Task: Find connections with filter location Dartmouth with filter topic #workingathomewith filter profile language French with filter current company Tata Elxsi with filter school HIRACHAND NEMCHAND COLLEGE OF COMMERCE ASHOK CHOWK SOLAPUR DIST.SOLAPUR with filter industry Operations Consulting with filter service category DJing with filter keywords title Credit Authorizer
Action: Mouse moved to (226, 264)
Screenshot: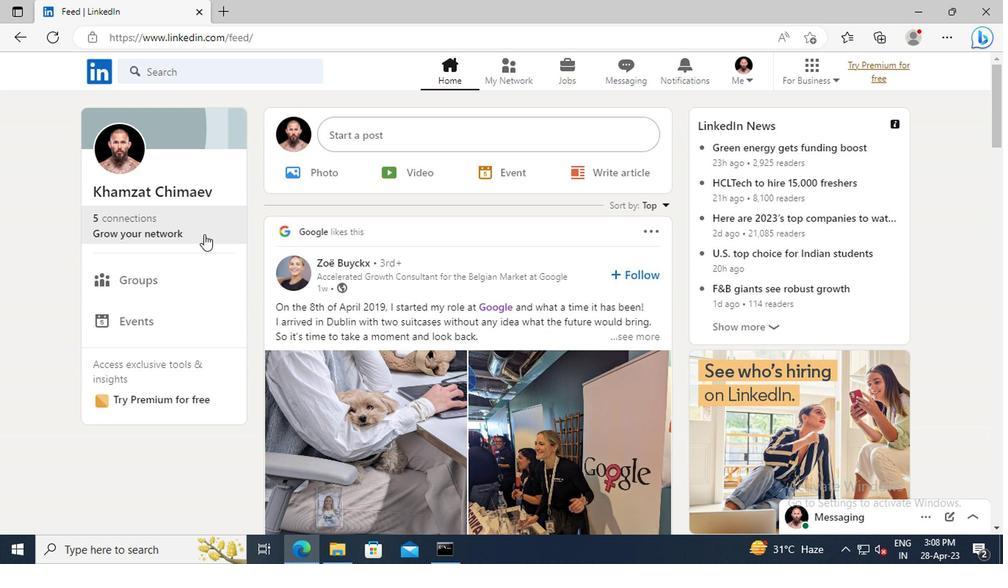 
Action: Mouse pressed left at (226, 264)
Screenshot: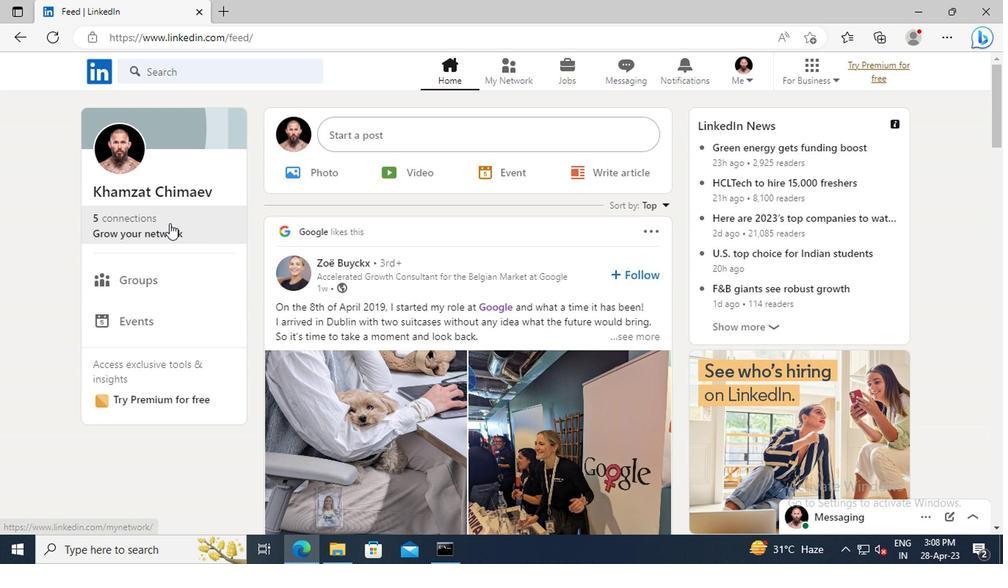 
Action: Mouse moved to (223, 214)
Screenshot: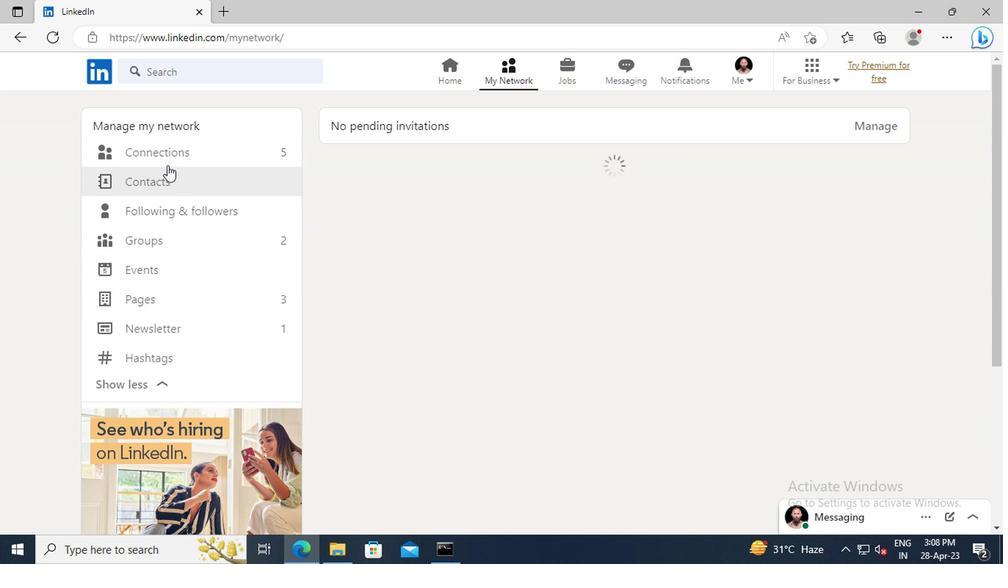 
Action: Mouse pressed left at (223, 214)
Screenshot: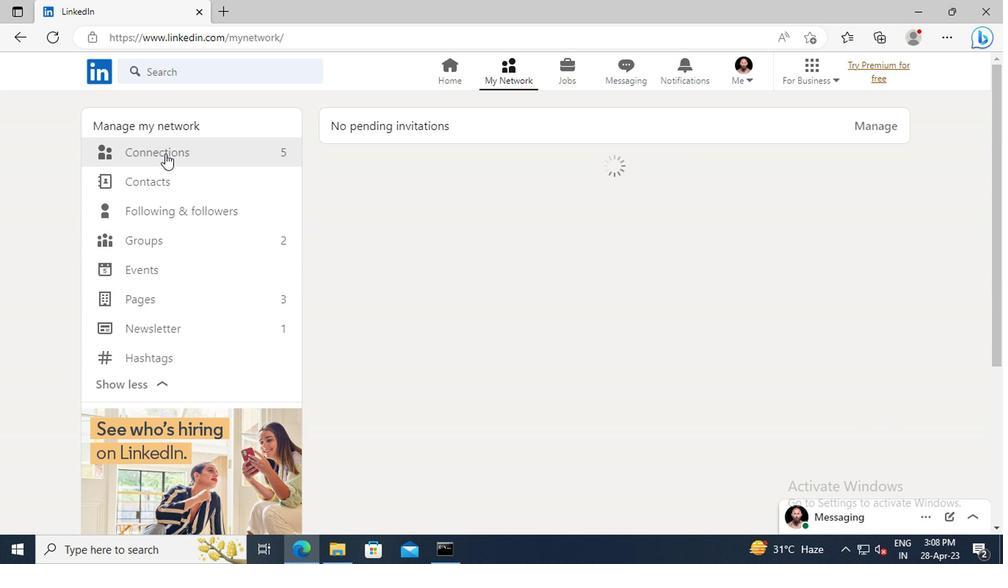 
Action: Mouse moved to (535, 214)
Screenshot: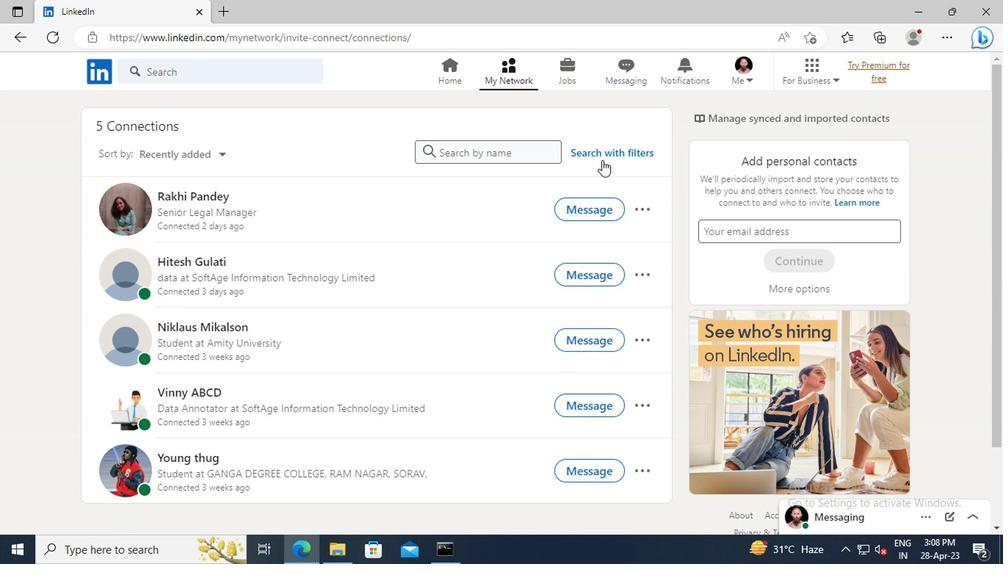 
Action: Mouse pressed left at (535, 214)
Screenshot: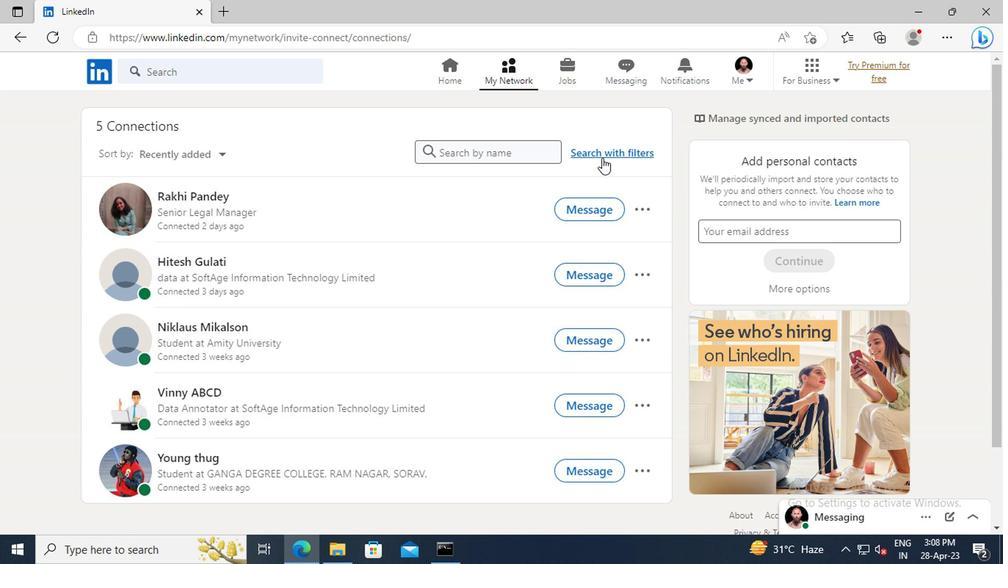 
Action: Mouse moved to (502, 190)
Screenshot: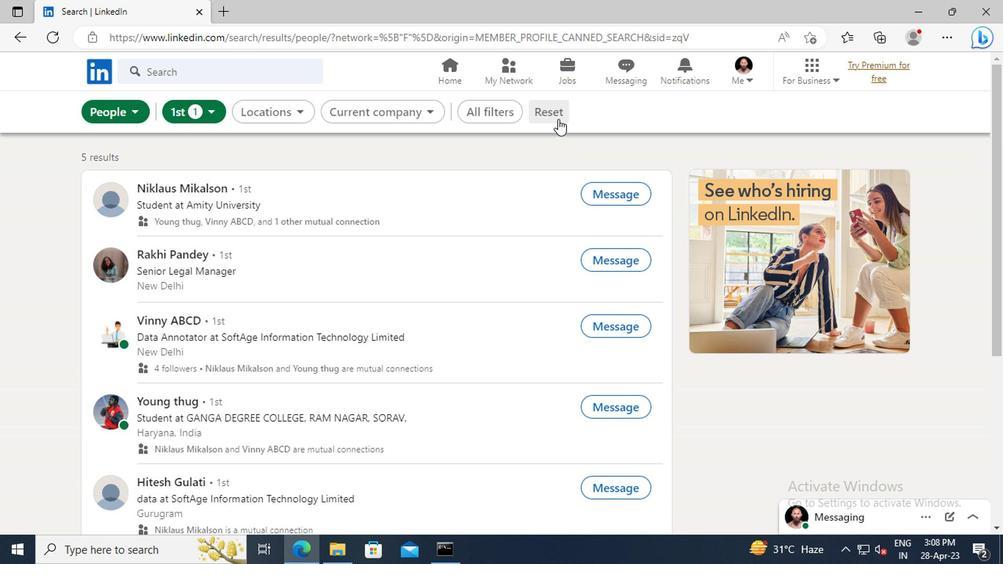 
Action: Mouse pressed left at (502, 190)
Screenshot: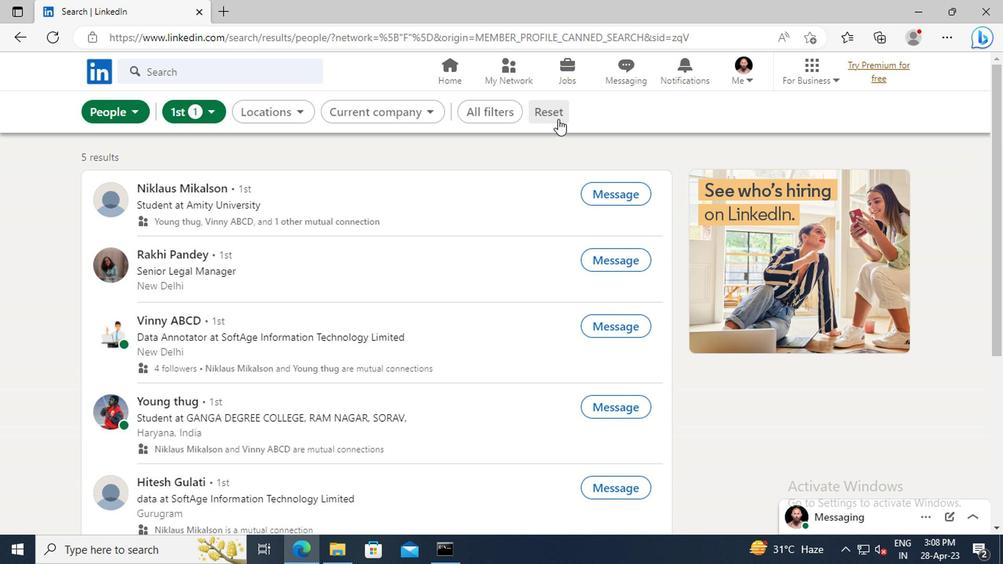 
Action: Mouse moved to (487, 184)
Screenshot: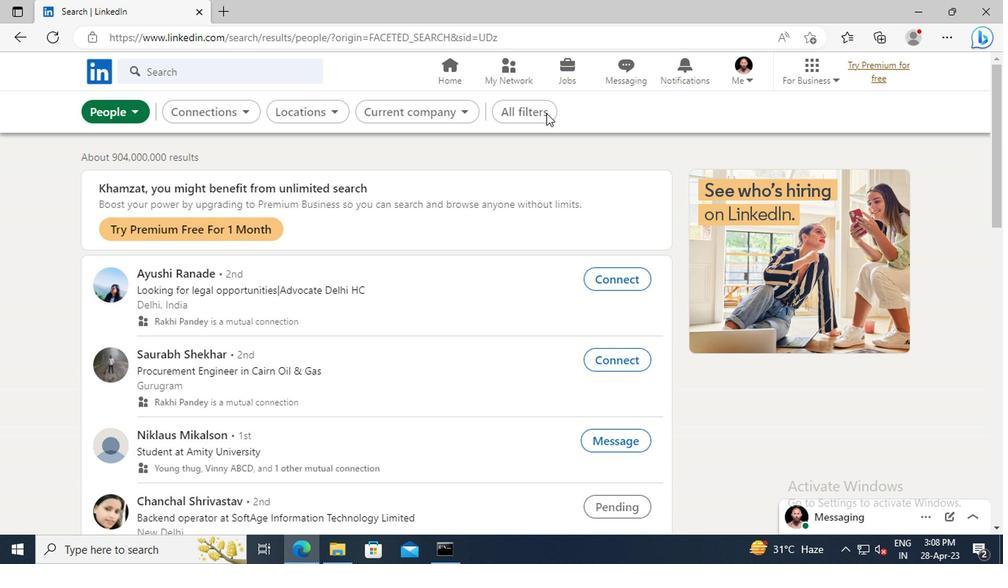 
Action: Mouse pressed left at (487, 184)
Screenshot: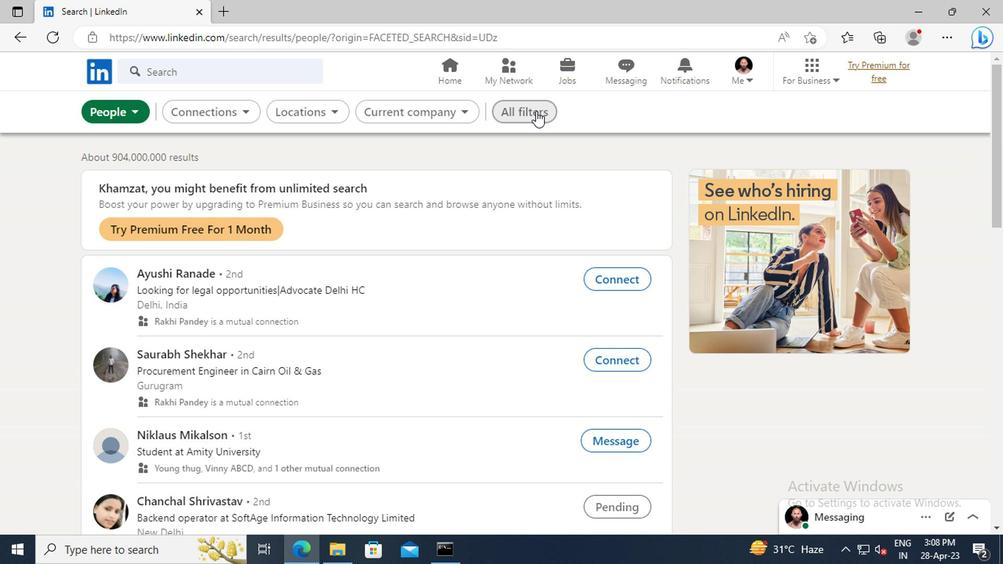
Action: Mouse moved to (690, 286)
Screenshot: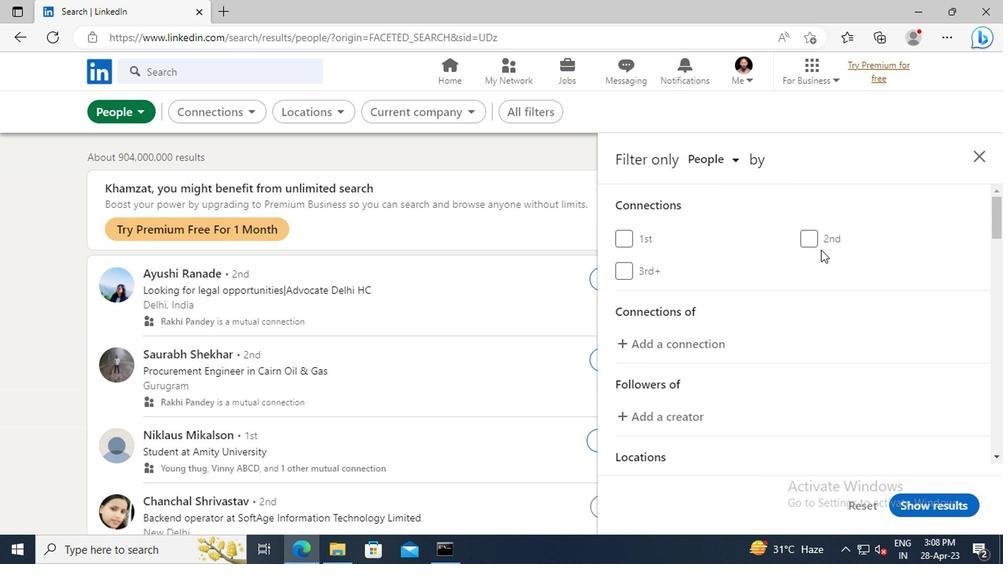 
Action: Mouse scrolled (690, 286) with delta (0, 0)
Screenshot: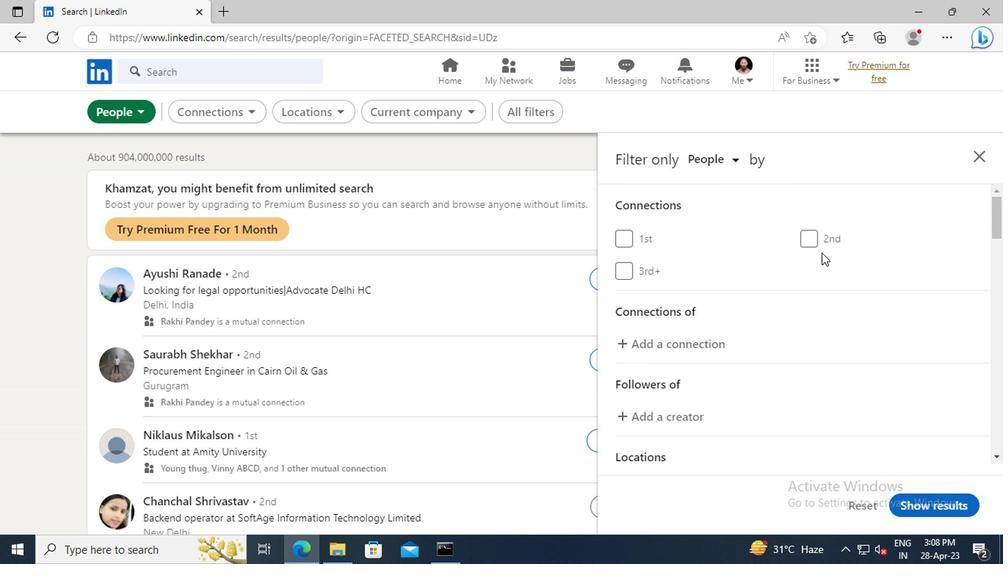 
Action: Mouse scrolled (690, 286) with delta (0, 0)
Screenshot: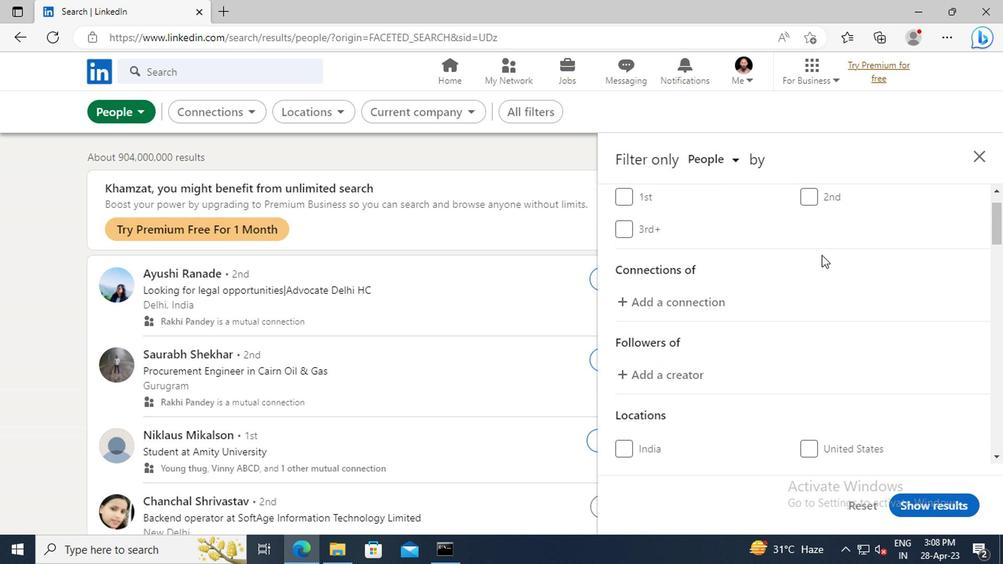 
Action: Mouse moved to (690, 286)
Screenshot: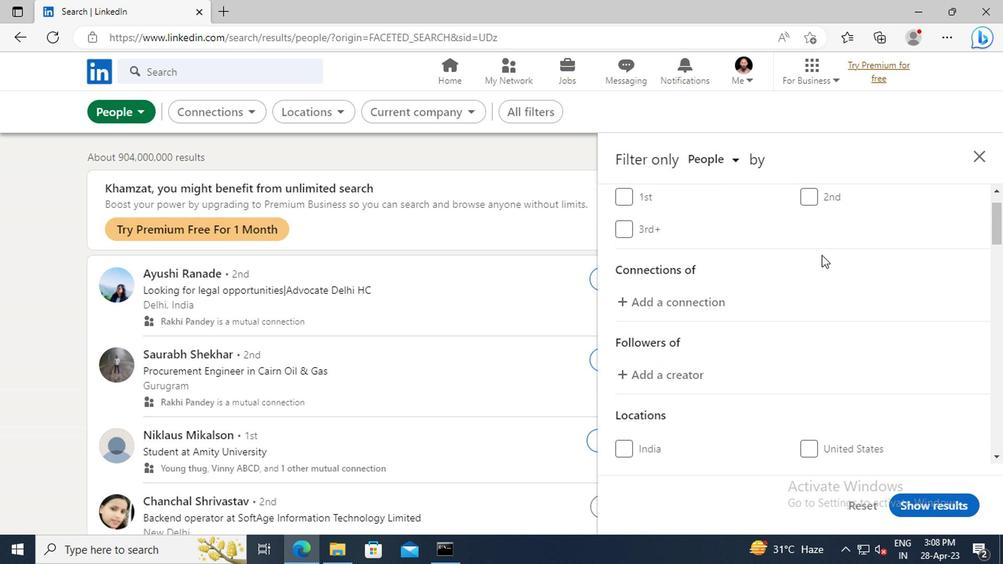 
Action: Mouse scrolled (690, 286) with delta (0, 0)
Screenshot: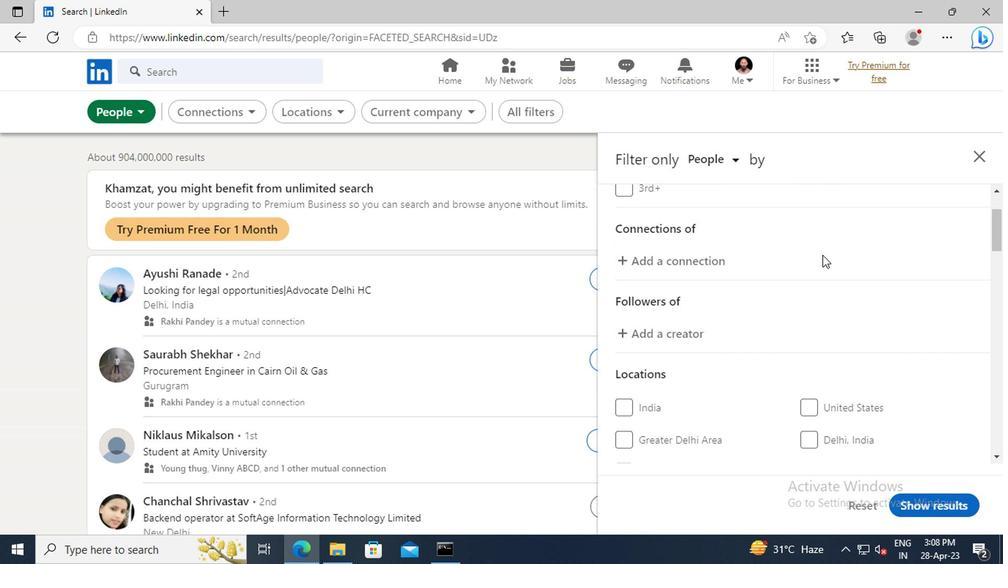 
Action: Mouse scrolled (690, 286) with delta (0, 0)
Screenshot: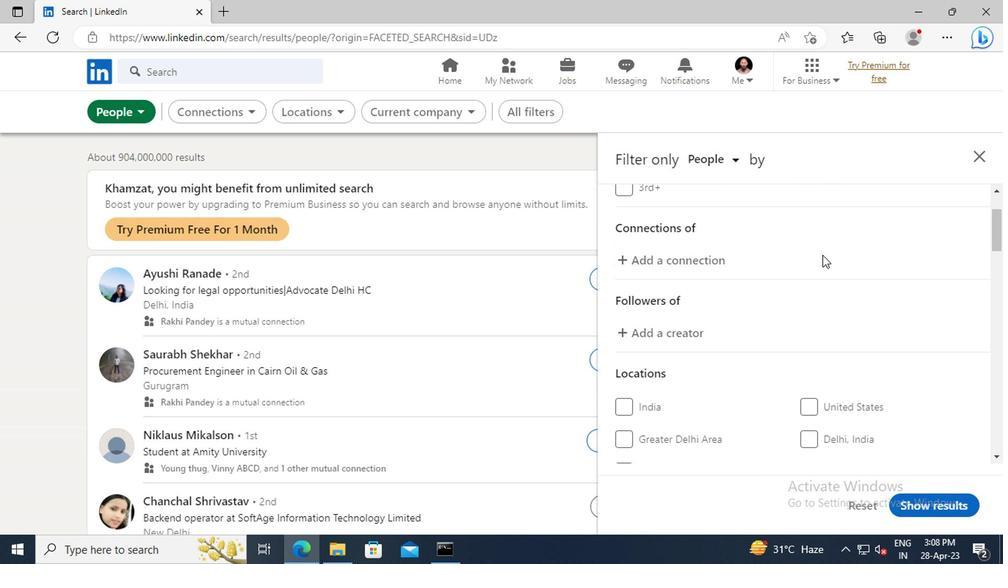 
Action: Mouse scrolled (690, 286) with delta (0, 0)
Screenshot: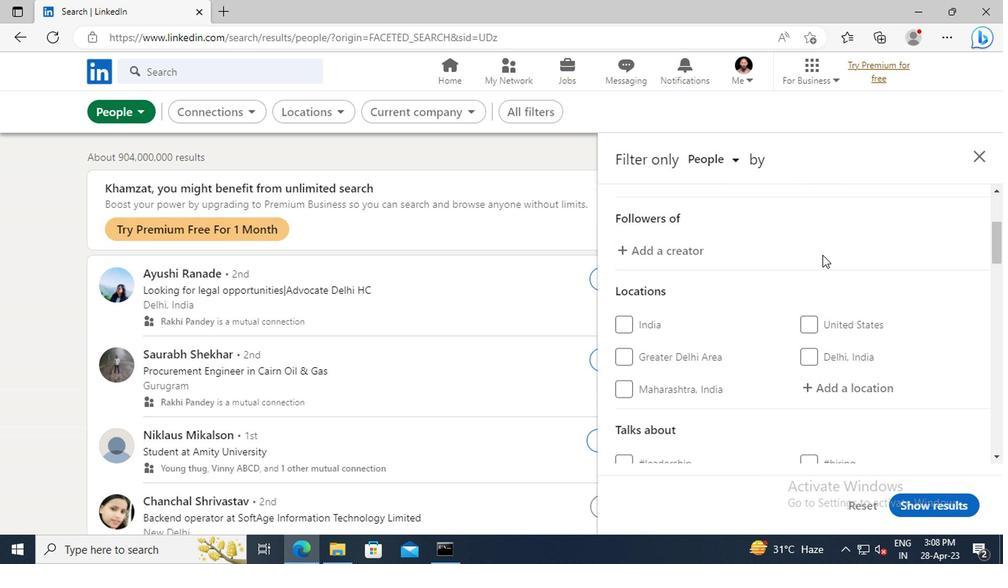 
Action: Mouse scrolled (690, 286) with delta (0, 0)
Screenshot: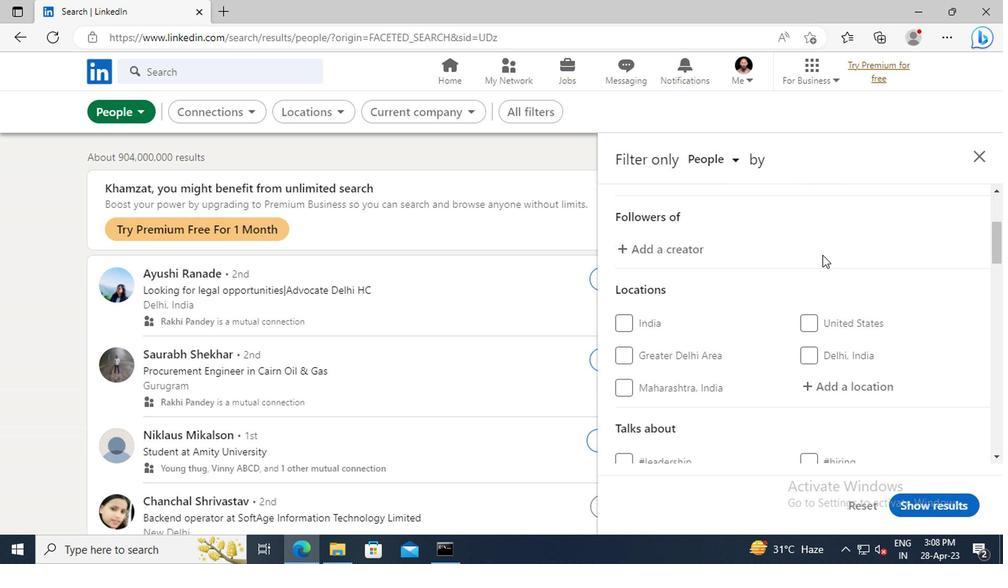 
Action: Mouse moved to (699, 321)
Screenshot: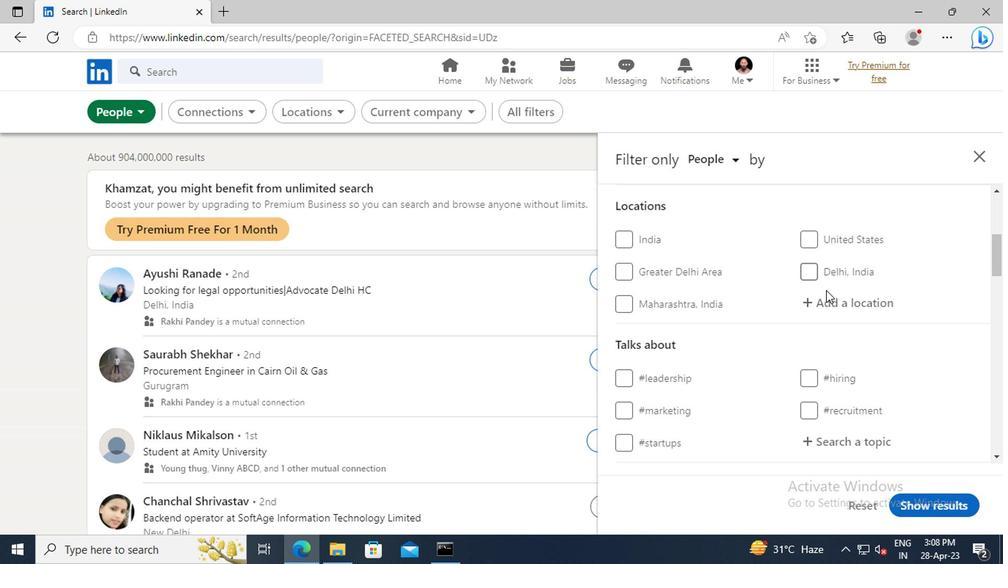 
Action: Mouse pressed left at (699, 321)
Screenshot: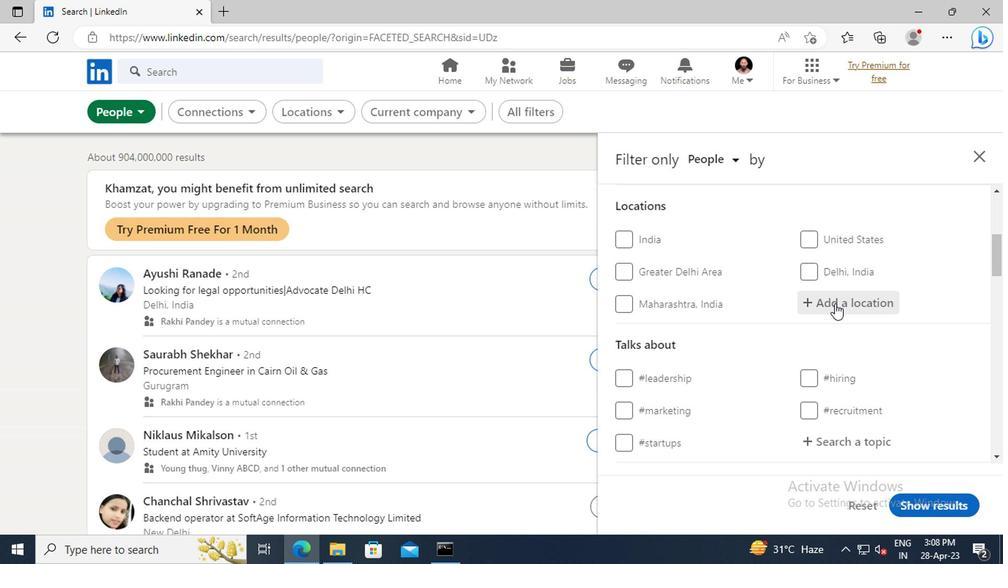 
Action: Mouse moved to (660, 300)
Screenshot: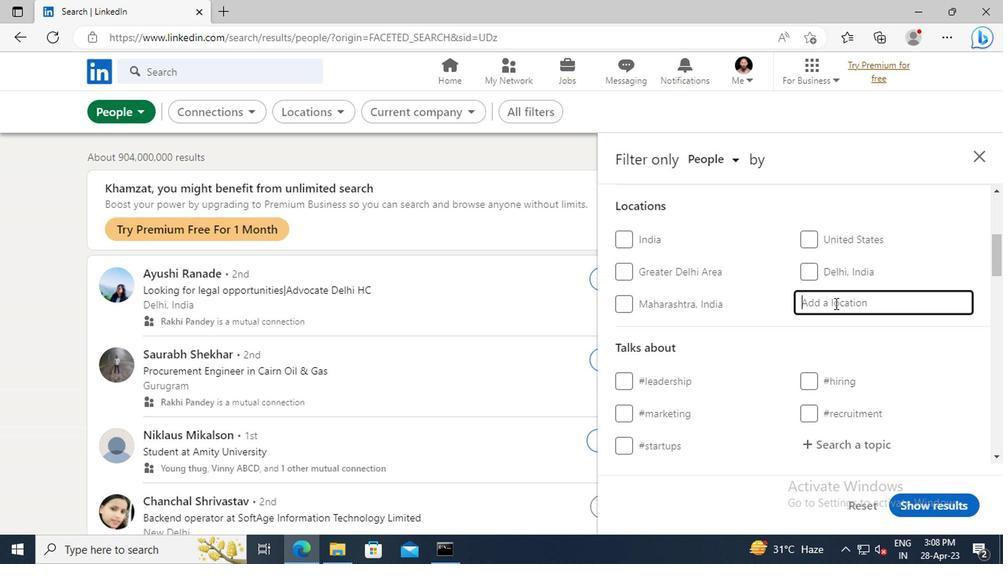 
Action: Key pressed <Key.shift>DARTMOUTH
Screenshot: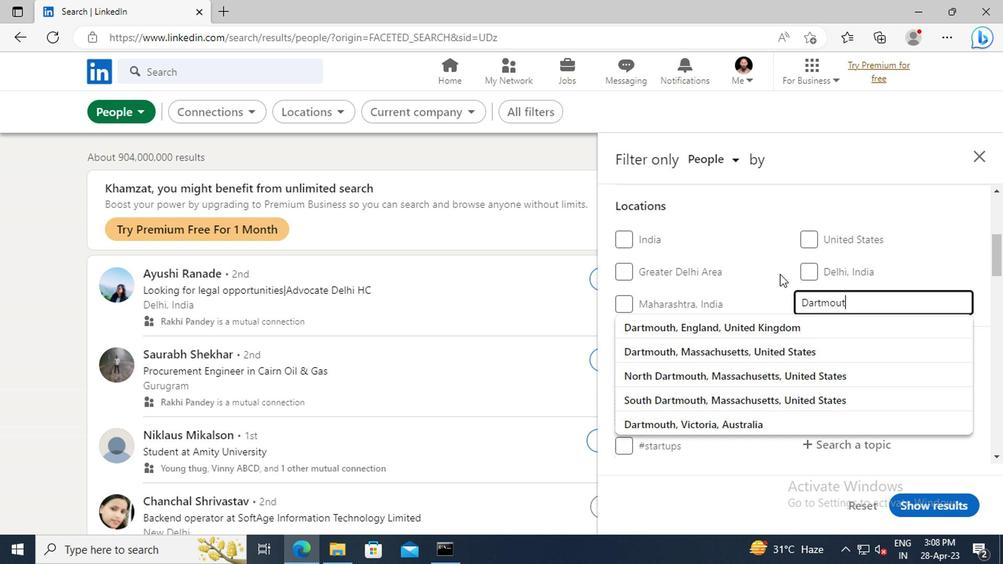 
Action: Mouse moved to (667, 334)
Screenshot: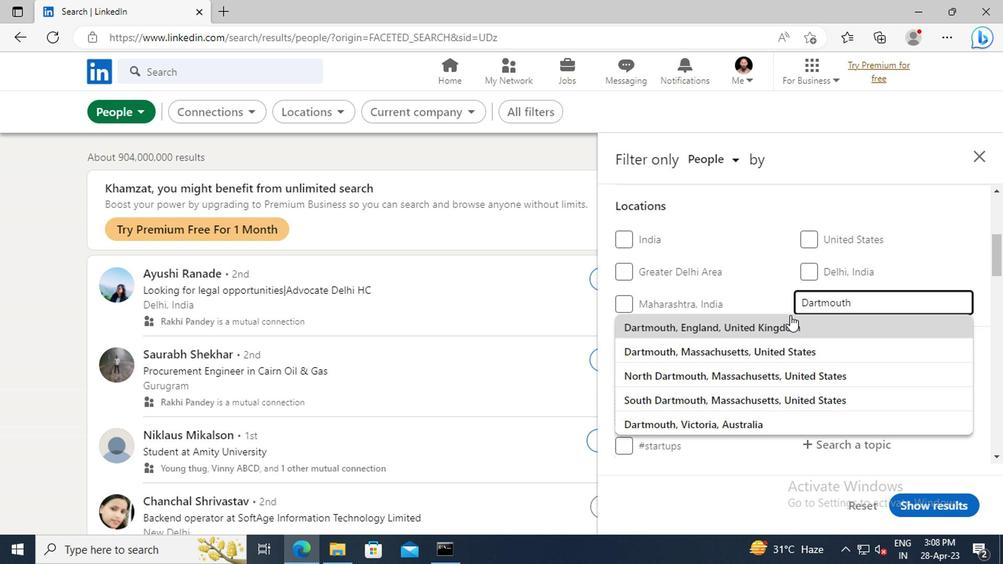 
Action: Mouse pressed left at (667, 334)
Screenshot: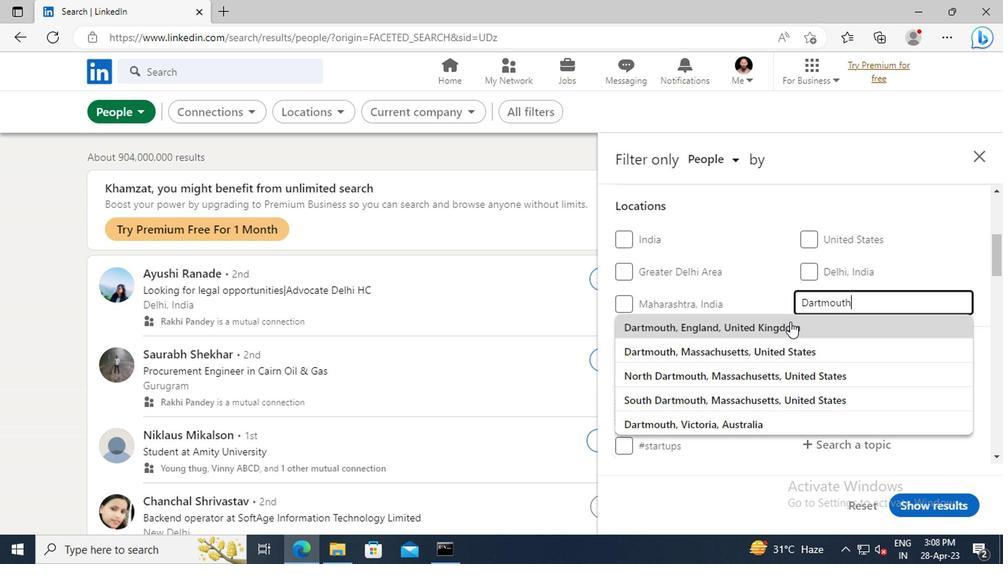 
Action: Mouse moved to (704, 320)
Screenshot: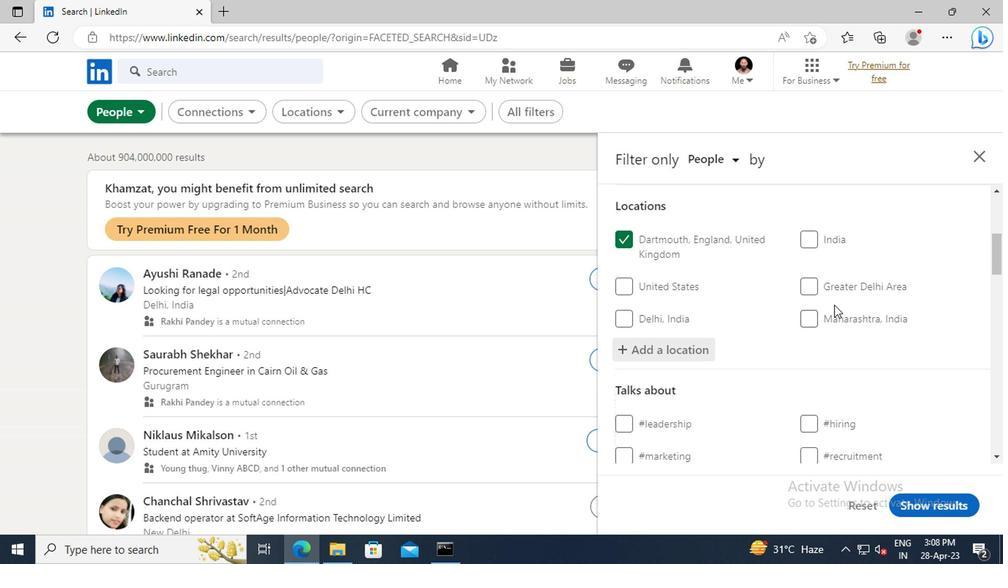 
Action: Mouse scrolled (704, 319) with delta (0, 0)
Screenshot: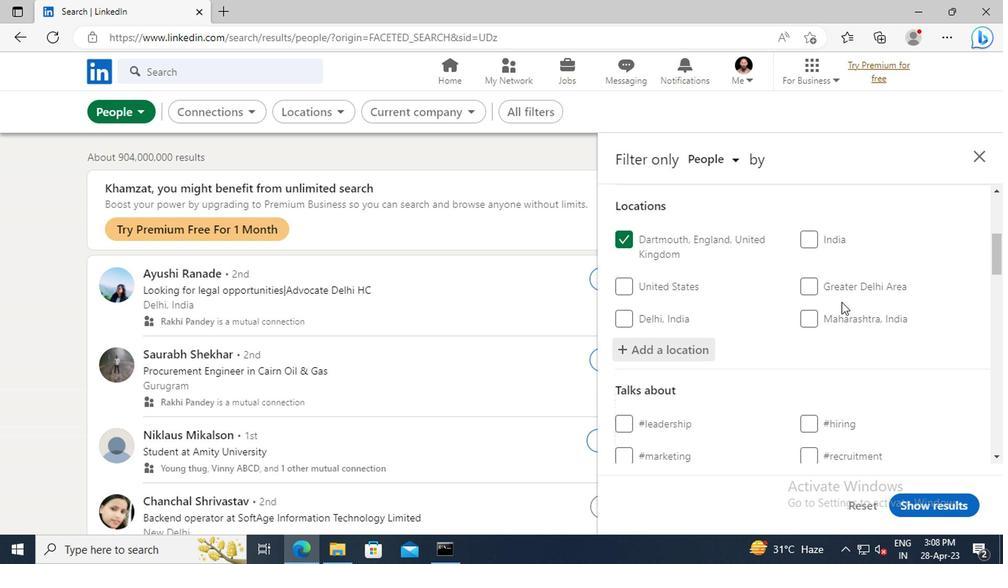
Action: Mouse scrolled (704, 319) with delta (0, 0)
Screenshot: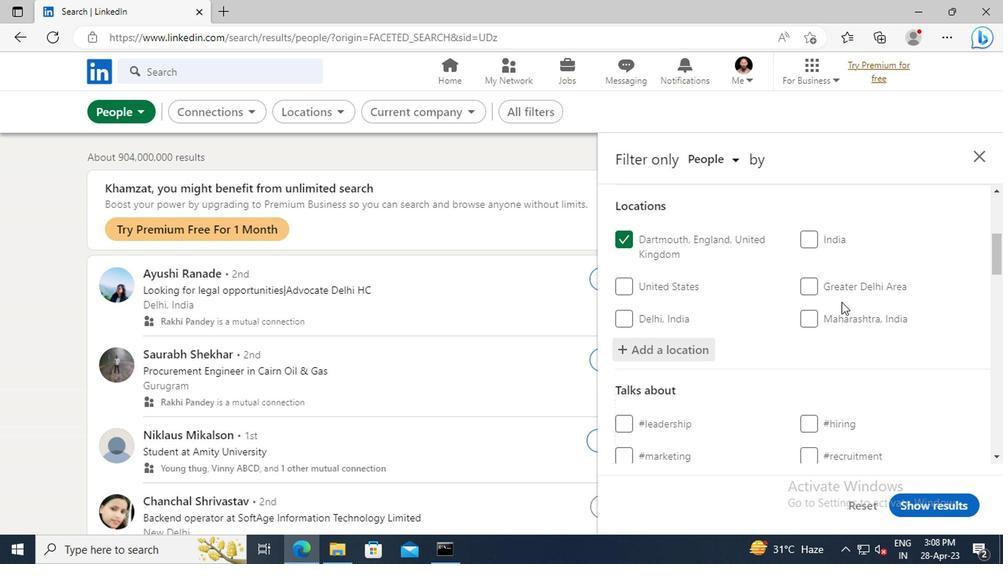 
Action: Mouse scrolled (704, 319) with delta (0, 0)
Screenshot: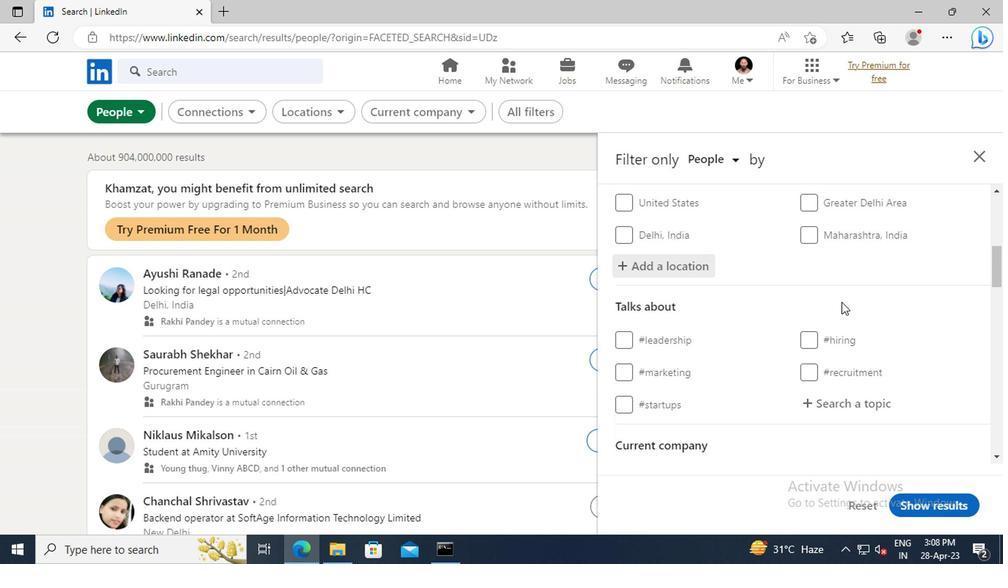
Action: Mouse moved to (704, 330)
Screenshot: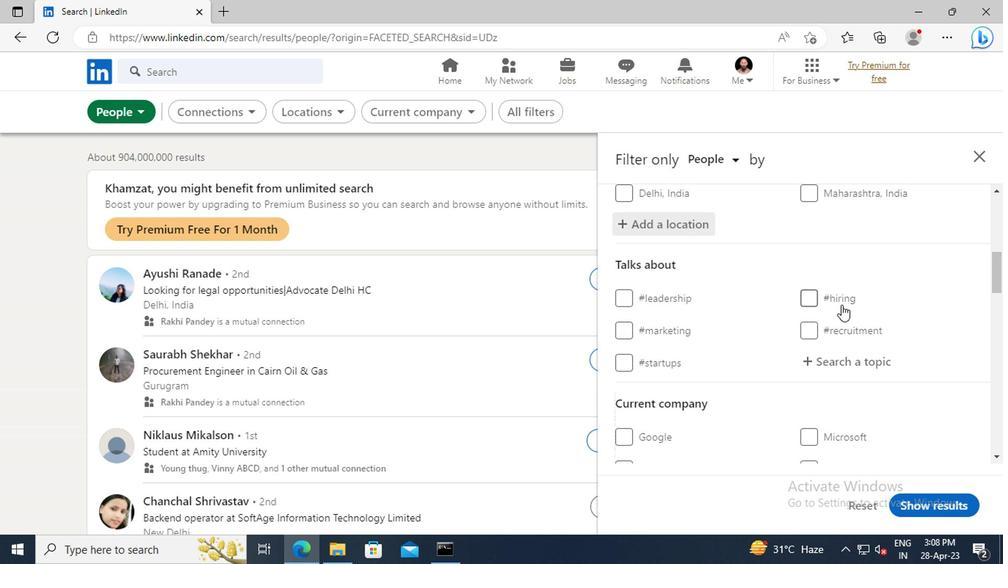 
Action: Mouse scrolled (704, 330) with delta (0, 0)
Screenshot: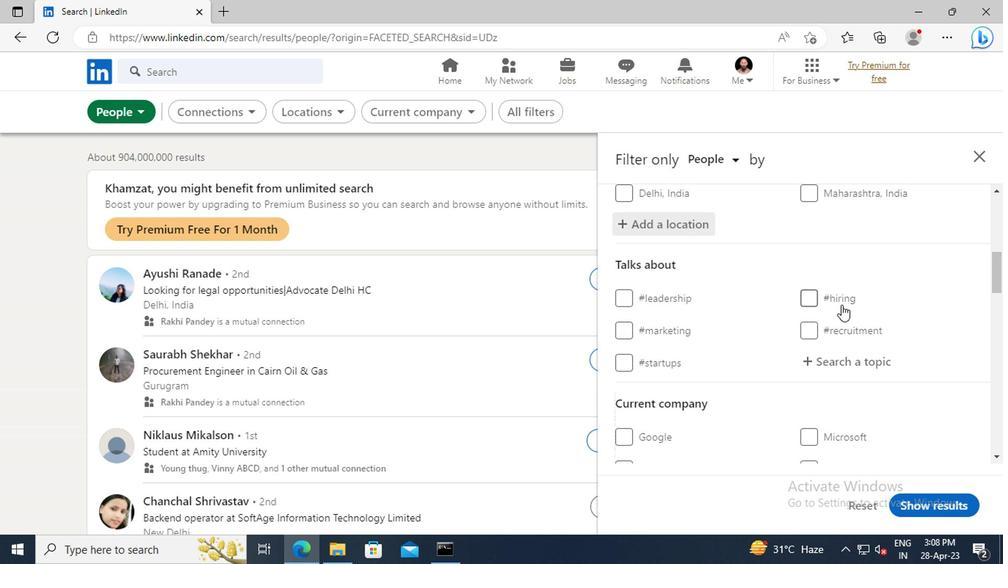 
Action: Mouse moved to (703, 334)
Screenshot: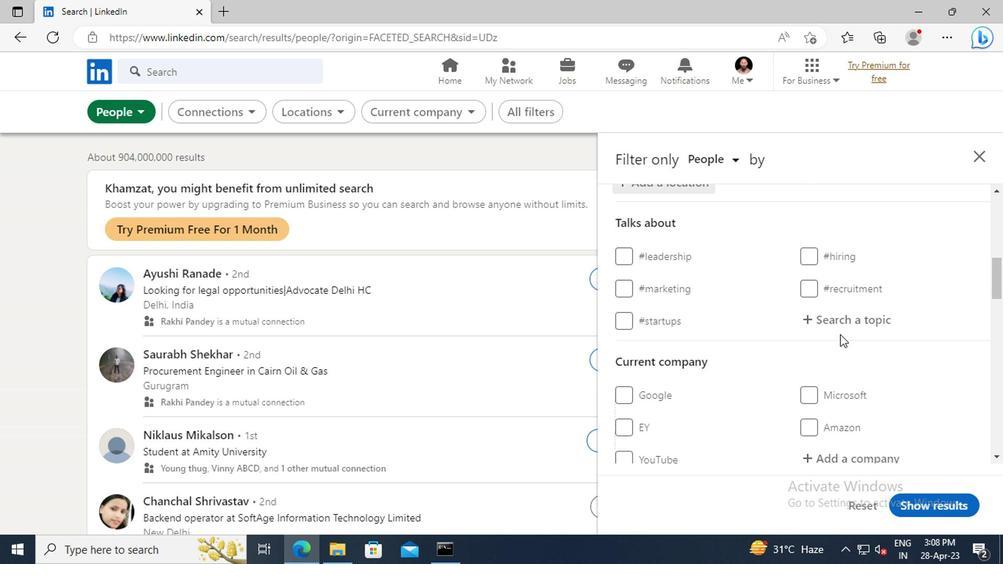 
Action: Mouse pressed left at (703, 334)
Screenshot: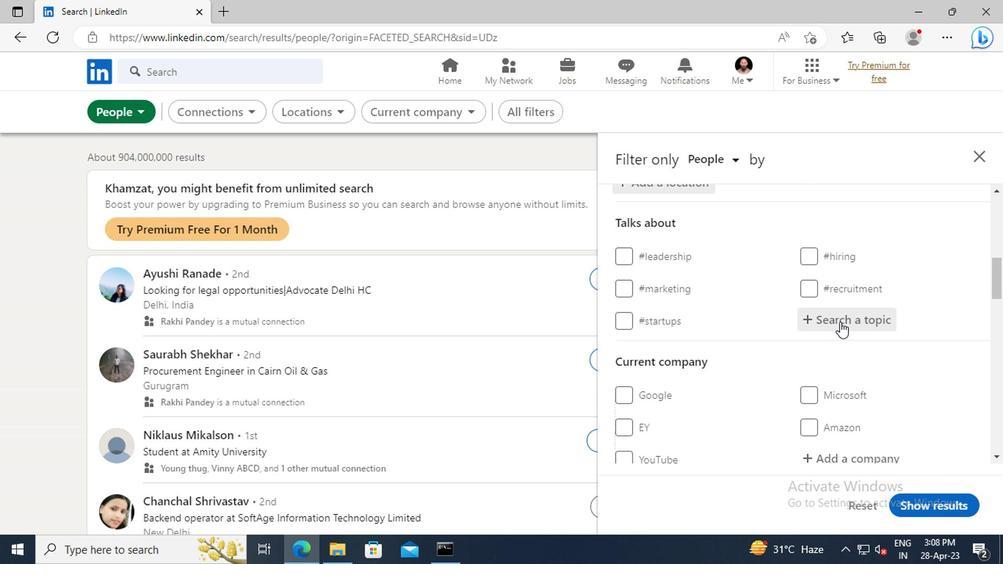 
Action: Mouse moved to (678, 319)
Screenshot: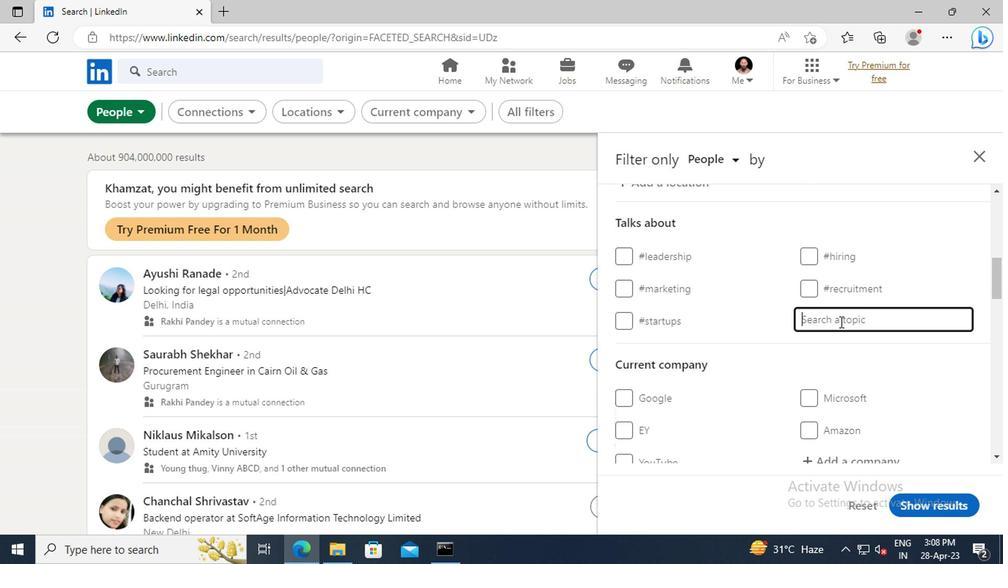 
Action: Key pressed WORKINGATH
Screenshot: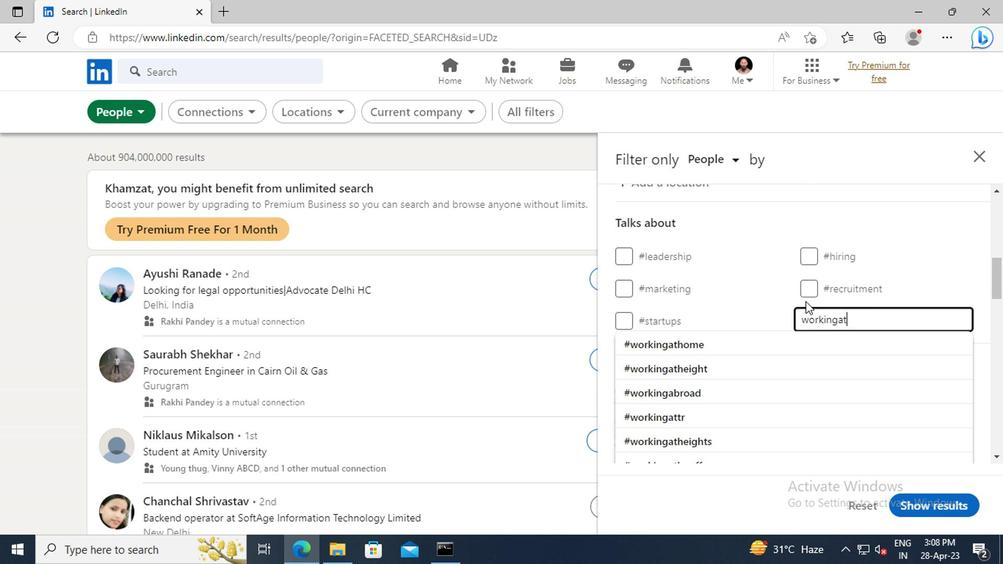 
Action: Mouse moved to (682, 348)
Screenshot: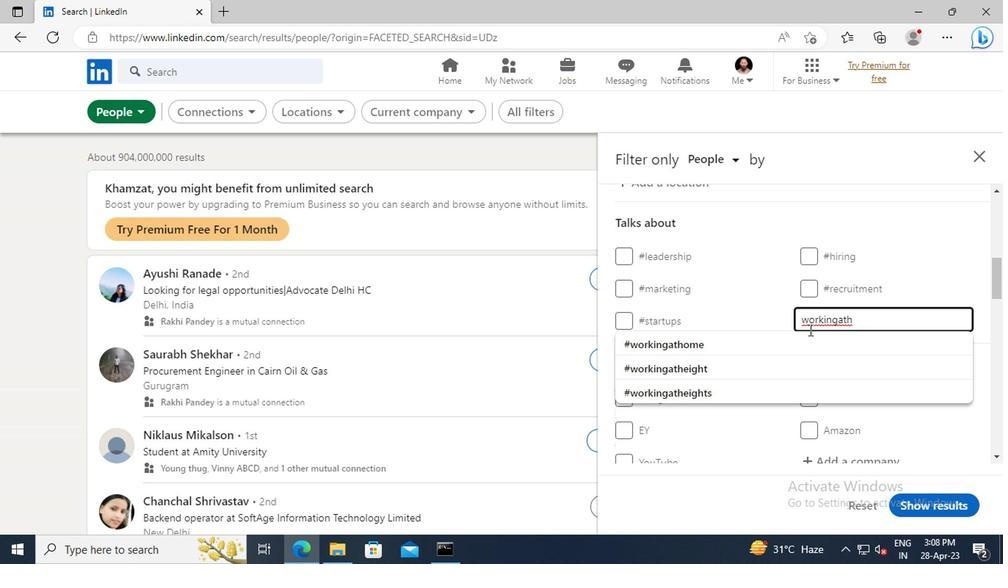 
Action: Mouse pressed left at (682, 348)
Screenshot: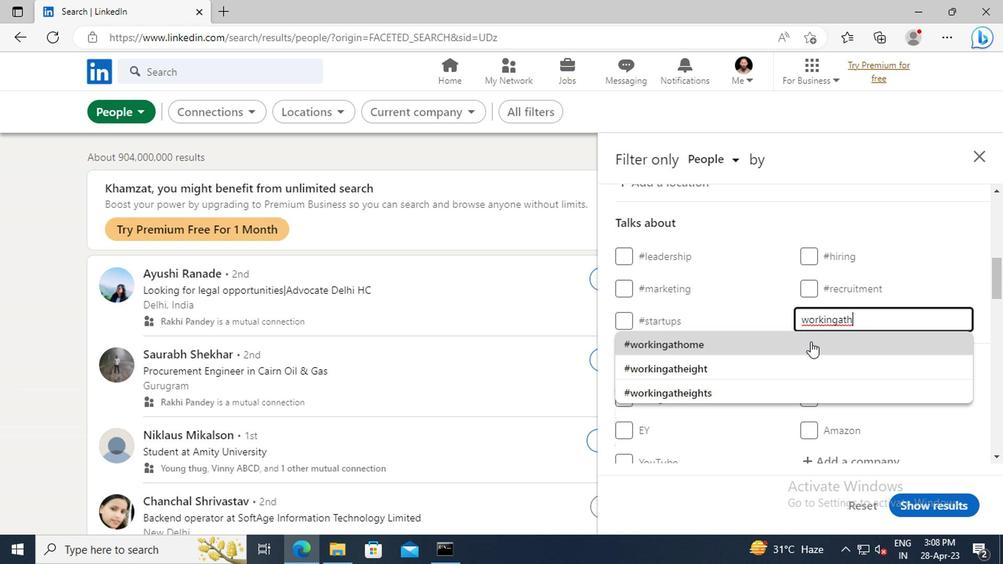 
Action: Mouse scrolled (682, 348) with delta (0, 0)
Screenshot: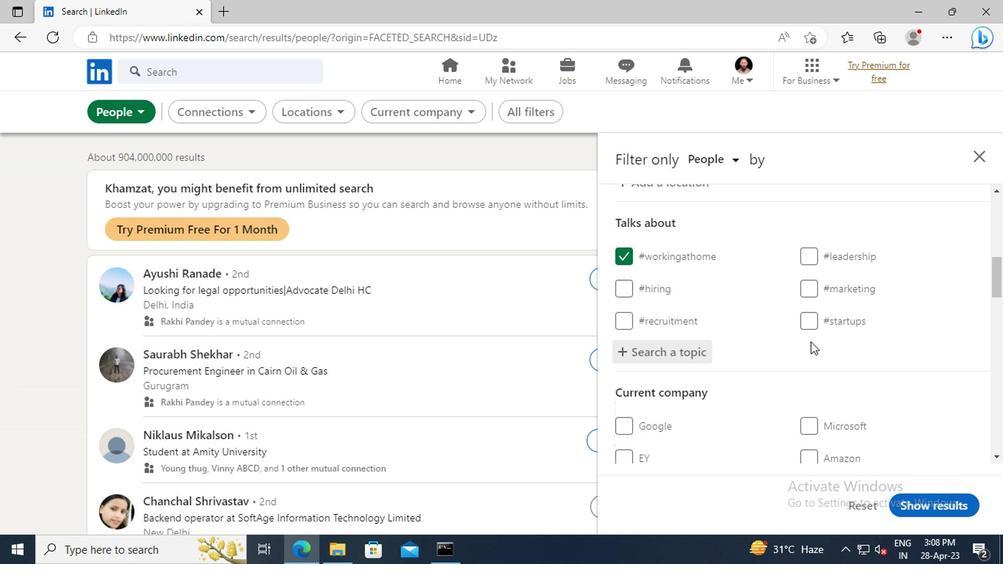
Action: Mouse scrolled (682, 348) with delta (0, 0)
Screenshot: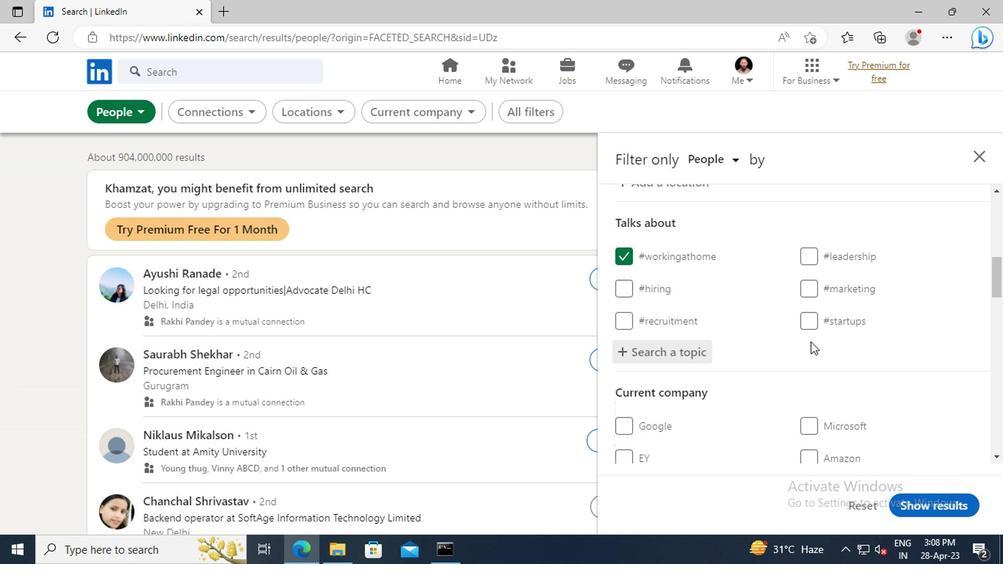 
Action: Mouse scrolled (682, 348) with delta (0, 0)
Screenshot: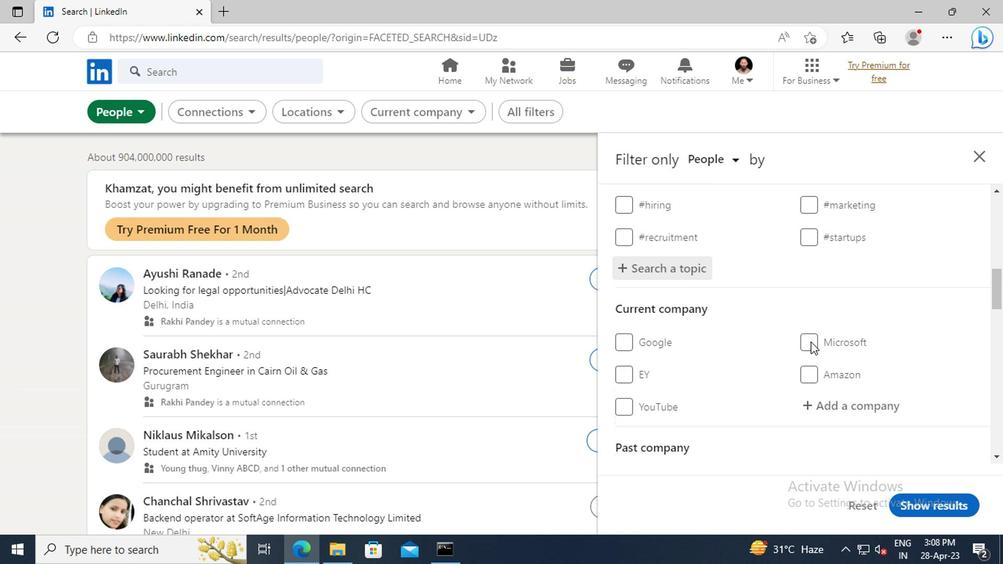 
Action: Mouse scrolled (682, 348) with delta (0, 0)
Screenshot: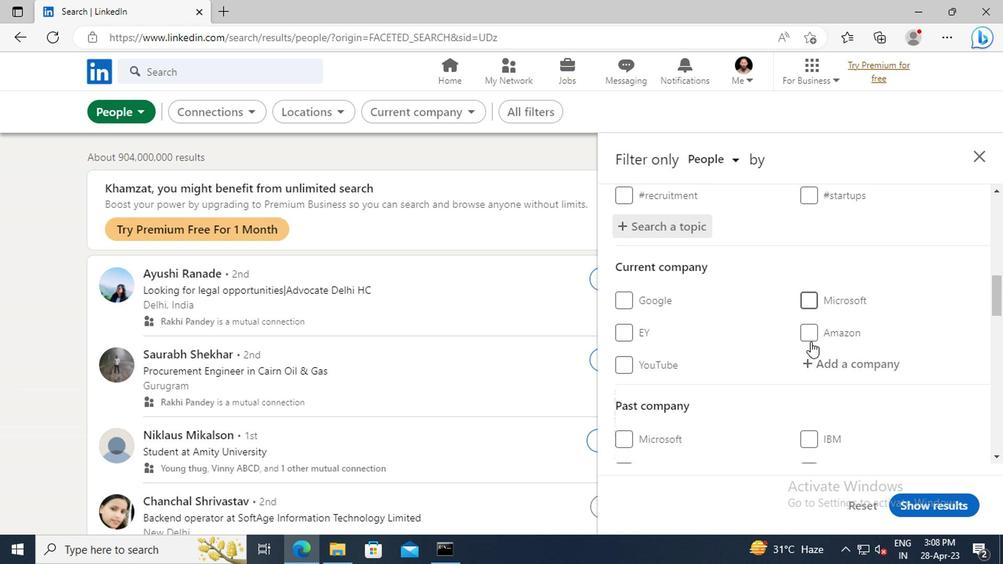
Action: Mouse scrolled (682, 348) with delta (0, 0)
Screenshot: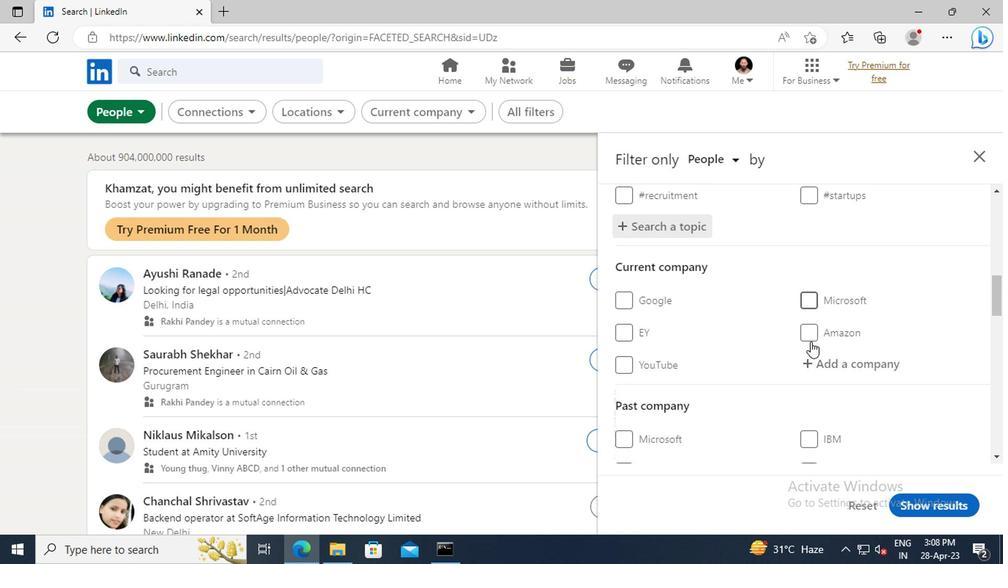 
Action: Mouse scrolled (682, 348) with delta (0, 0)
Screenshot: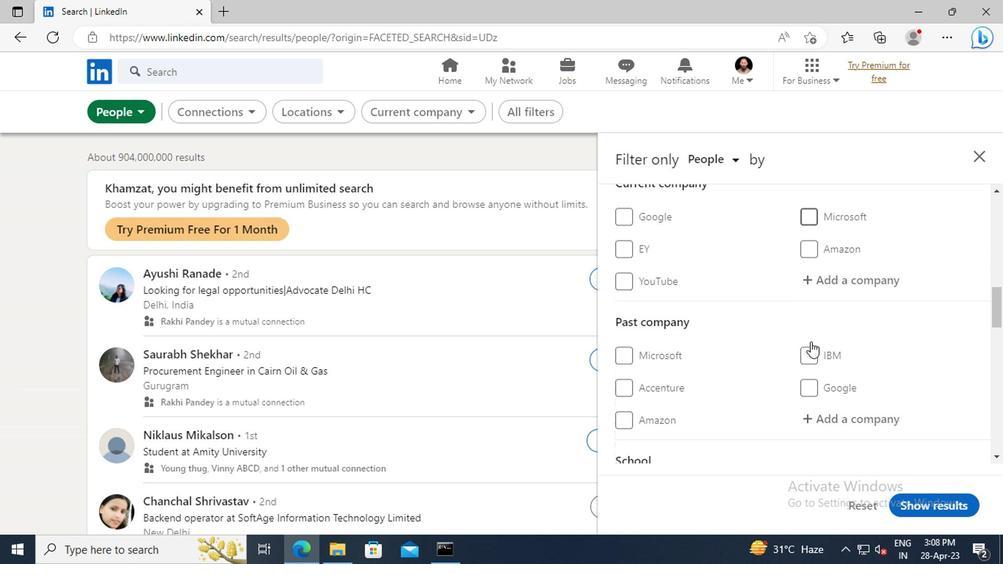 
Action: Mouse scrolled (682, 348) with delta (0, 0)
Screenshot: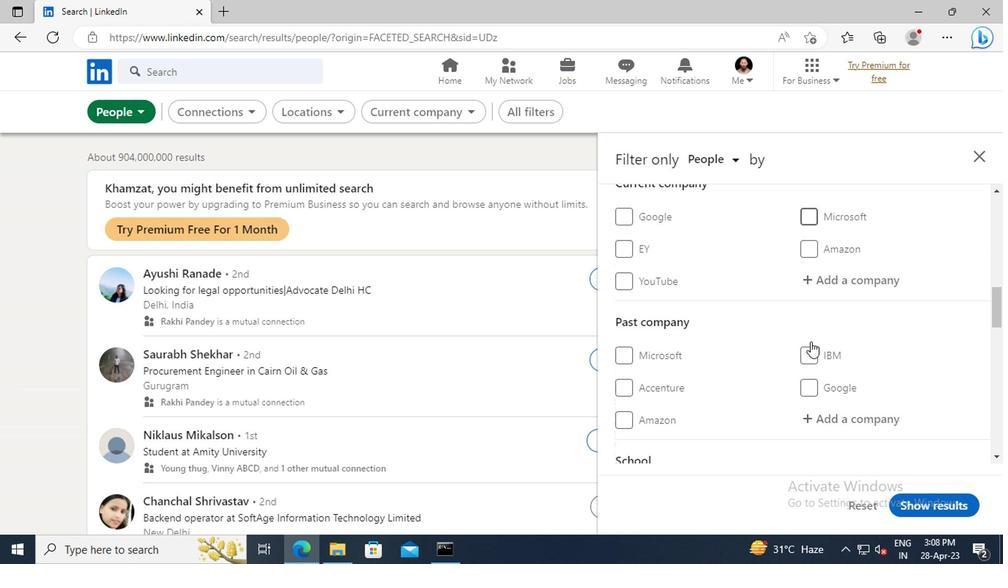 
Action: Mouse scrolled (682, 348) with delta (0, 0)
Screenshot: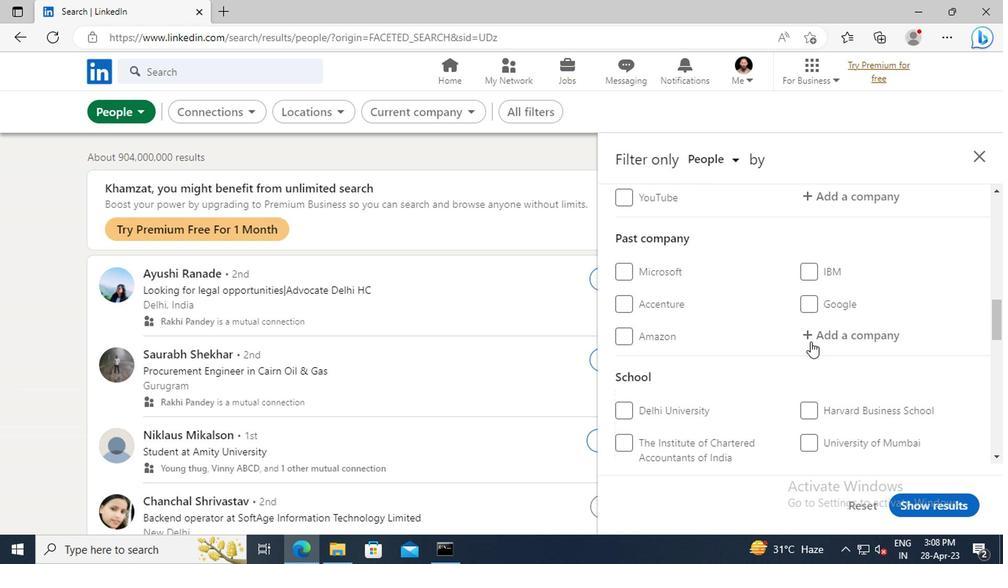 
Action: Mouse scrolled (682, 348) with delta (0, 0)
Screenshot: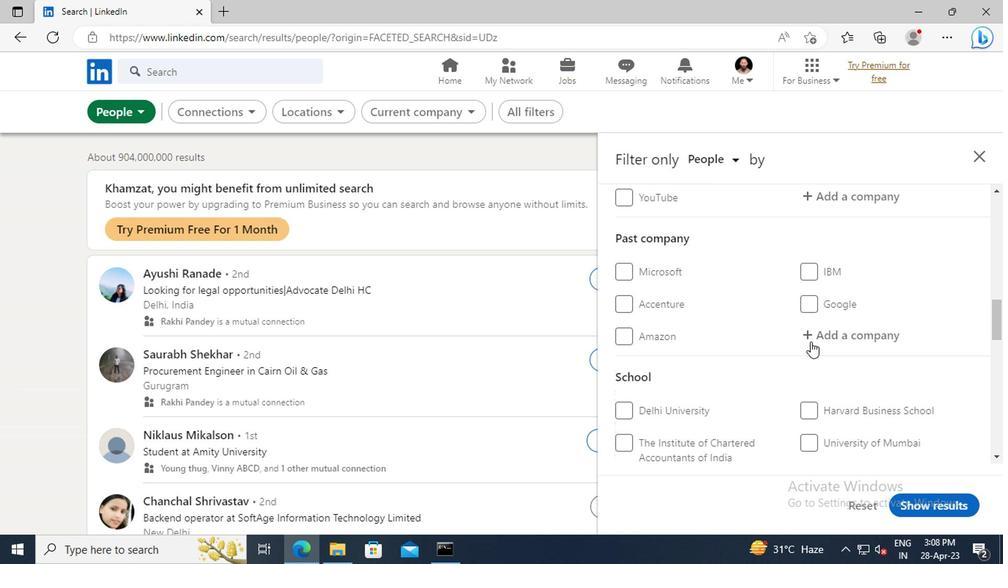 
Action: Mouse scrolled (682, 348) with delta (0, 0)
Screenshot: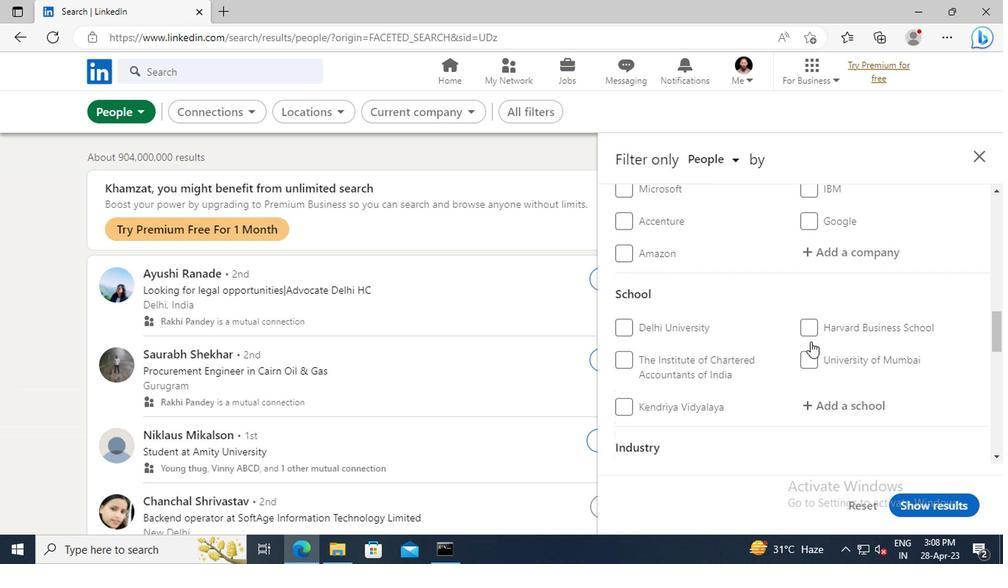 
Action: Mouse scrolled (682, 348) with delta (0, 0)
Screenshot: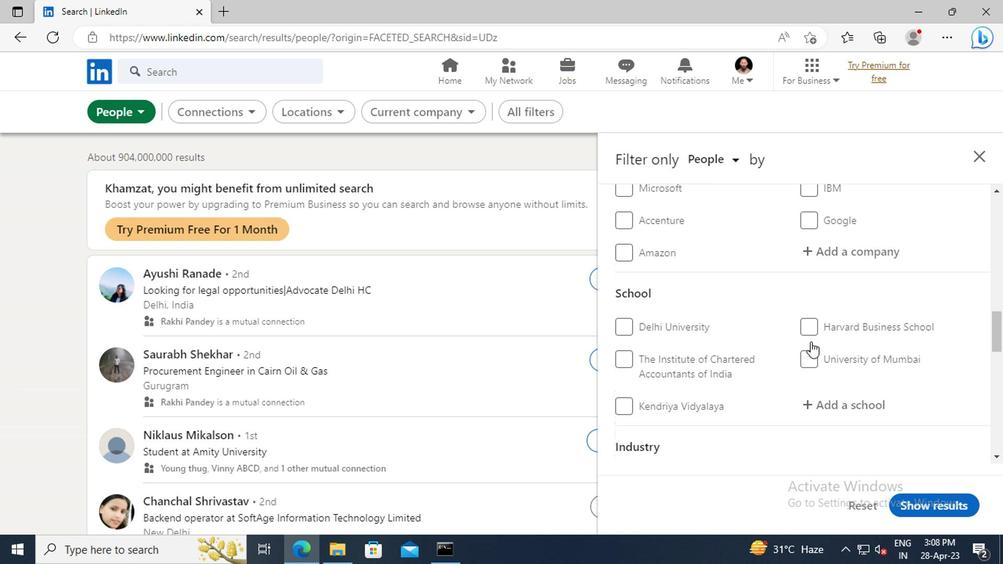 
Action: Mouse scrolled (682, 348) with delta (0, 0)
Screenshot: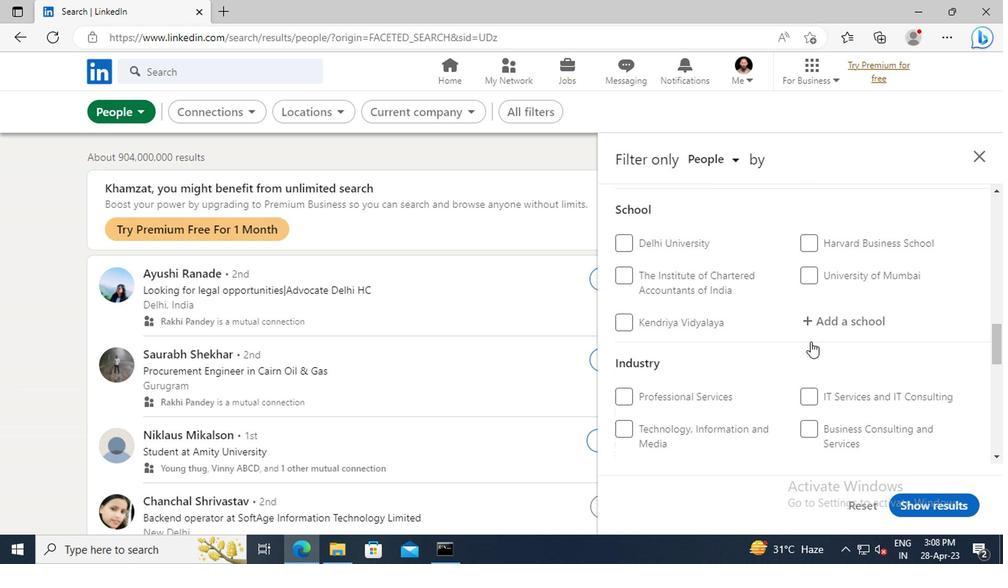 
Action: Mouse scrolled (682, 348) with delta (0, 0)
Screenshot: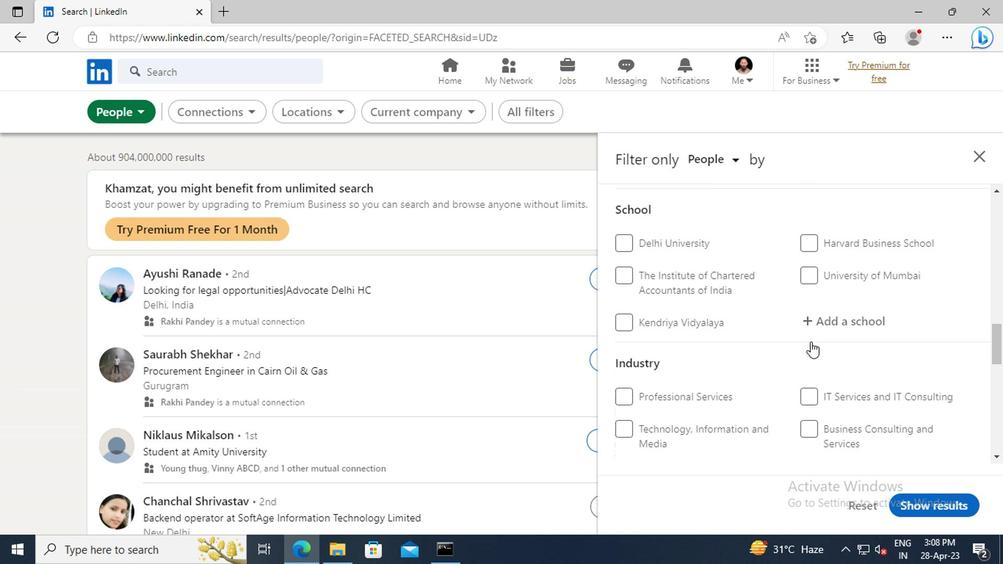
Action: Mouse scrolled (682, 348) with delta (0, 0)
Screenshot: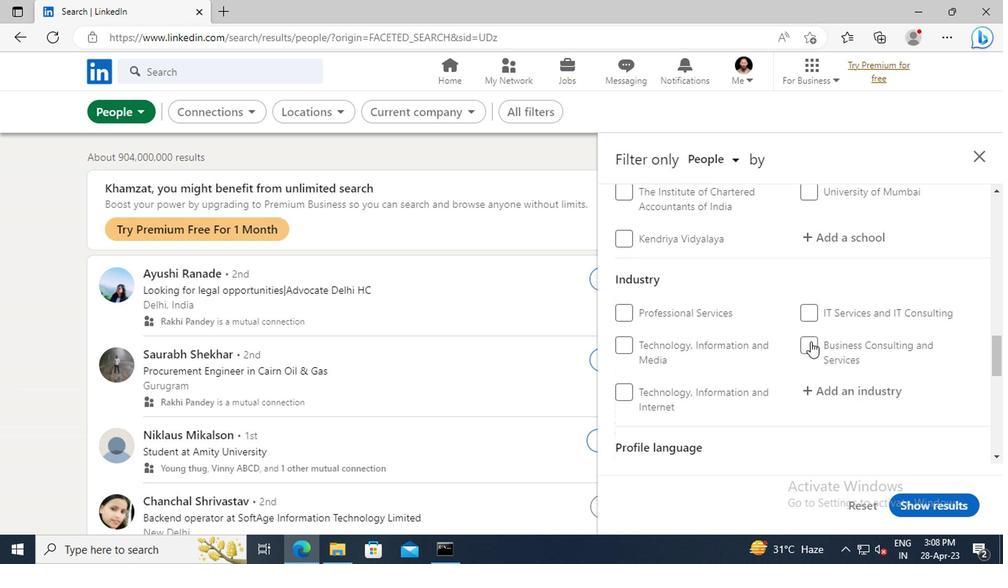 
Action: Mouse scrolled (682, 348) with delta (0, 0)
Screenshot: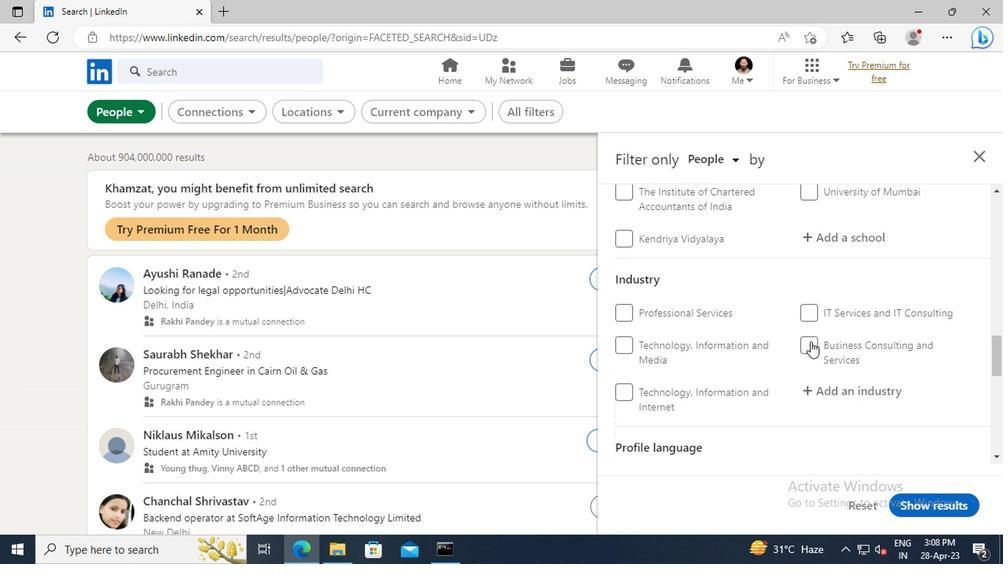 
Action: Mouse scrolled (682, 348) with delta (0, 0)
Screenshot: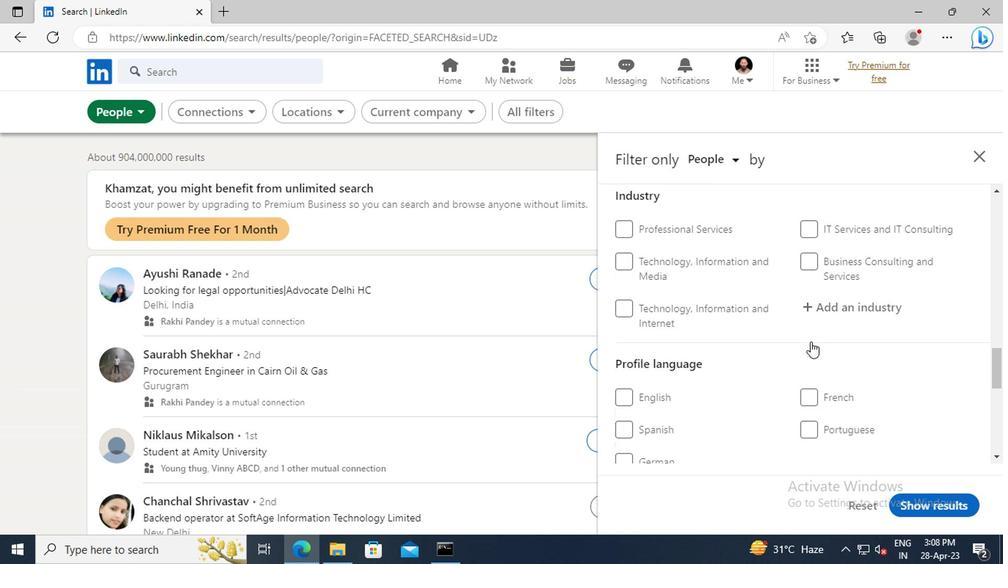 
Action: Mouse moved to (681, 360)
Screenshot: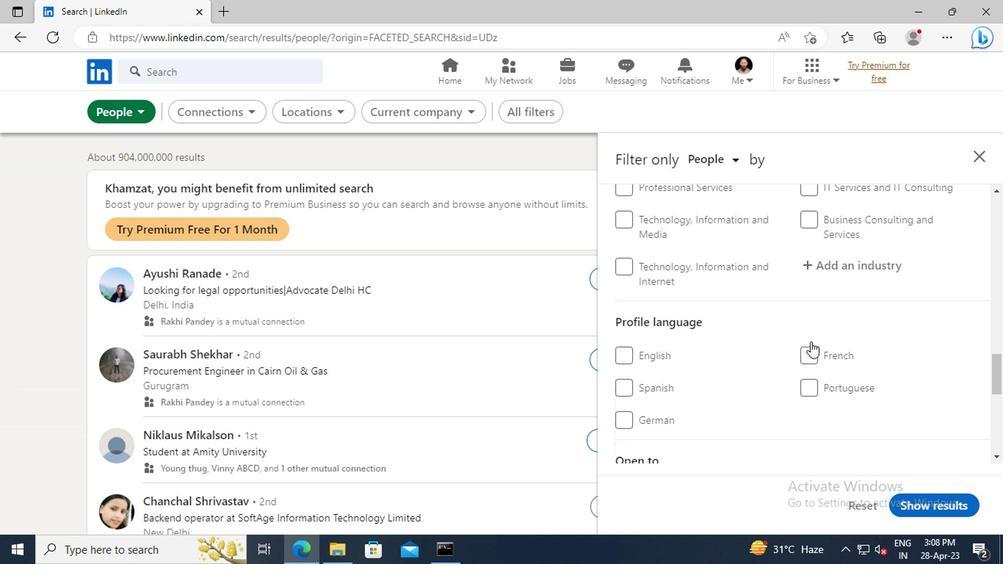 
Action: Mouse pressed left at (681, 360)
Screenshot: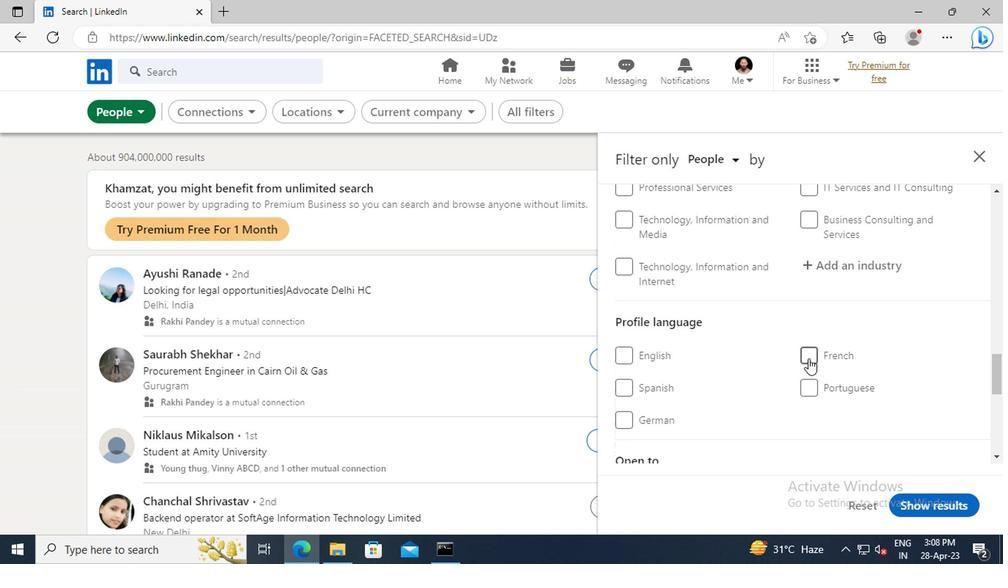 
Action: Mouse moved to (696, 350)
Screenshot: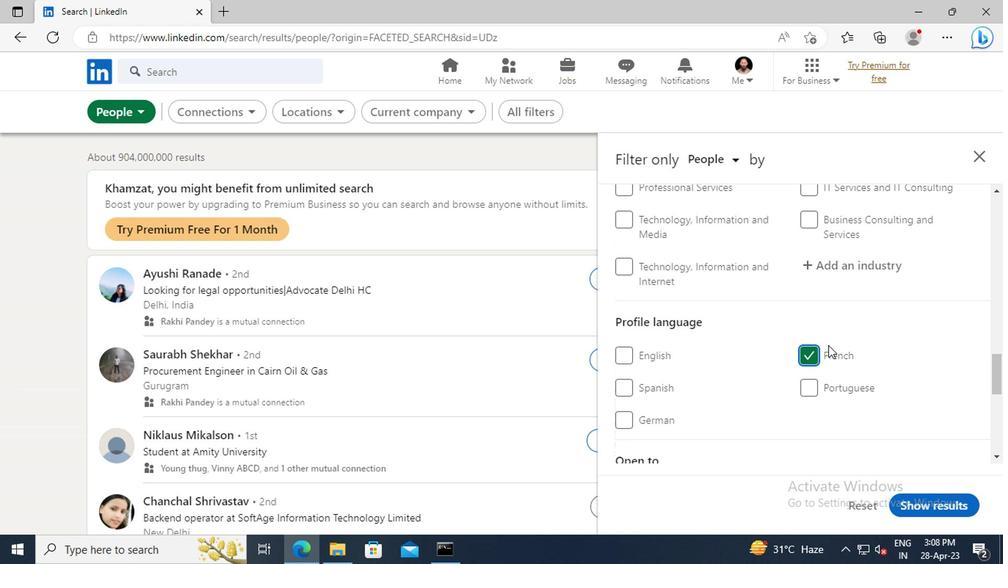 
Action: Mouse scrolled (696, 350) with delta (0, 0)
Screenshot: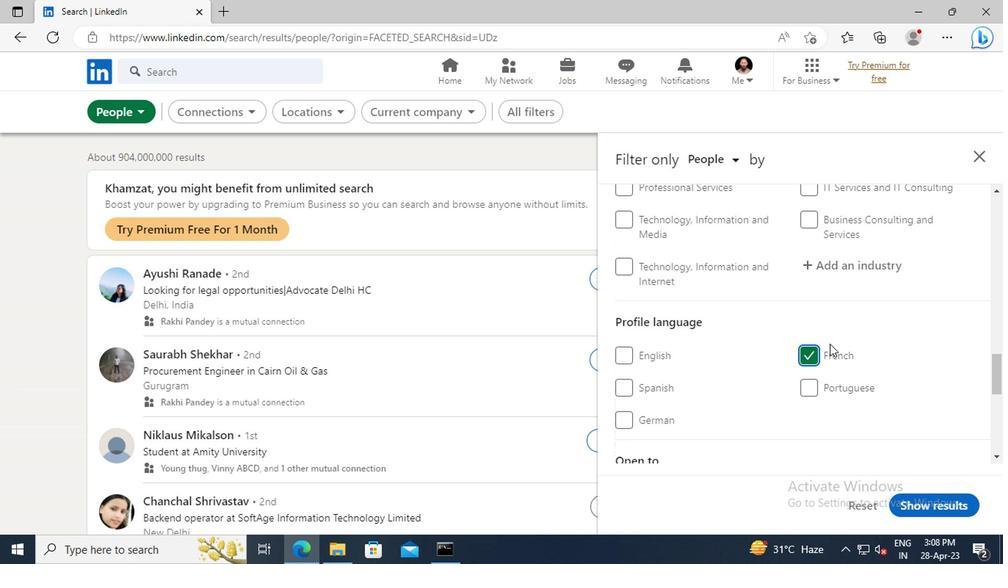 
Action: Mouse scrolled (696, 350) with delta (0, 0)
Screenshot: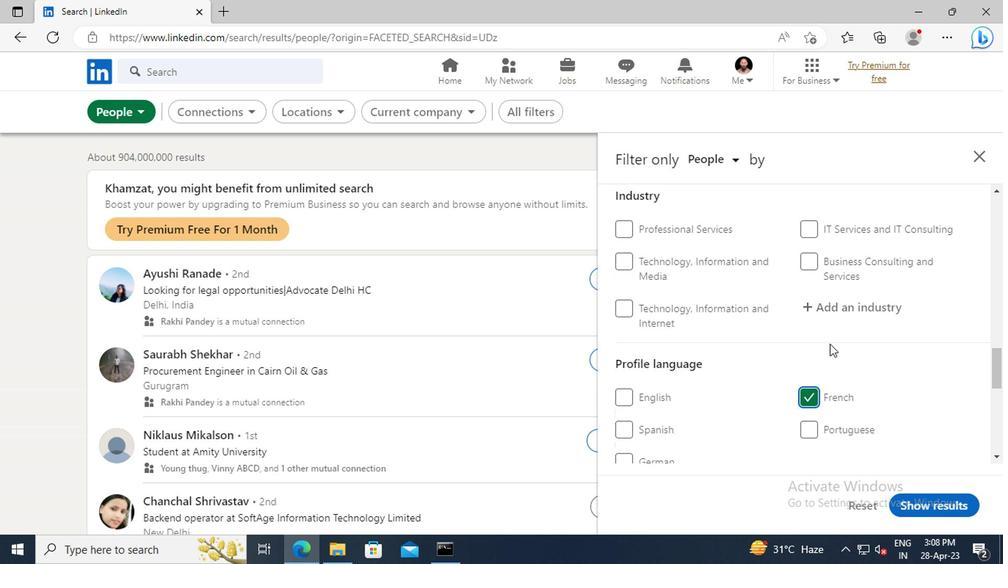 
Action: Mouse scrolled (696, 350) with delta (0, 0)
Screenshot: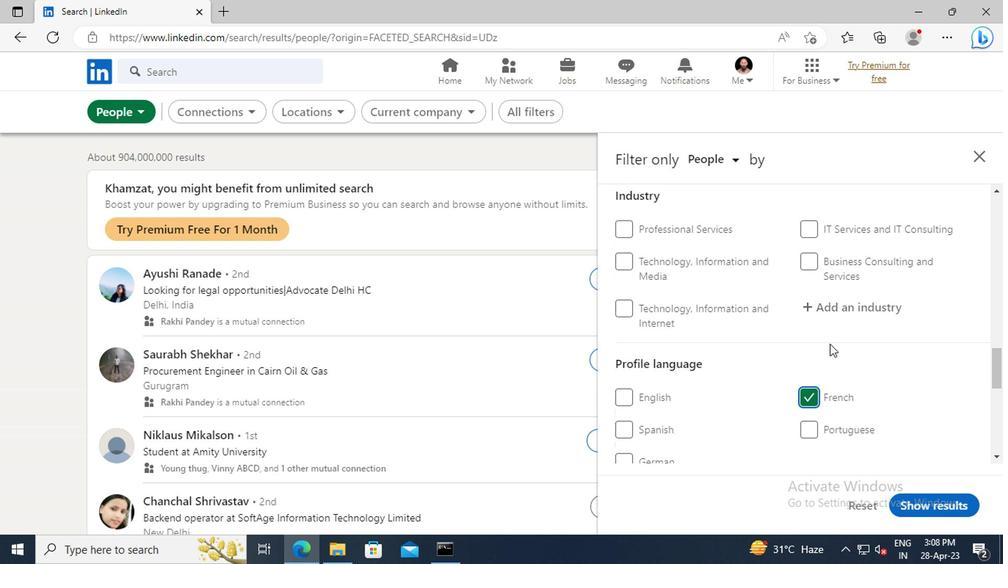 
Action: Mouse scrolled (696, 350) with delta (0, 0)
Screenshot: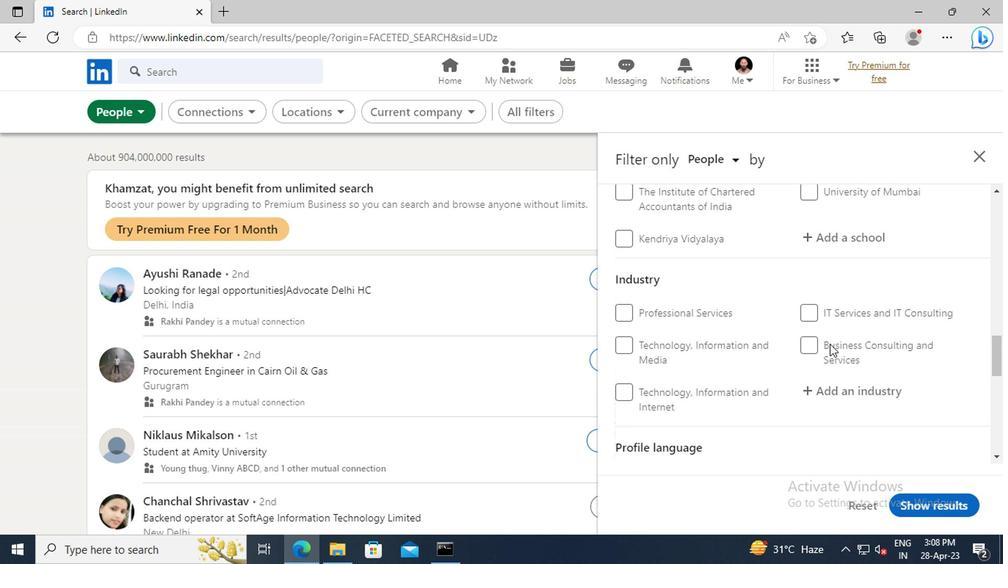 
Action: Mouse moved to (696, 350)
Screenshot: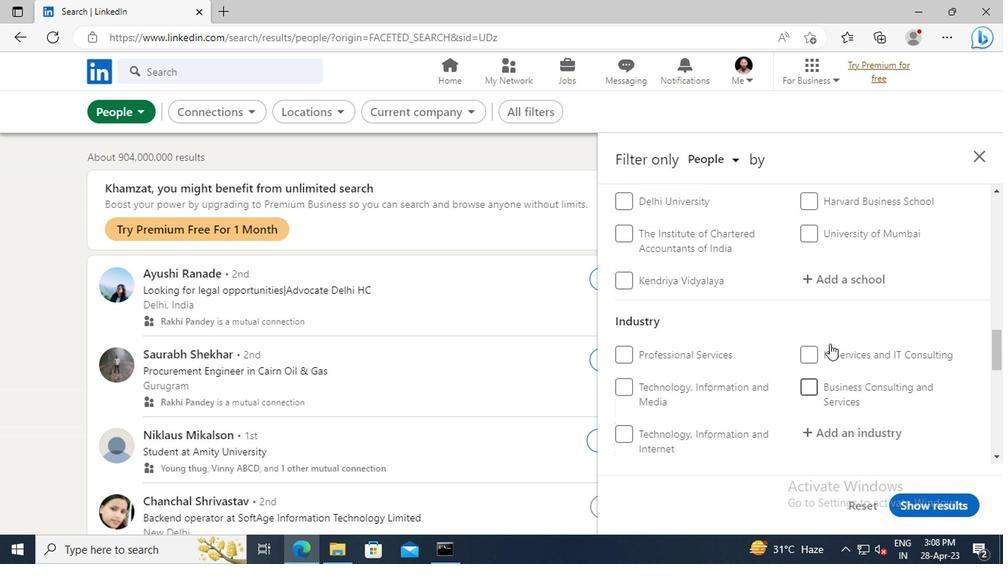 
Action: Mouse scrolled (696, 350) with delta (0, 0)
Screenshot: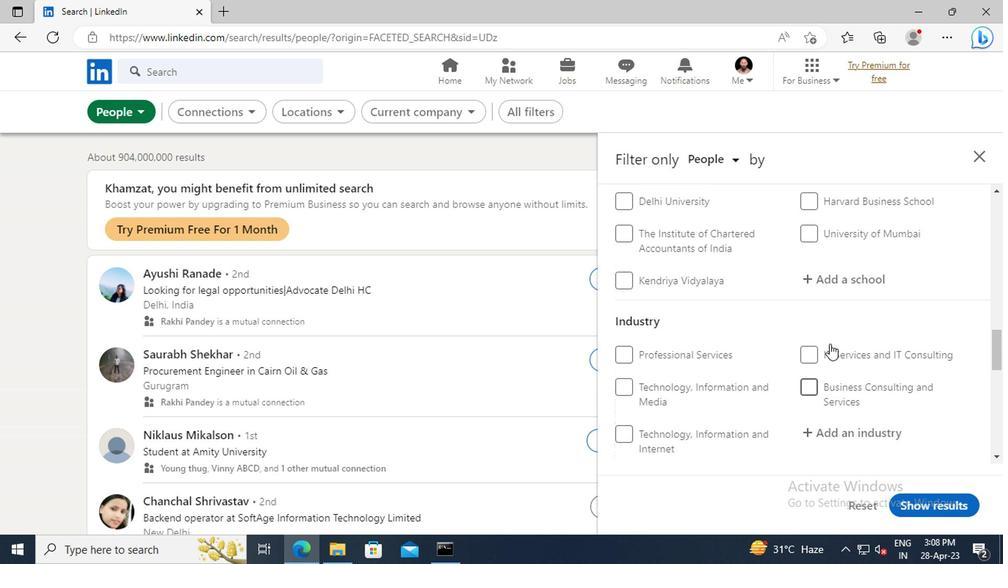 
Action: Mouse scrolled (696, 350) with delta (0, 0)
Screenshot: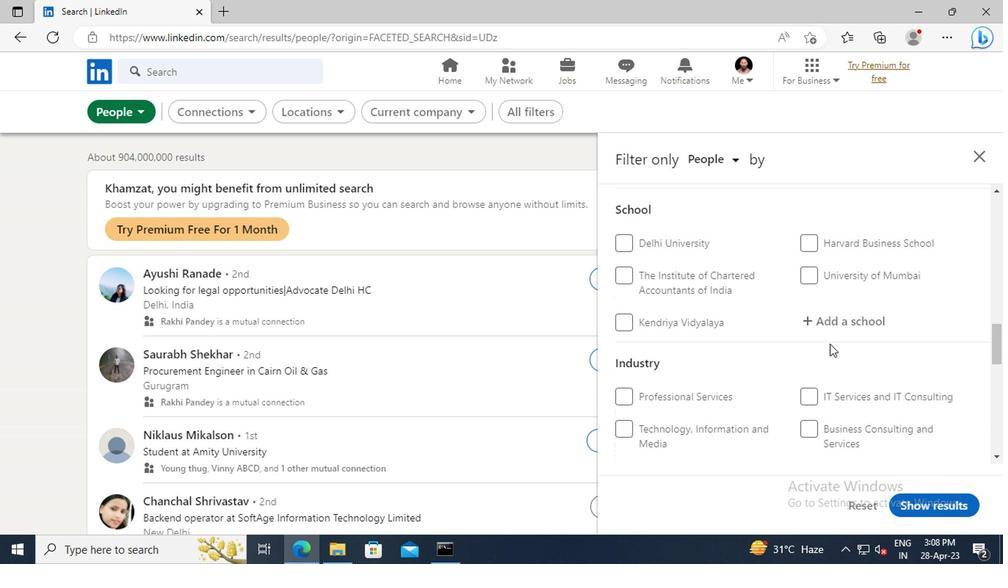 
Action: Mouse scrolled (696, 350) with delta (0, 0)
Screenshot: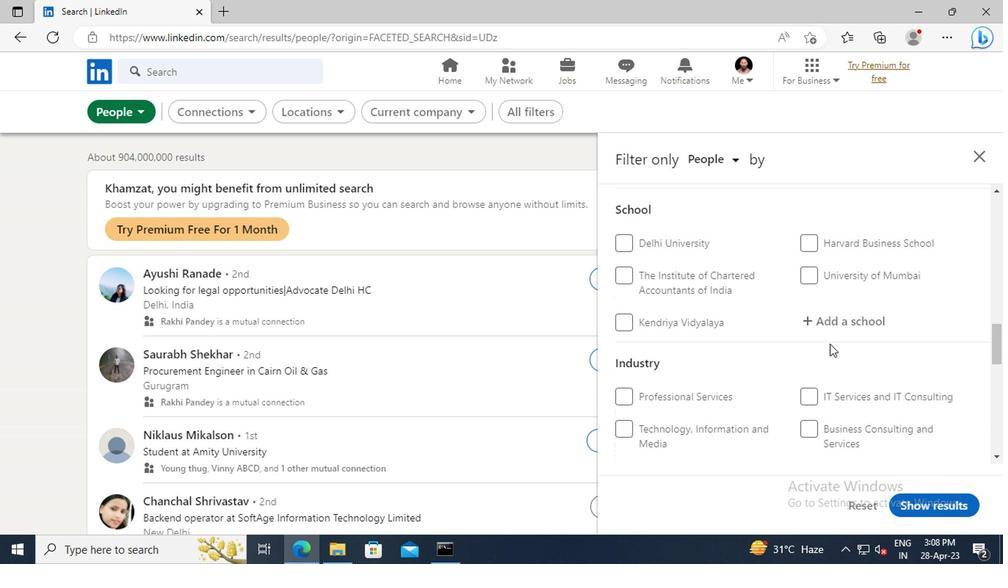
Action: Mouse scrolled (696, 350) with delta (0, 0)
Screenshot: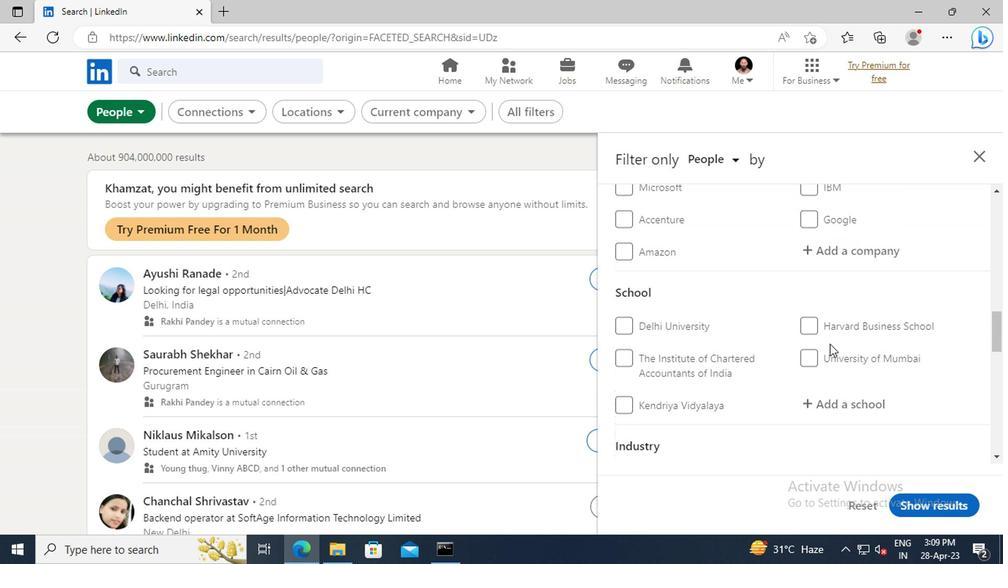
Action: Mouse scrolled (696, 350) with delta (0, 0)
Screenshot: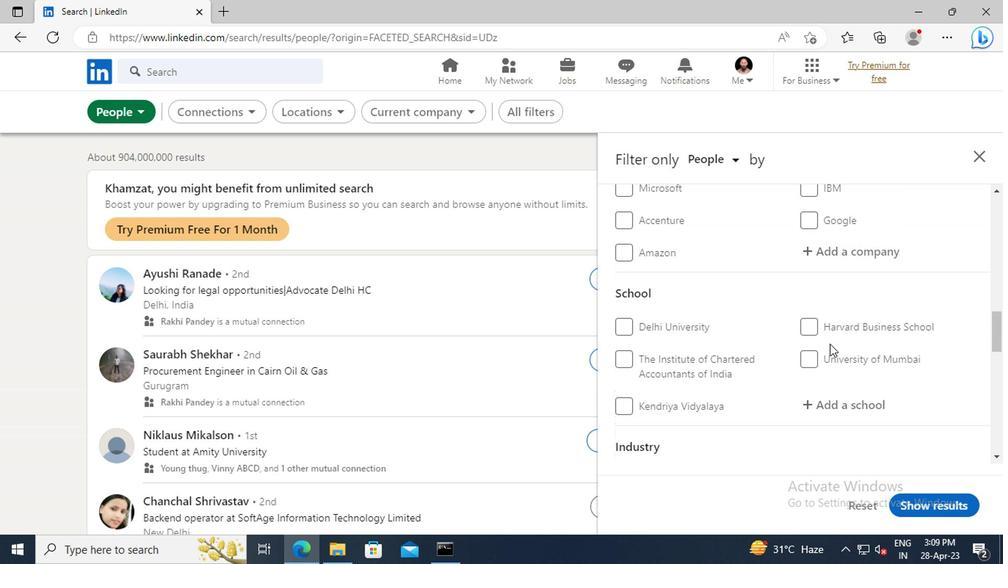 
Action: Mouse moved to (696, 348)
Screenshot: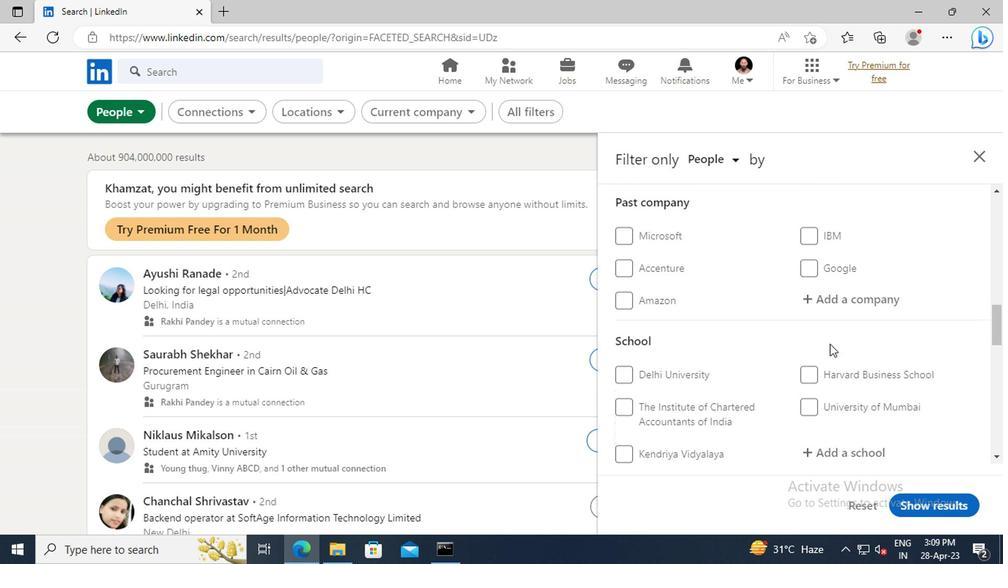 
Action: Mouse scrolled (696, 349) with delta (0, 0)
Screenshot: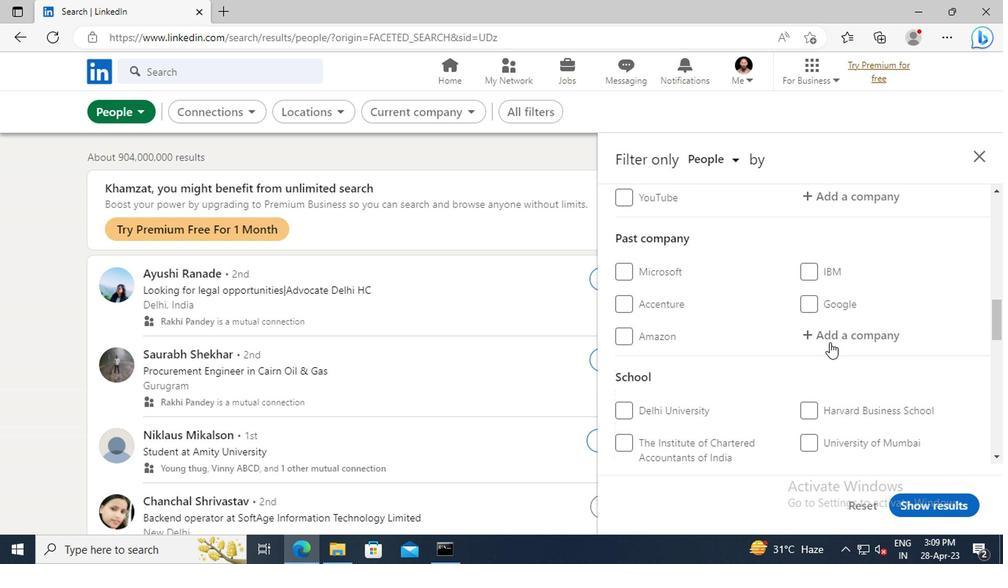 
Action: Mouse scrolled (696, 349) with delta (0, 0)
Screenshot: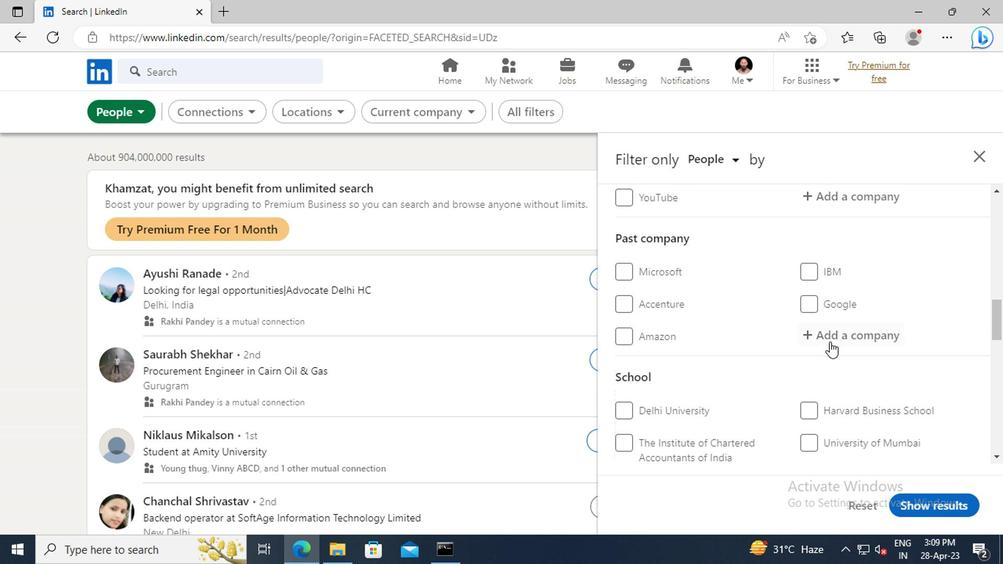 
Action: Mouse moved to (697, 346)
Screenshot: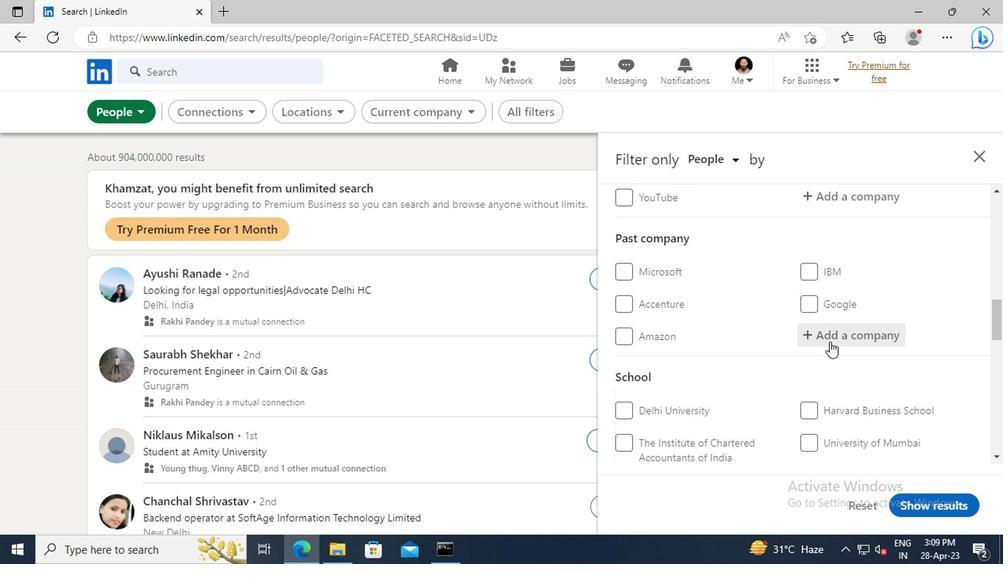 
Action: Mouse scrolled (697, 347) with delta (0, 0)
Screenshot: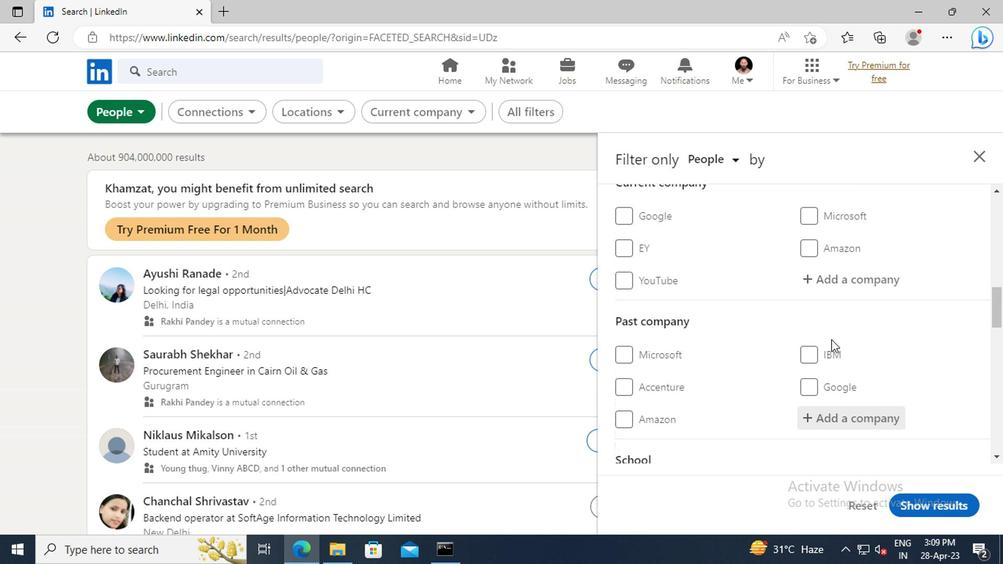 
Action: Mouse scrolled (697, 347) with delta (0, 0)
Screenshot: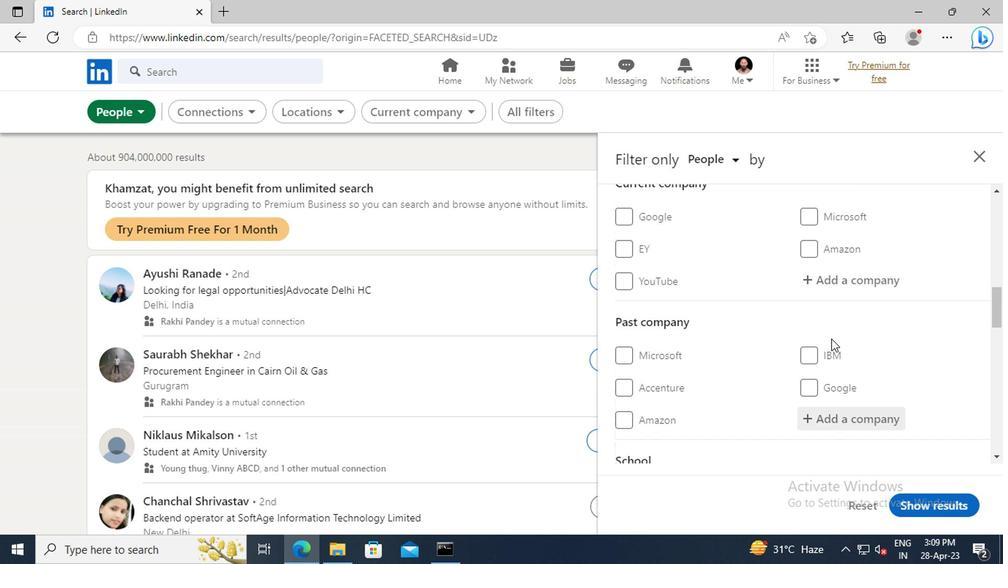 
Action: Mouse moved to (692, 362)
Screenshot: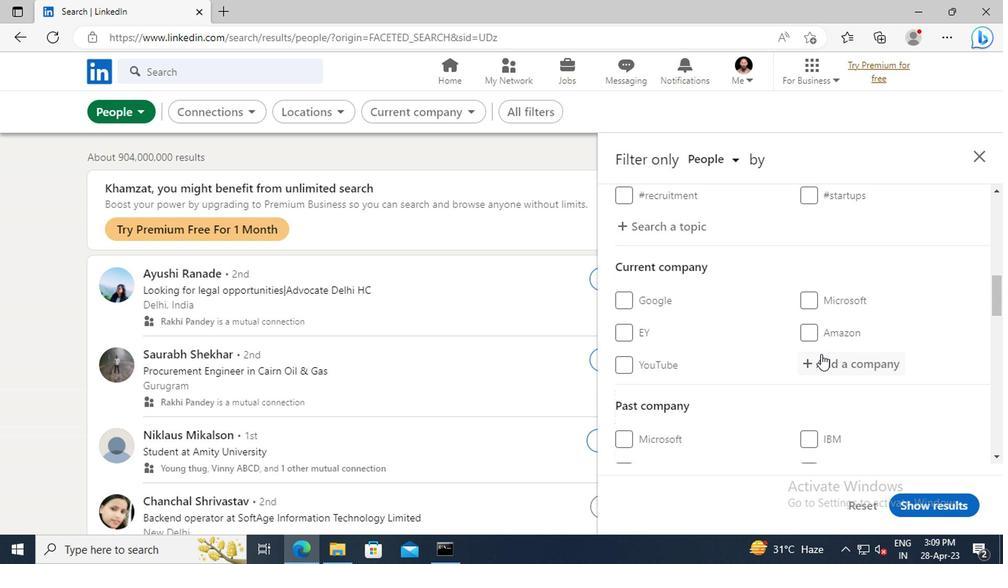 
Action: Mouse pressed left at (692, 362)
Screenshot: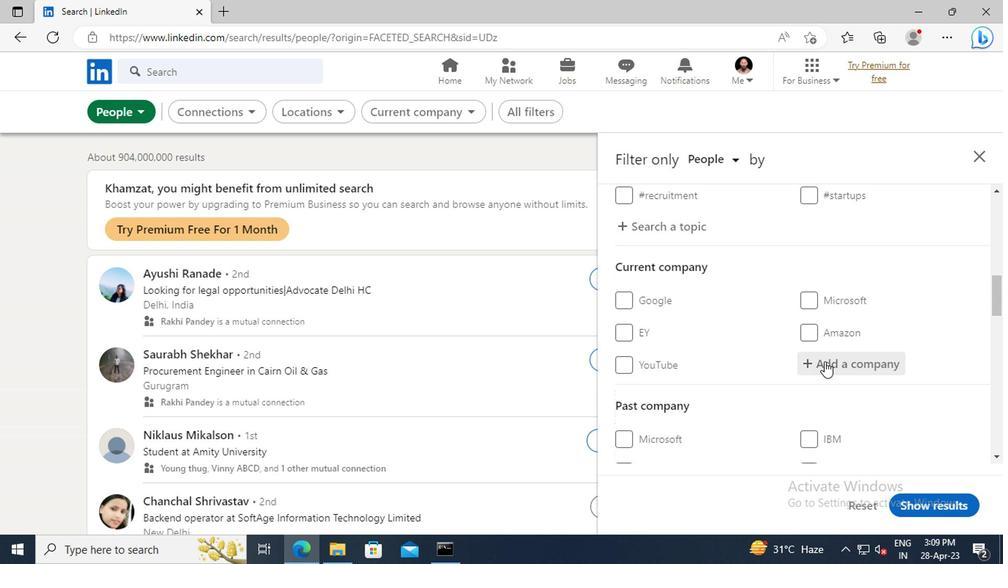 
Action: Key pressed <Key.shift>TATA<Key.space><Key.shift>ELXSI
Screenshot: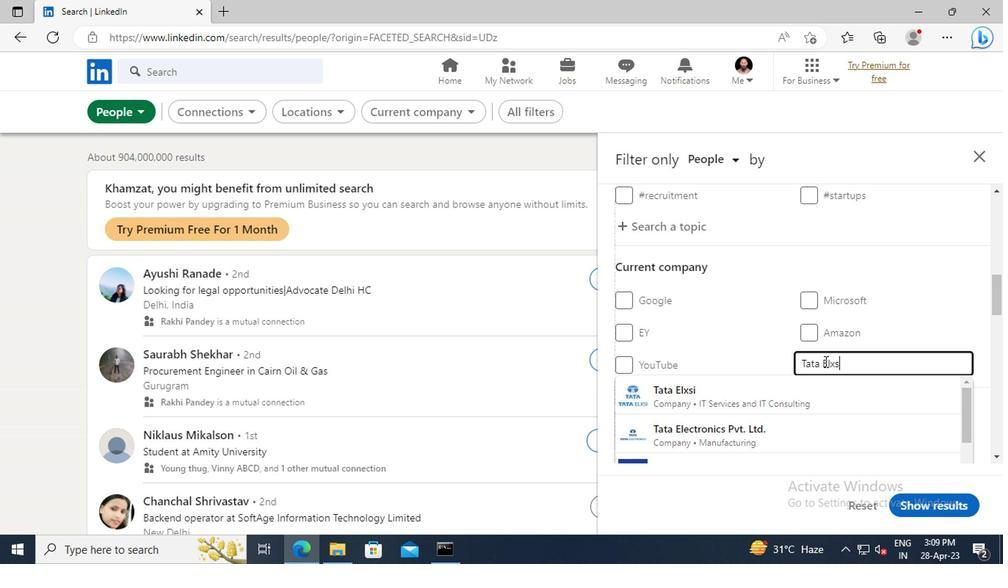 
Action: Mouse moved to (689, 384)
Screenshot: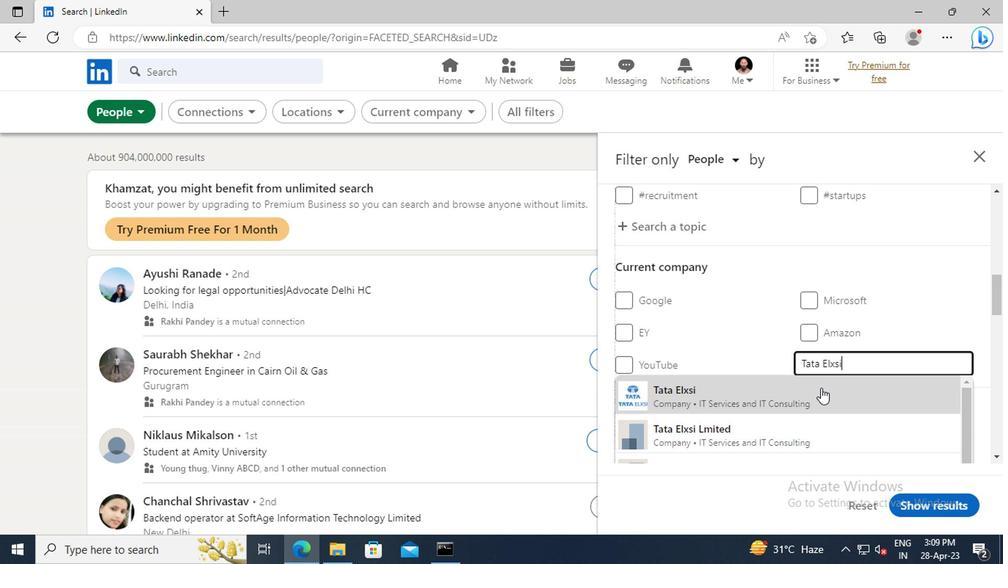 
Action: Mouse pressed left at (689, 384)
Screenshot: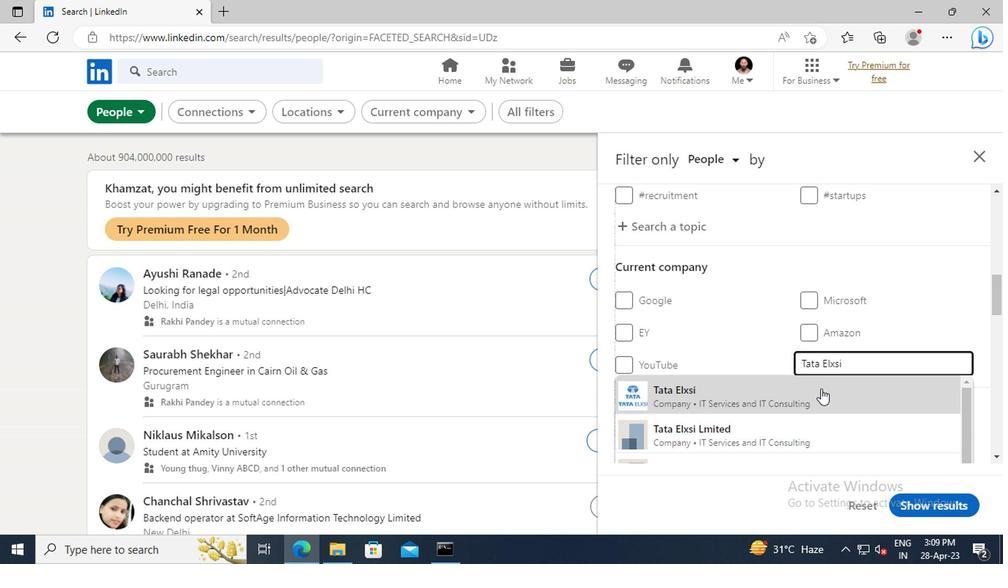 
Action: Mouse moved to (692, 367)
Screenshot: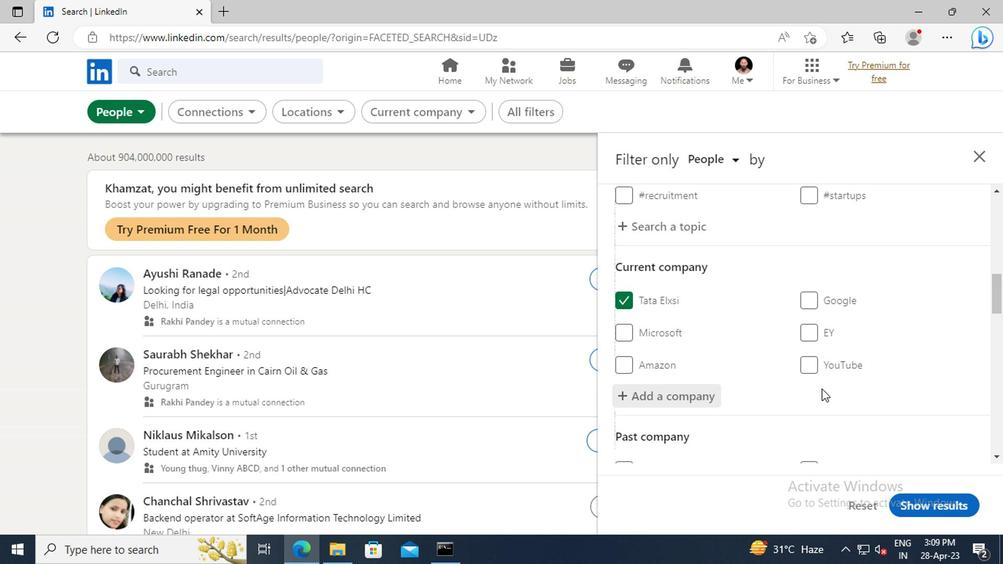 
Action: Mouse scrolled (692, 367) with delta (0, 0)
Screenshot: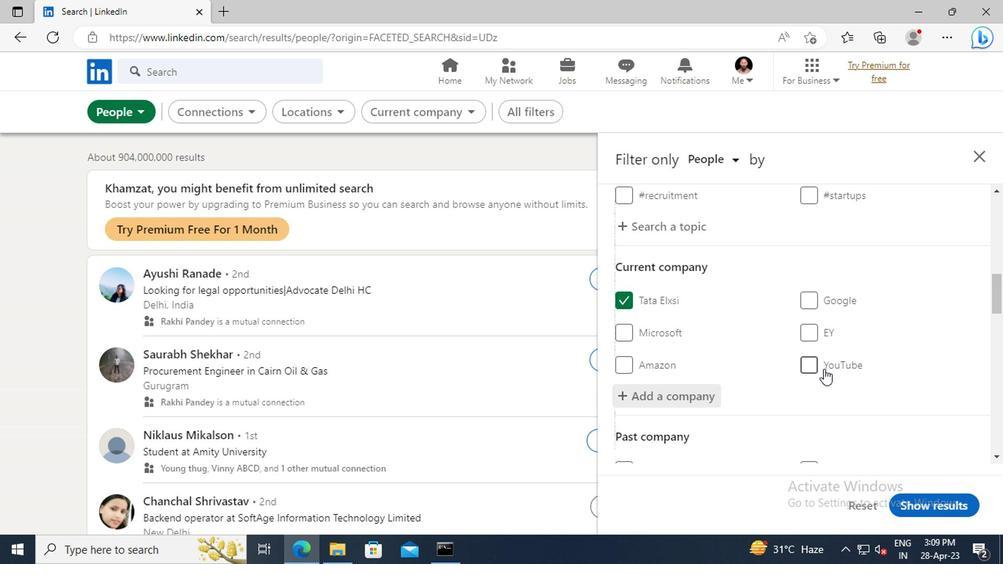 
Action: Mouse scrolled (692, 367) with delta (0, 0)
Screenshot: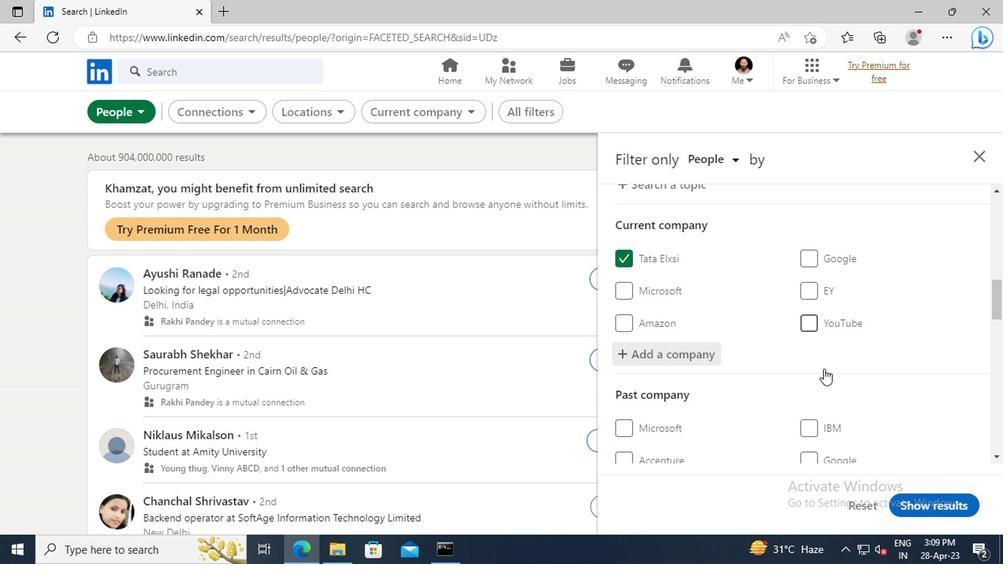 
Action: Mouse scrolled (692, 367) with delta (0, 0)
Screenshot: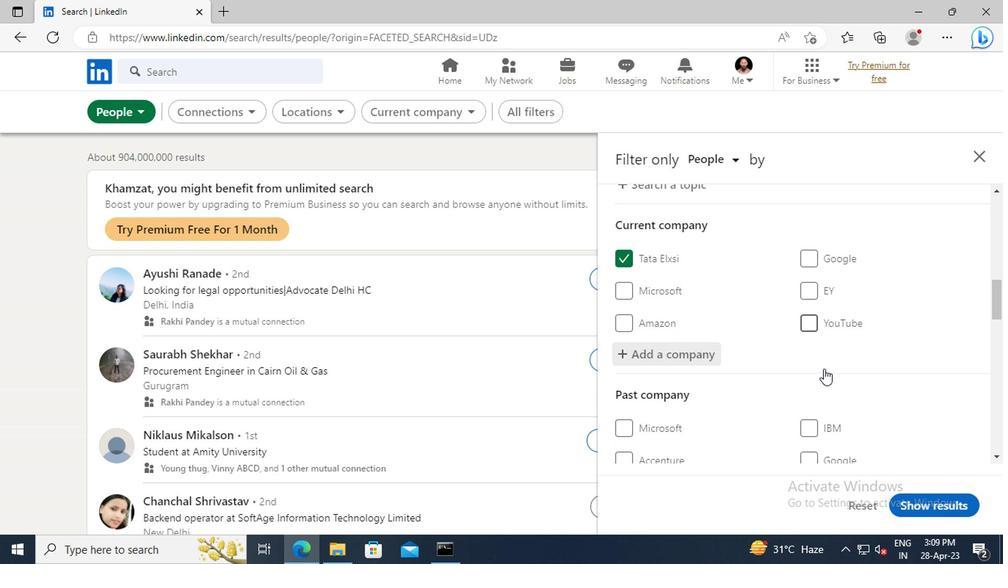 
Action: Mouse scrolled (692, 367) with delta (0, 0)
Screenshot: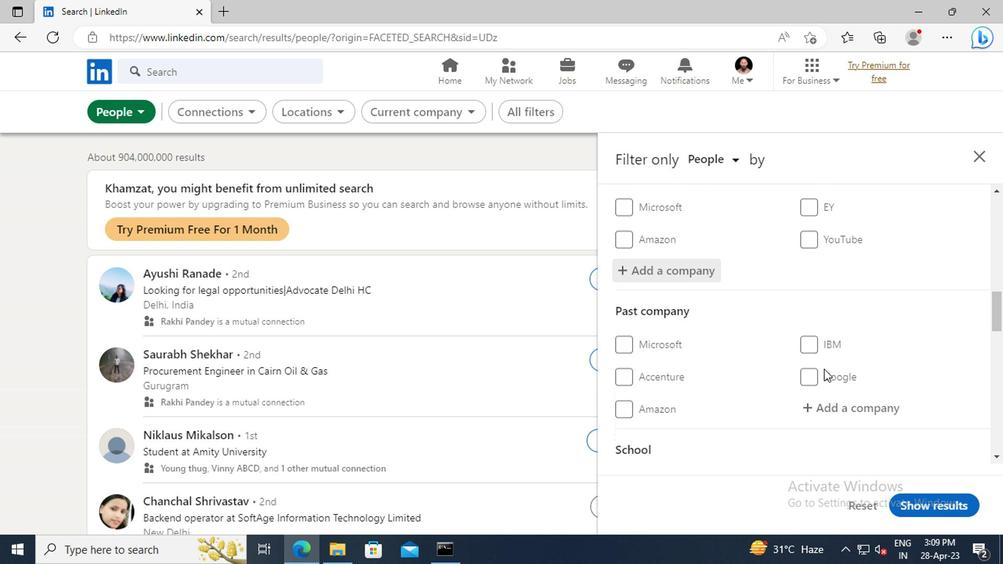 
Action: Mouse scrolled (692, 367) with delta (0, 0)
Screenshot: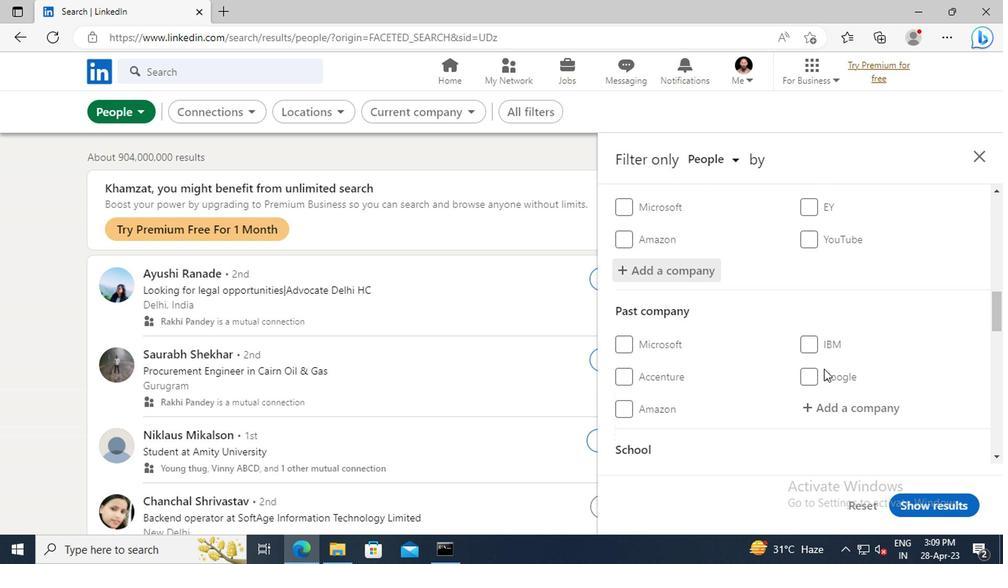 
Action: Mouse scrolled (692, 367) with delta (0, 0)
Screenshot: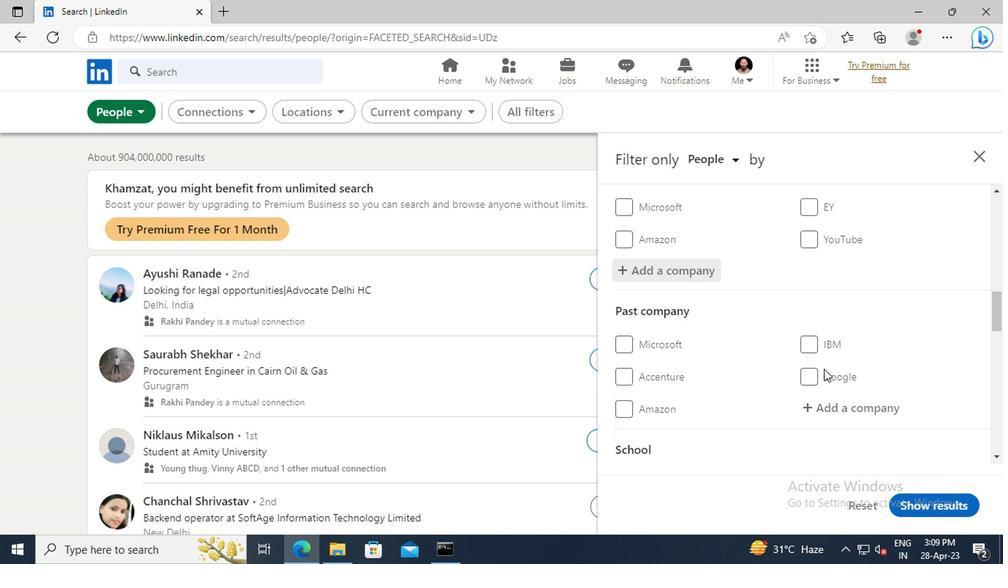 
Action: Mouse scrolled (692, 367) with delta (0, 0)
Screenshot: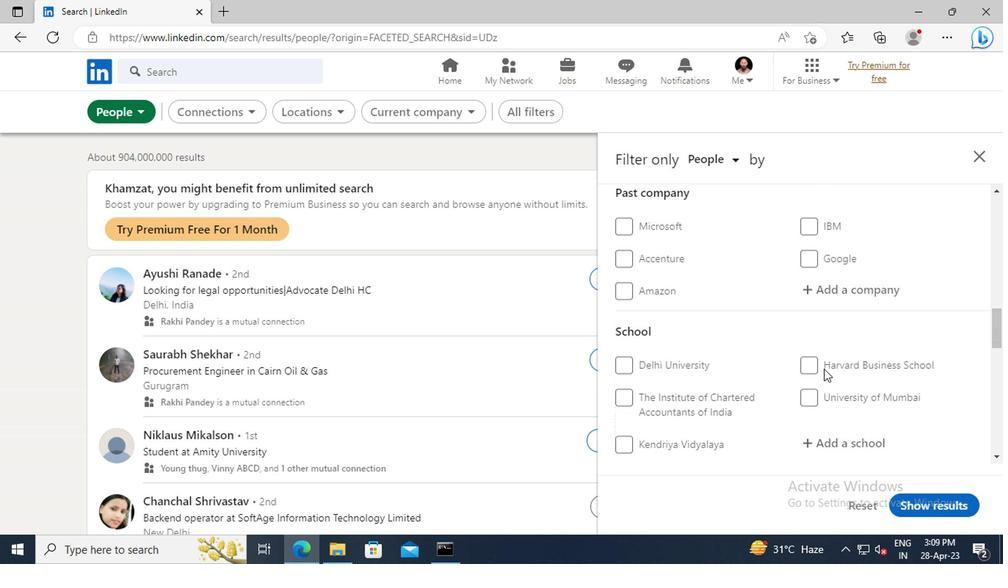 
Action: Mouse scrolled (692, 367) with delta (0, 0)
Screenshot: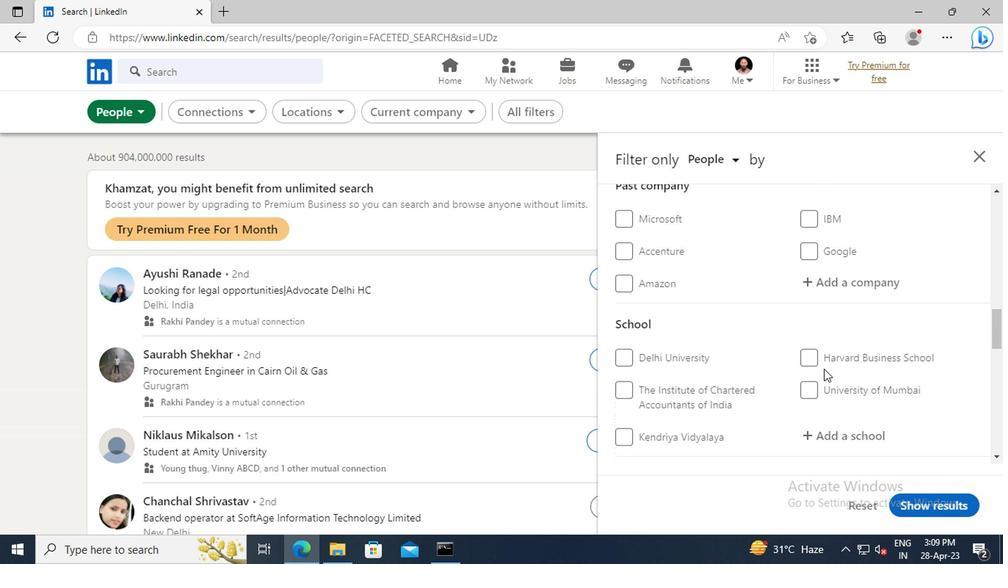 
Action: Mouse moved to (690, 358)
Screenshot: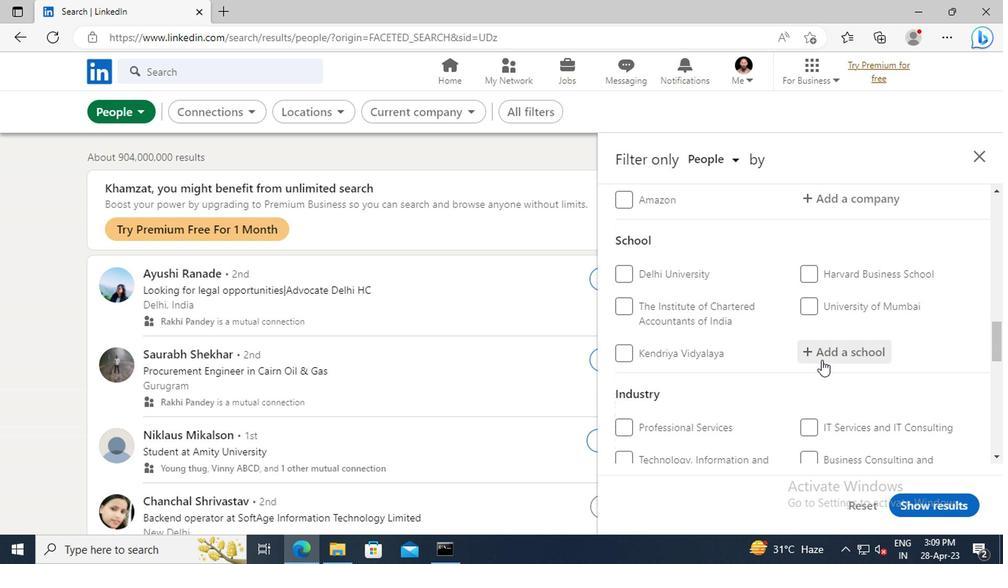 
Action: Mouse pressed left at (690, 358)
Screenshot: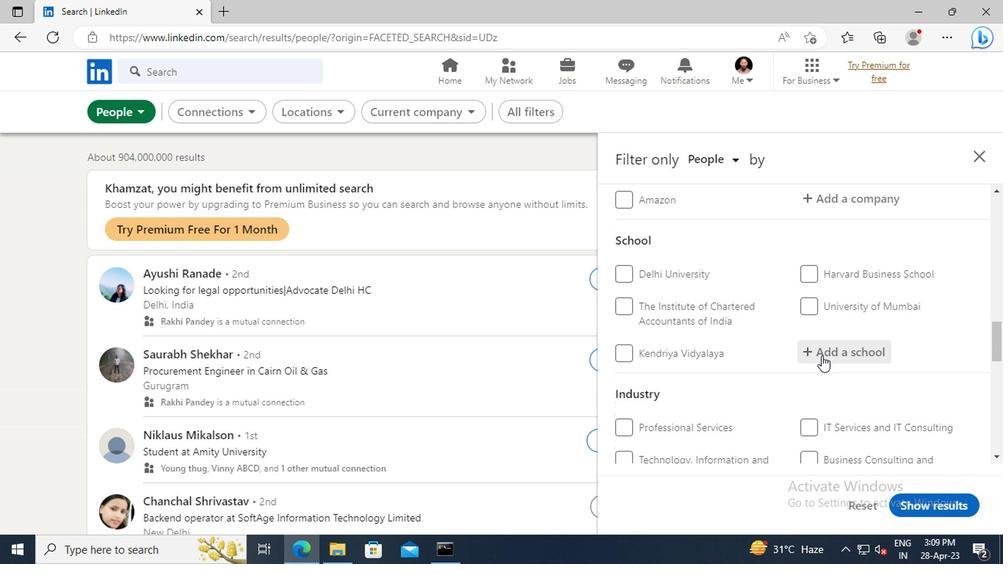
Action: Mouse moved to (685, 355)
Screenshot: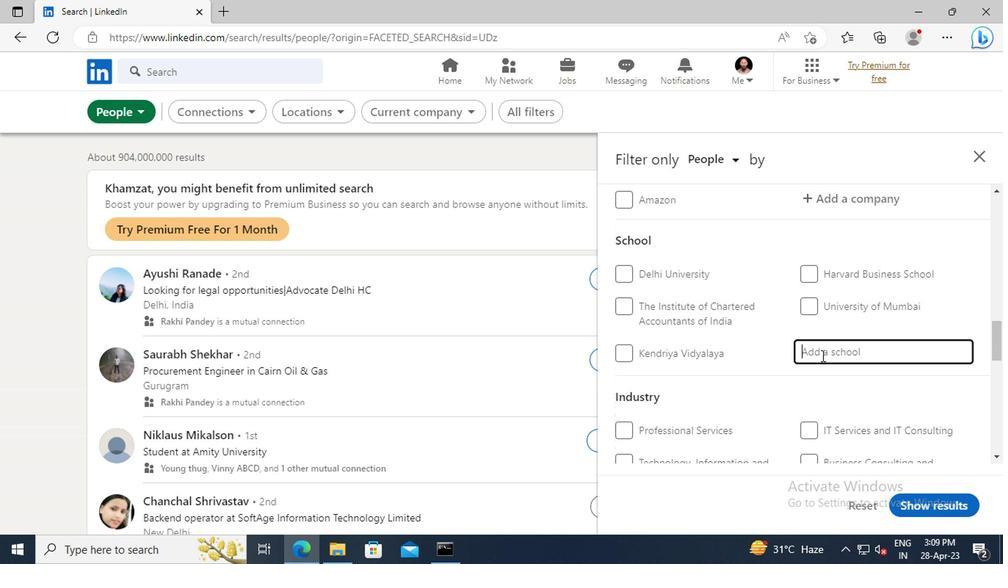 
Action: Key pressed <Key.shift>HIRACHAND<Key.space>
Screenshot: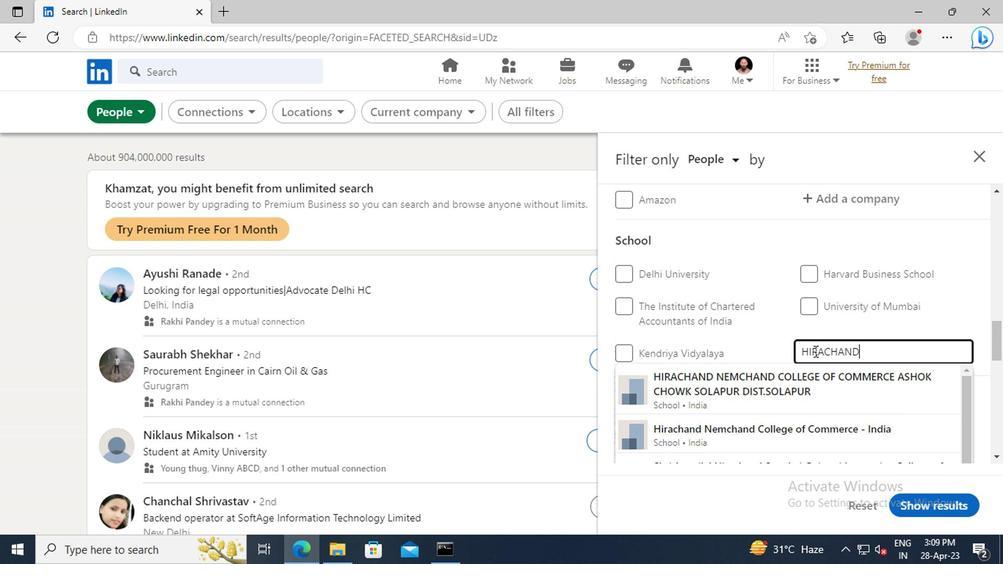 
Action: Mouse moved to (681, 381)
Screenshot: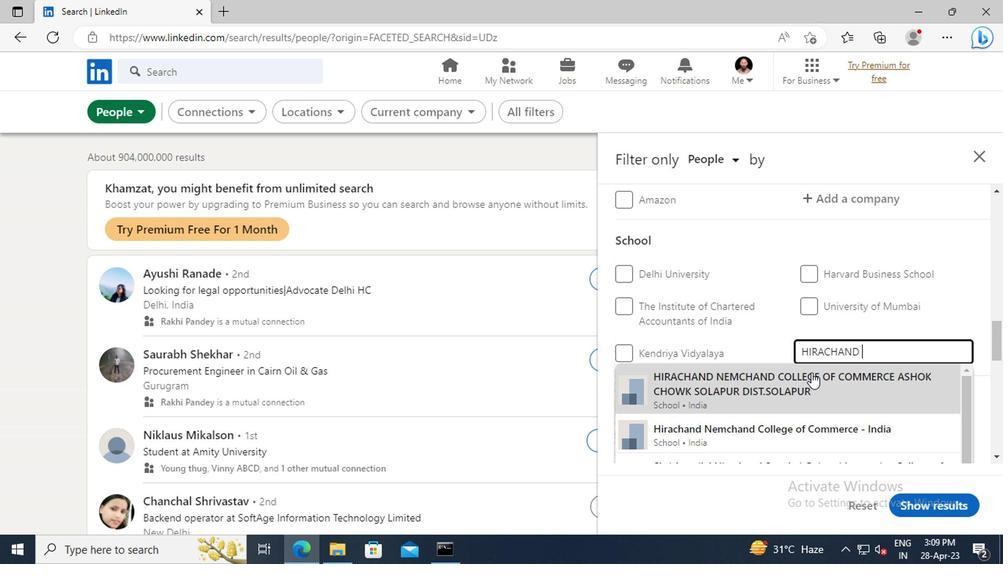 
Action: Mouse pressed left at (681, 381)
Screenshot: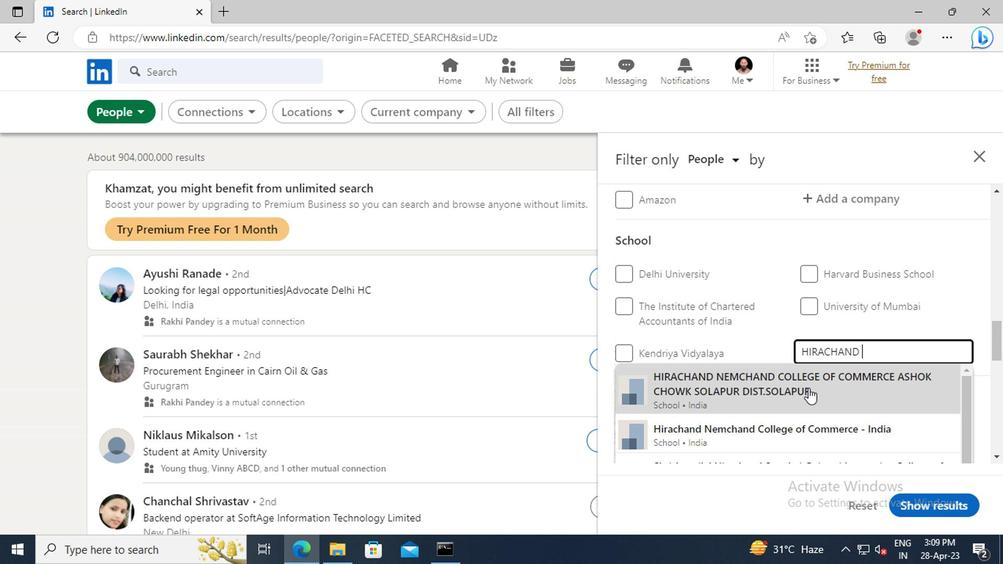 
Action: Mouse moved to (693, 348)
Screenshot: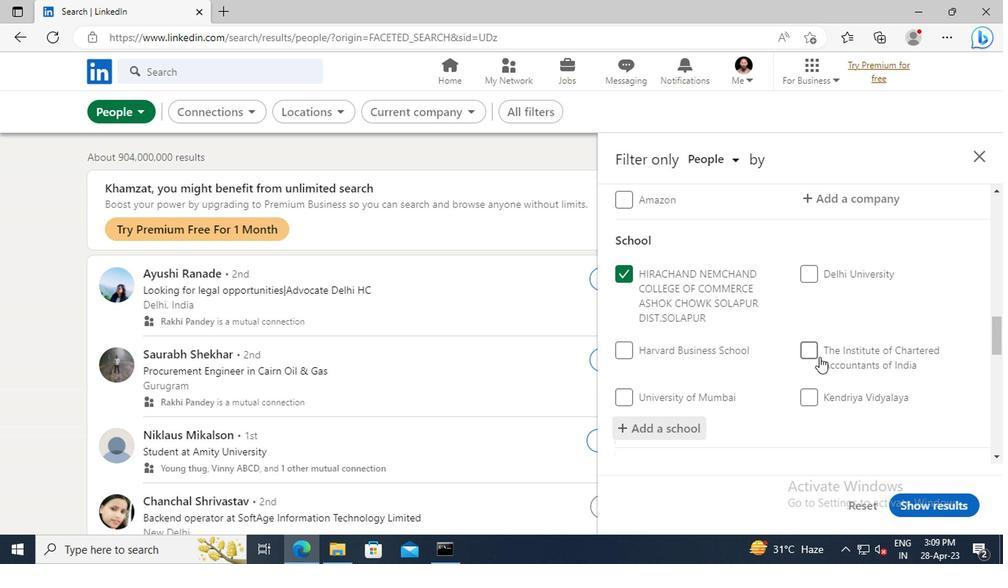 
Action: Mouse scrolled (693, 347) with delta (0, 0)
Screenshot: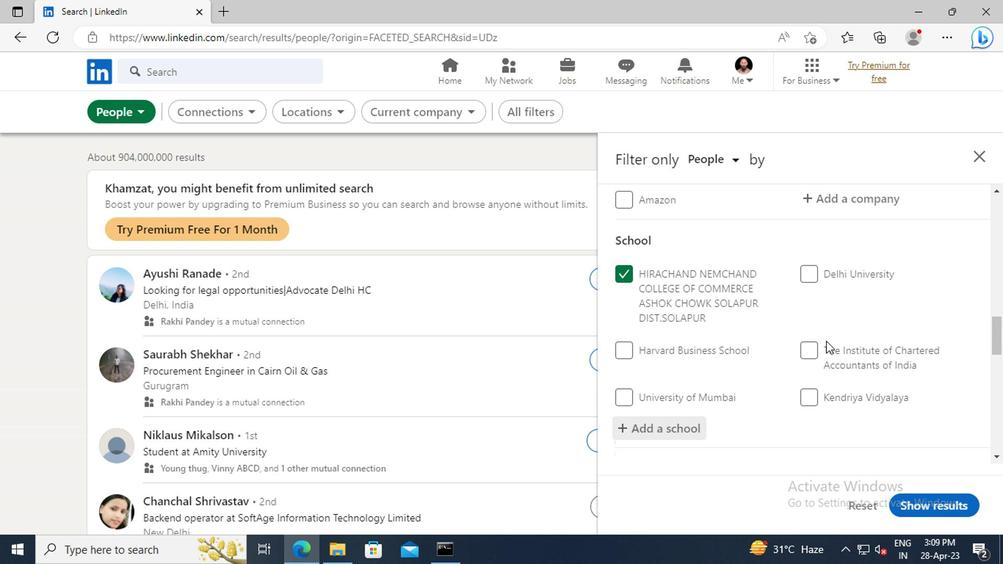 
Action: Mouse scrolled (693, 347) with delta (0, 0)
Screenshot: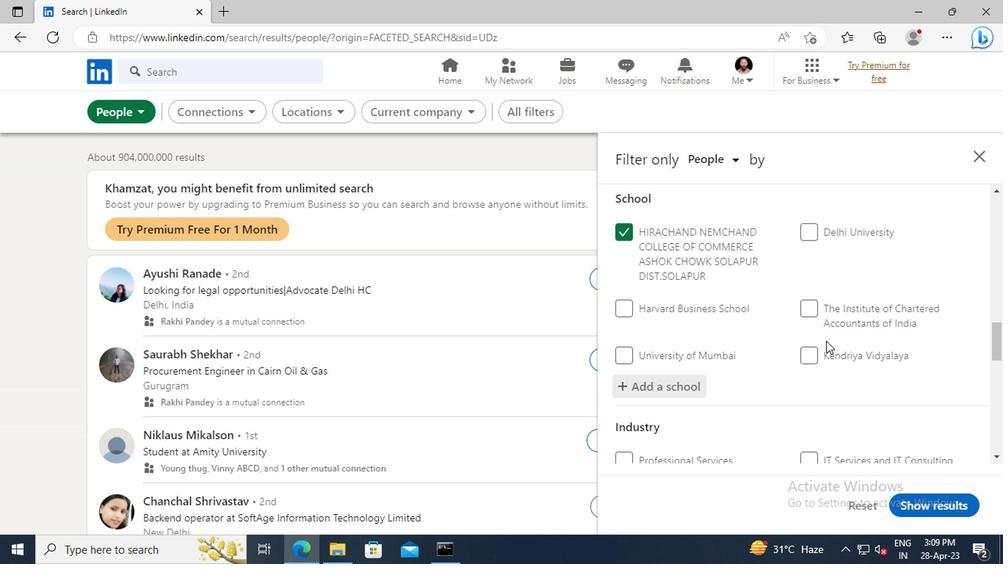 
Action: Mouse scrolled (693, 347) with delta (0, 0)
Screenshot: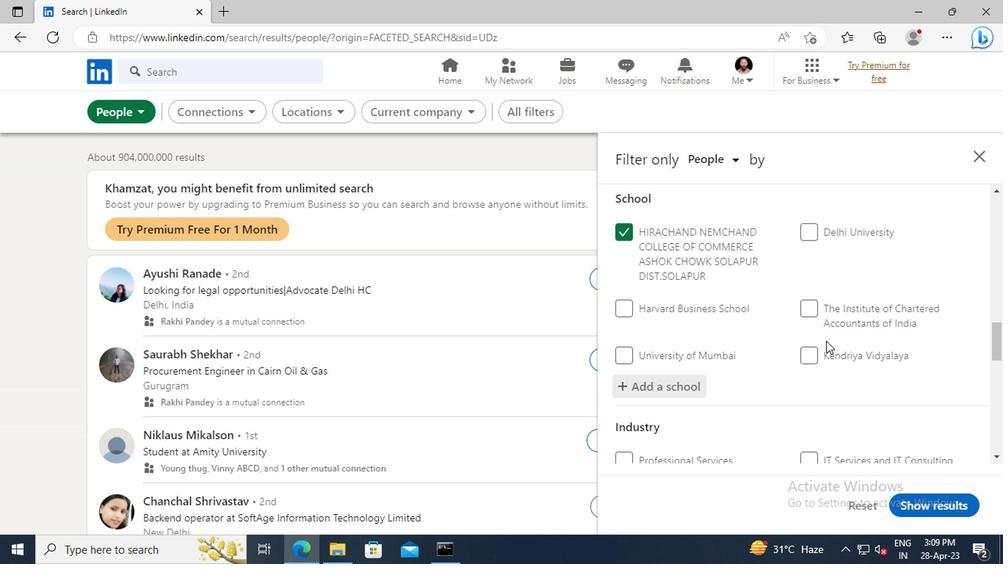 
Action: Mouse scrolled (693, 347) with delta (0, 0)
Screenshot: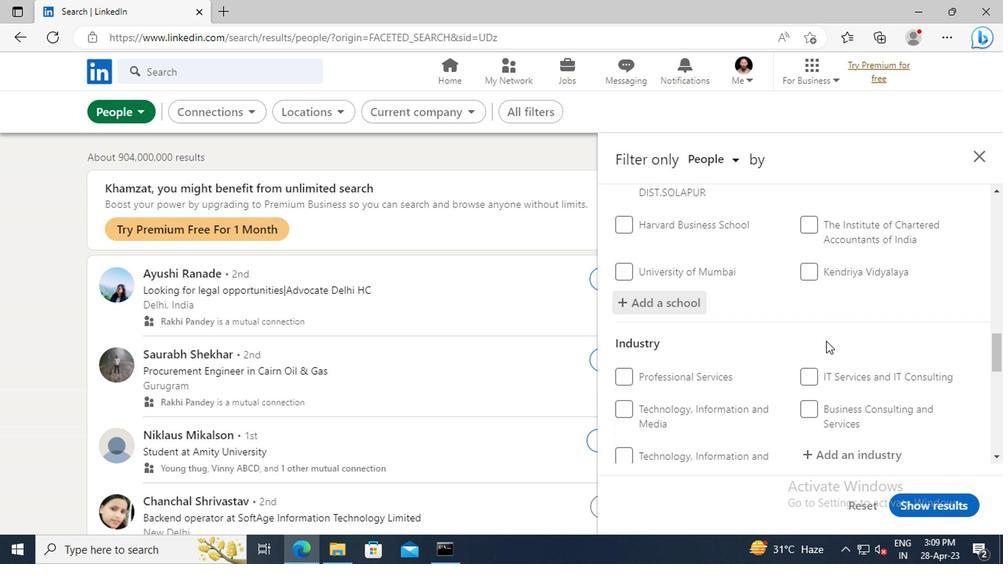 
Action: Mouse scrolled (693, 347) with delta (0, 0)
Screenshot: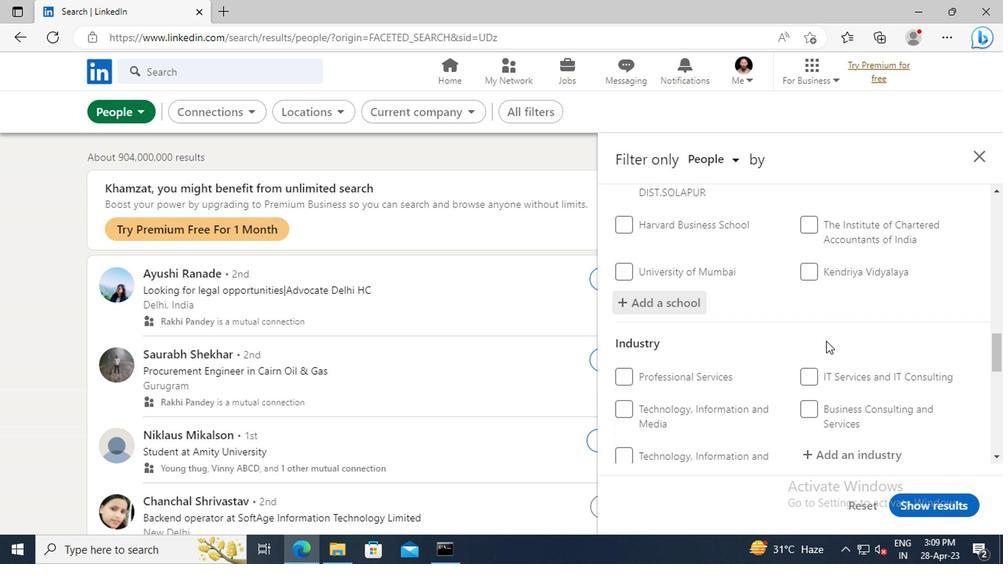 
Action: Mouse moved to (693, 370)
Screenshot: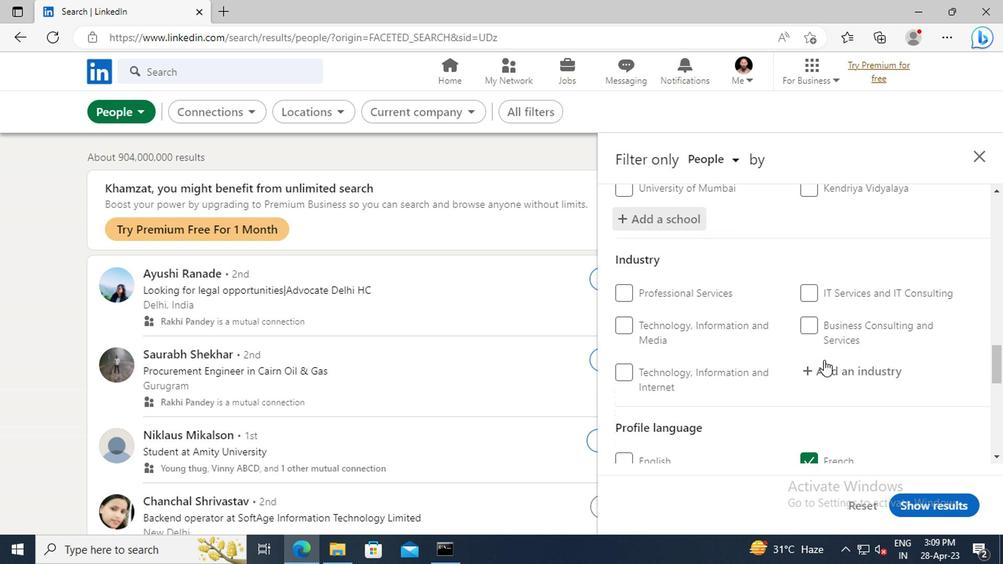 
Action: Mouse pressed left at (693, 370)
Screenshot: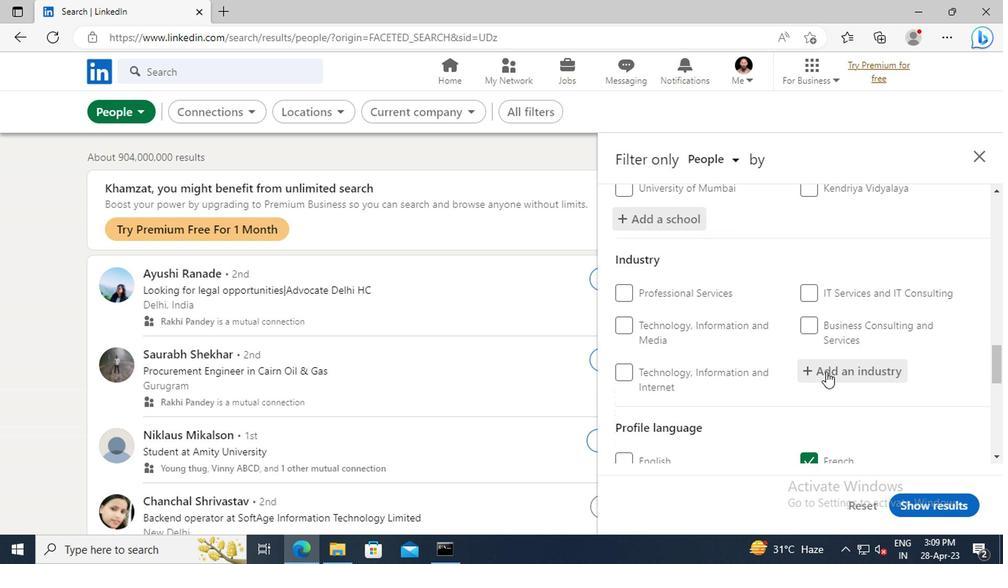 
Action: Key pressed <Key.shift>OPERATIONS<Key.space><Key.shift>CON
Screenshot: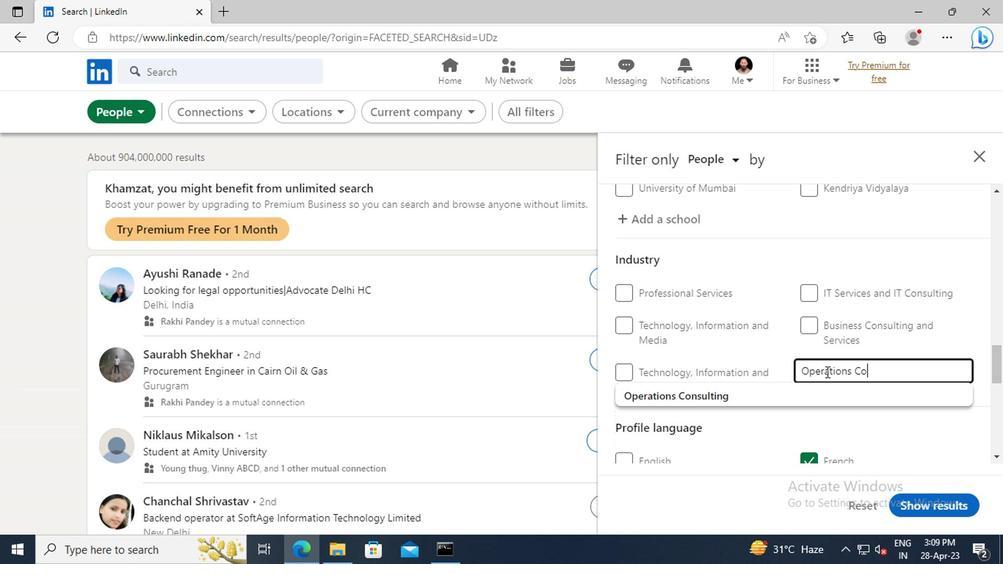 
Action: Mouse moved to (695, 384)
Screenshot: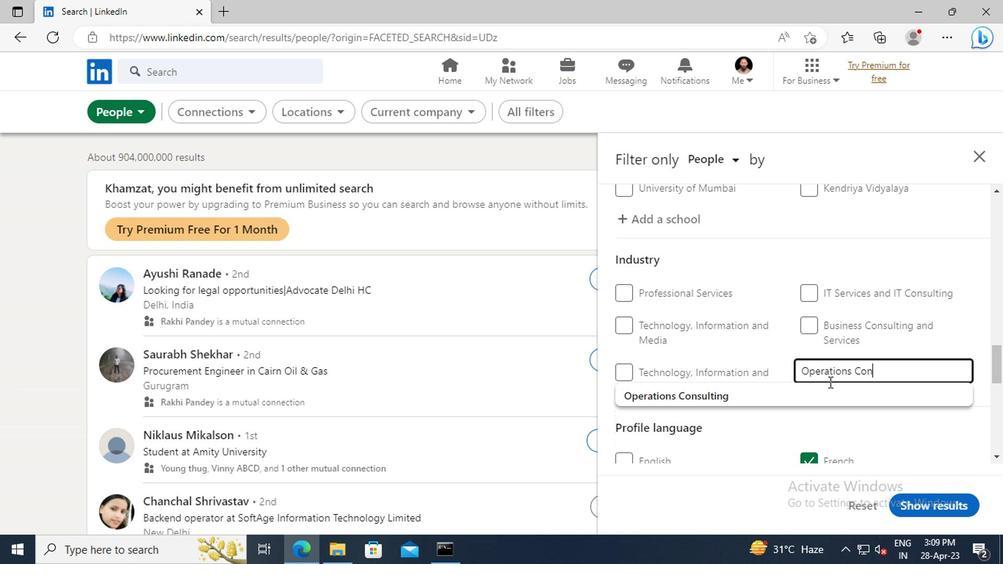 
Action: Mouse pressed left at (695, 384)
Screenshot: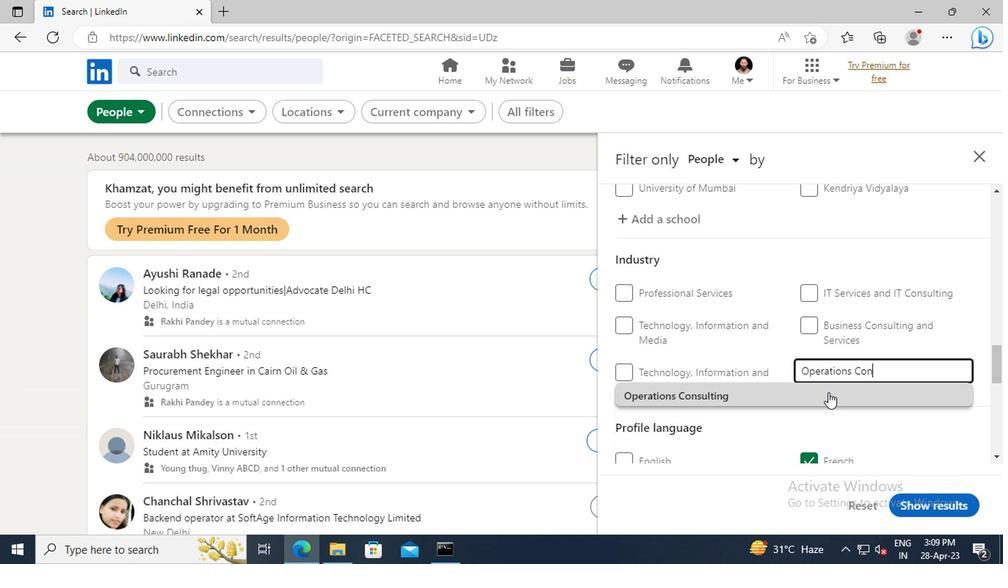 
Action: Mouse moved to (699, 363)
Screenshot: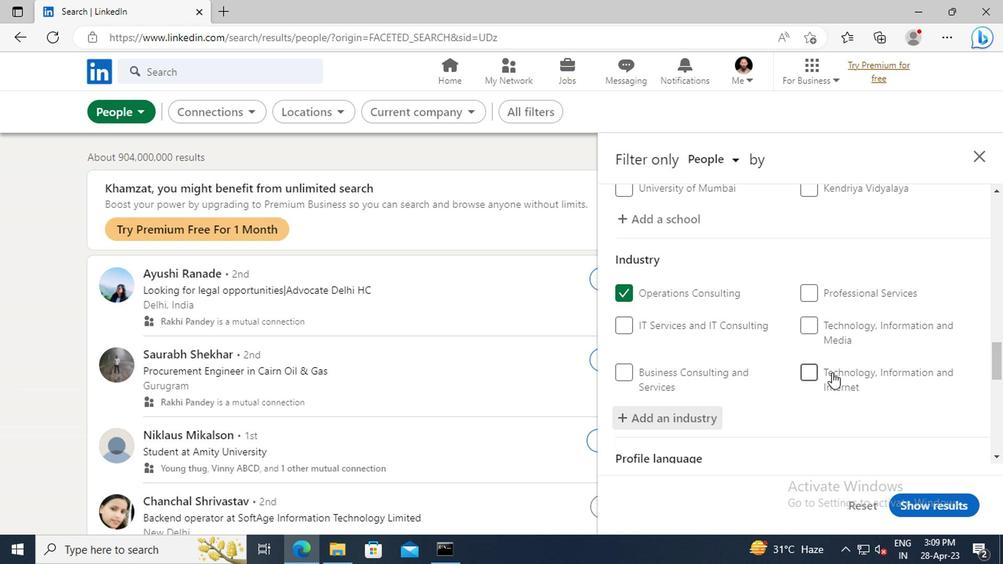 
Action: Mouse scrolled (699, 362) with delta (0, 0)
Screenshot: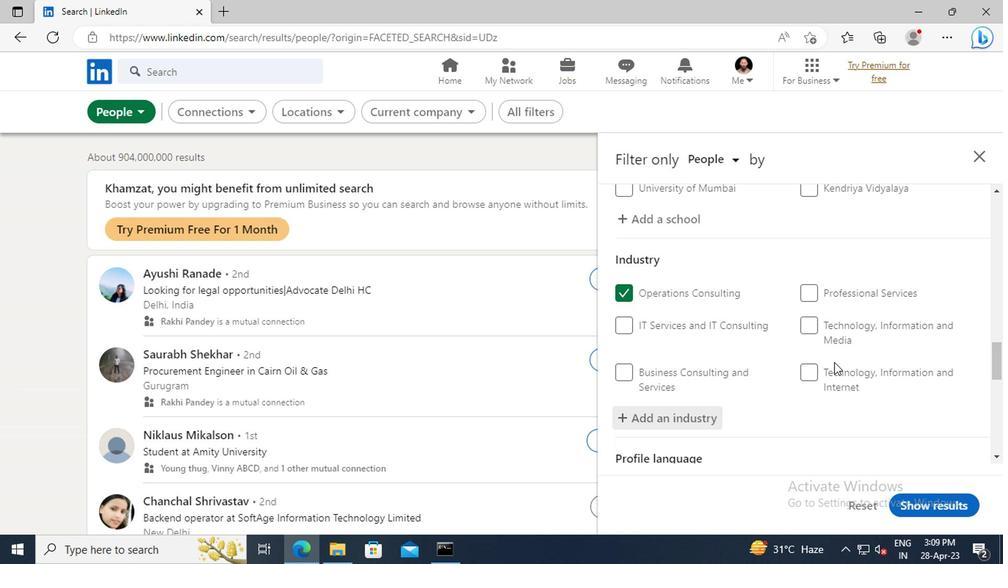 
Action: Mouse scrolled (699, 362) with delta (0, 0)
Screenshot: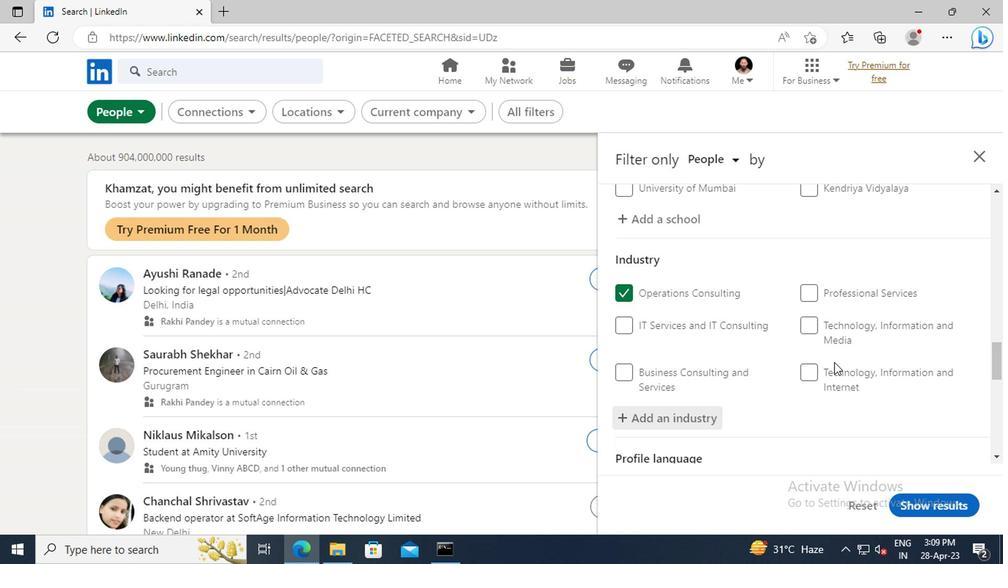 
Action: Mouse moved to (699, 362)
Screenshot: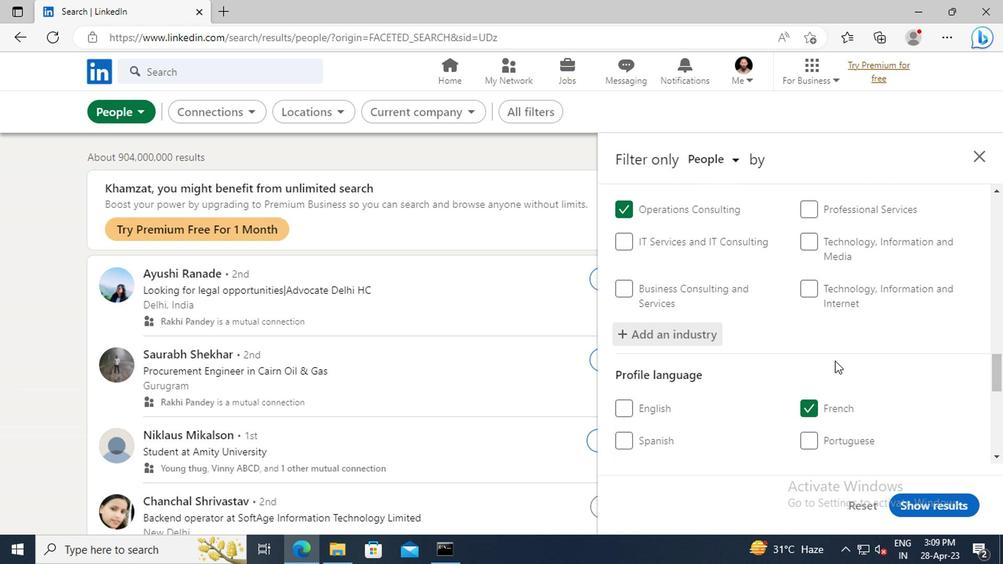 
Action: Mouse scrolled (699, 361) with delta (0, 0)
Screenshot: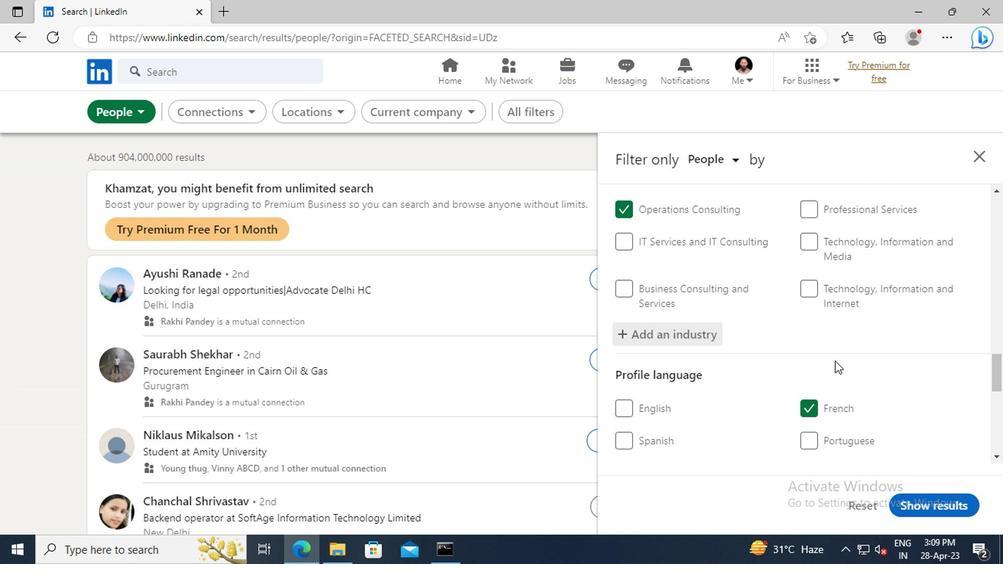 
Action: Mouse scrolled (699, 361) with delta (0, 0)
Screenshot: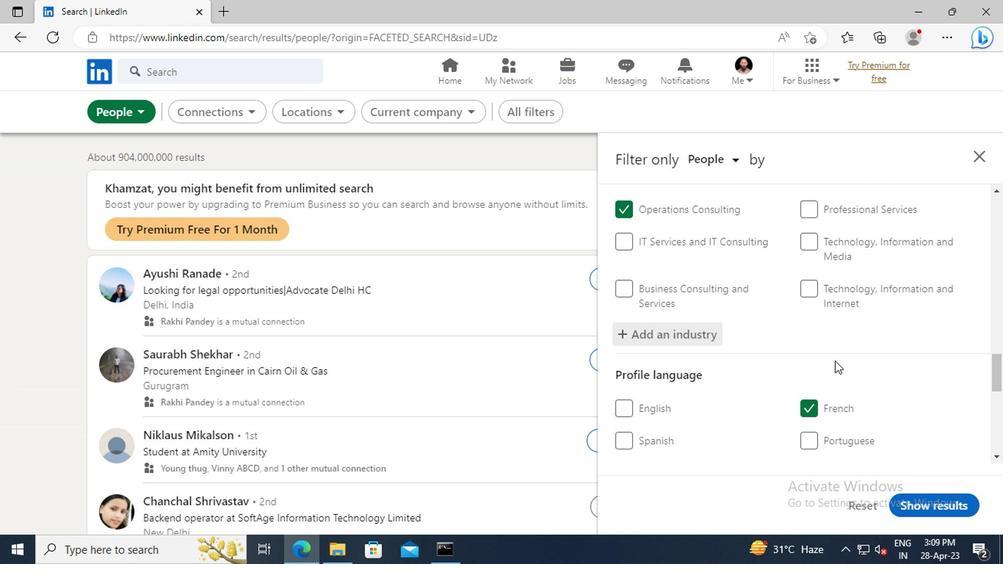 
Action: Mouse scrolled (699, 361) with delta (0, 0)
Screenshot: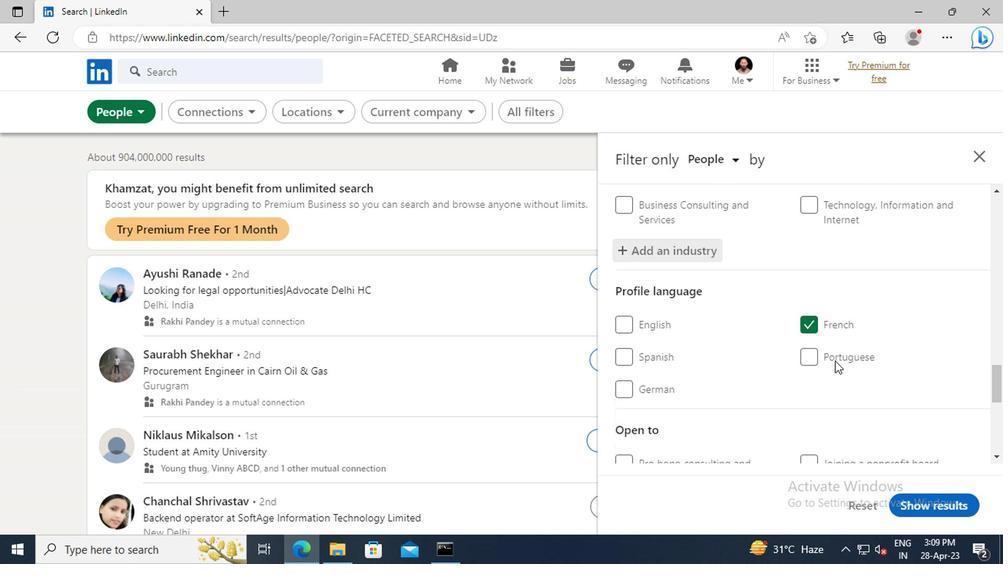
Action: Mouse scrolled (699, 361) with delta (0, 0)
Screenshot: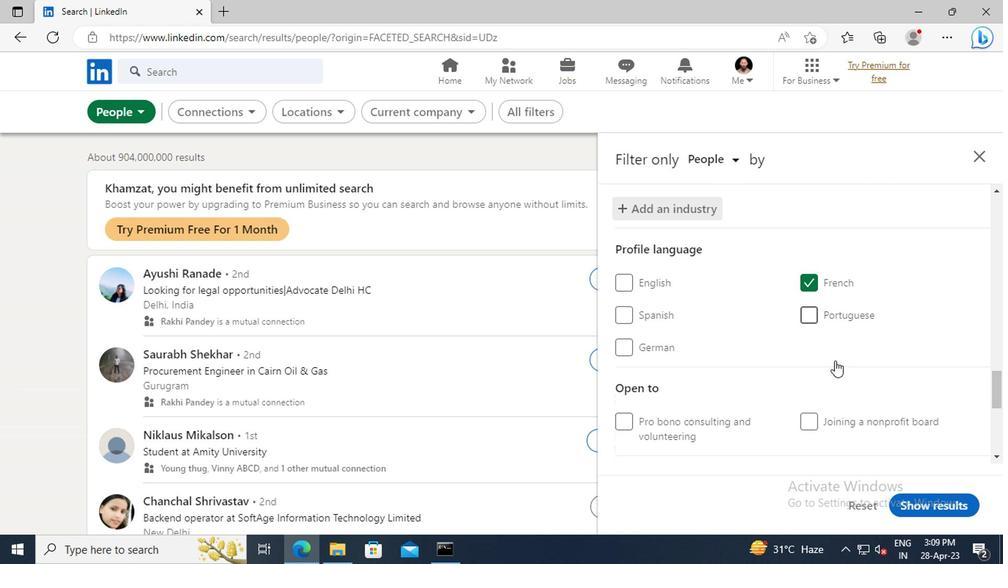 
Action: Mouse scrolled (699, 361) with delta (0, 0)
Screenshot: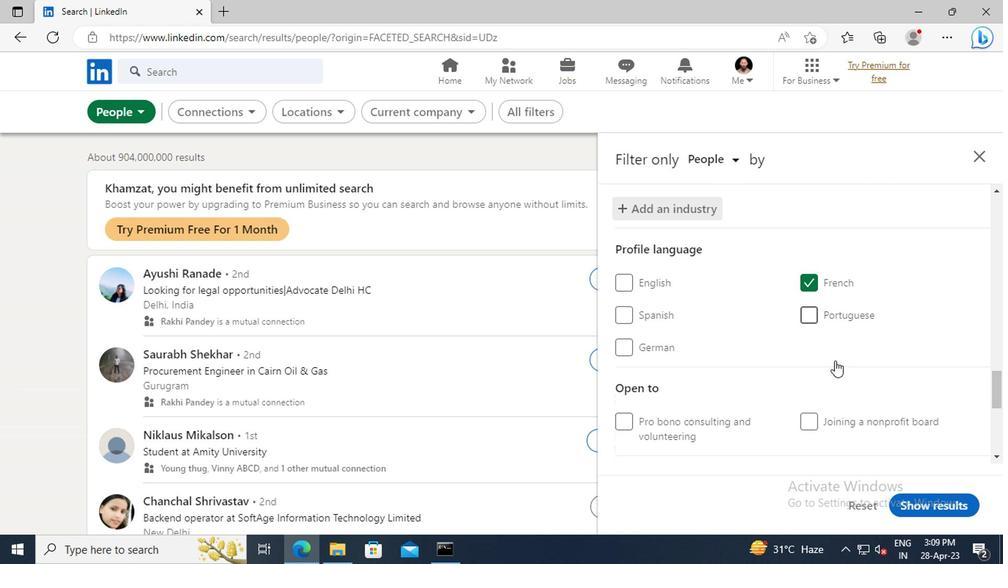 
Action: Mouse scrolled (699, 361) with delta (0, 0)
Screenshot: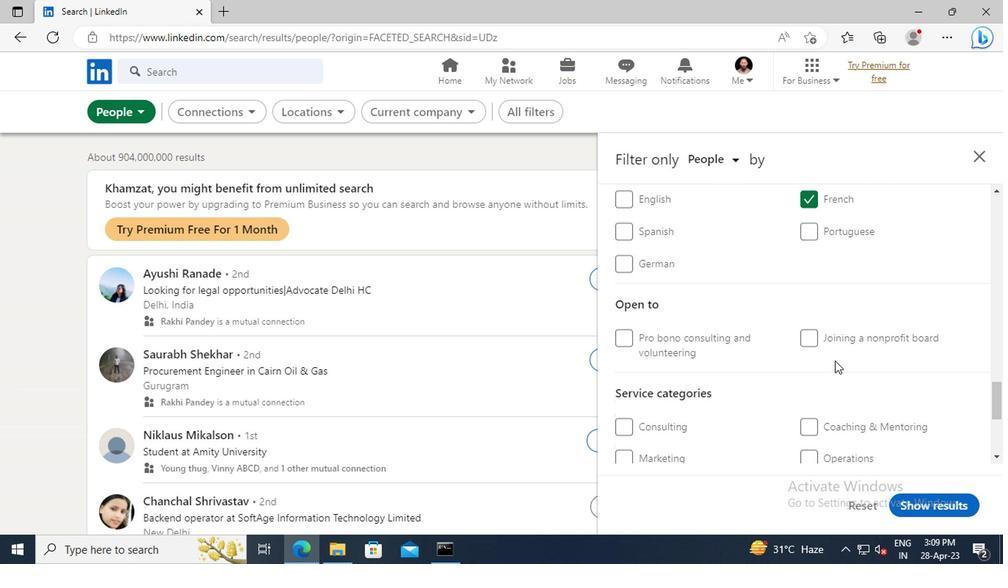 
Action: Mouse scrolled (699, 361) with delta (0, 0)
Screenshot: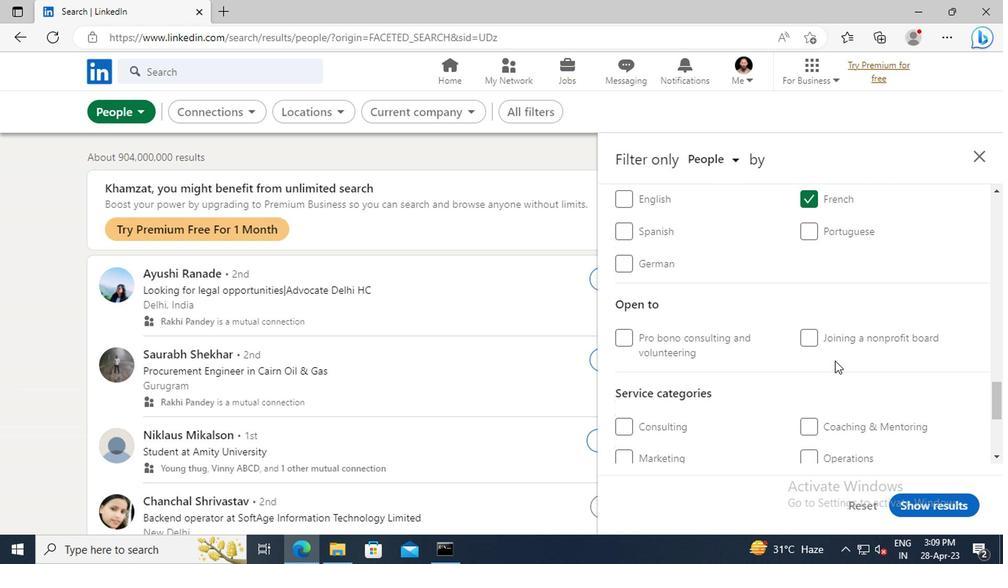 
Action: Mouse scrolled (699, 361) with delta (0, 0)
Screenshot: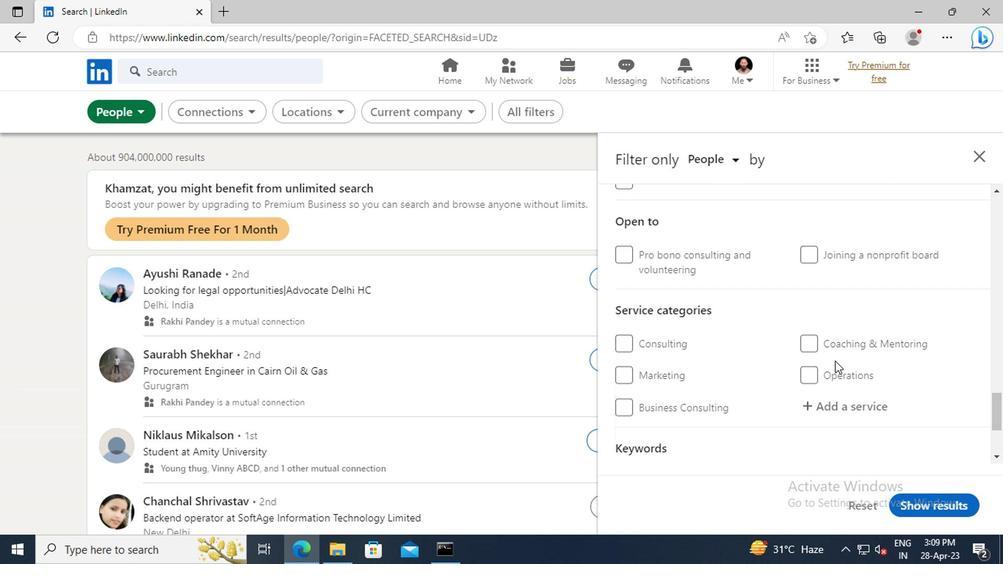 
Action: Mouse moved to (693, 366)
Screenshot: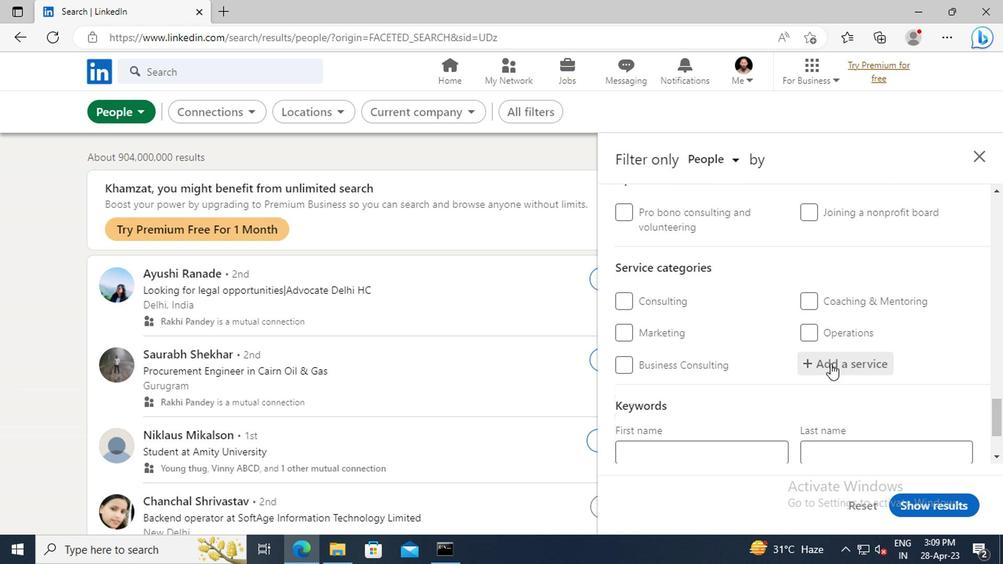 
Action: Mouse pressed left at (693, 366)
Screenshot: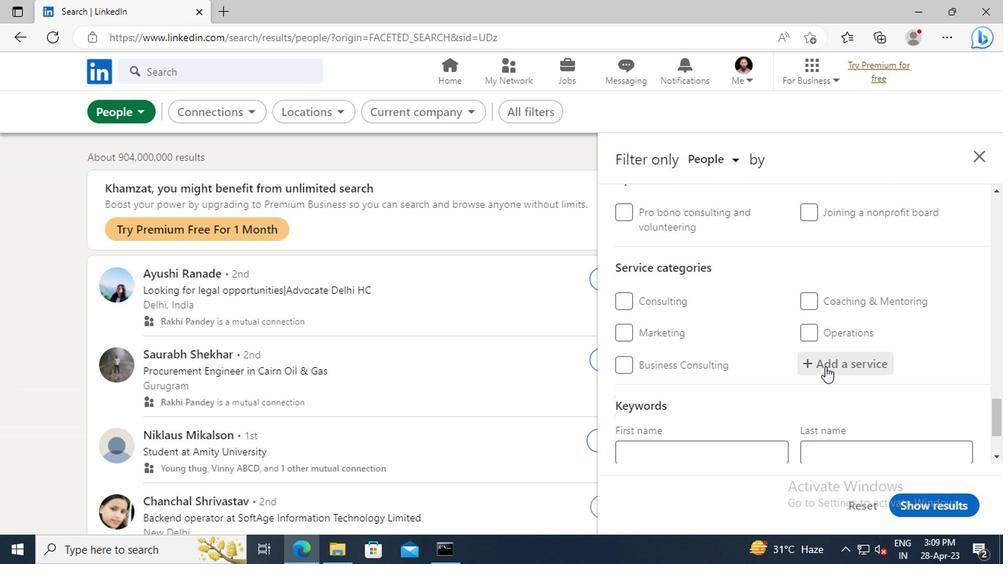 
Action: Key pressed <Key.shift>DJING
Screenshot: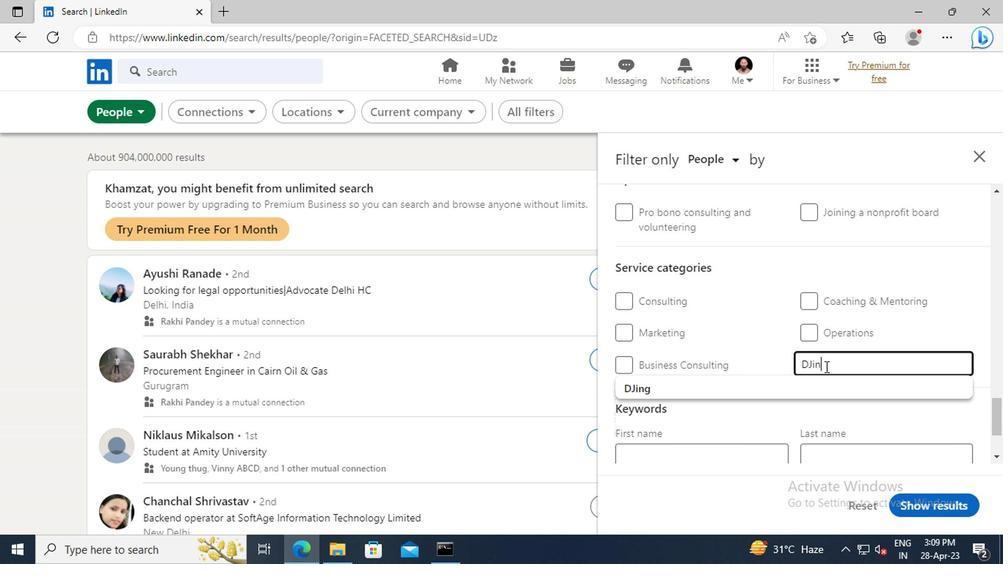 
Action: Mouse moved to (694, 379)
Screenshot: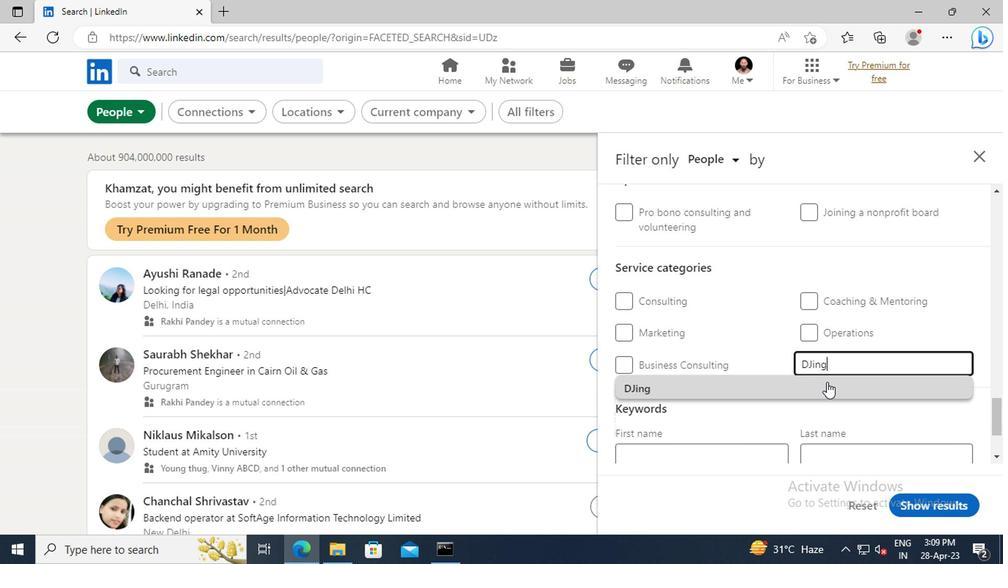 
Action: Mouse pressed left at (694, 379)
Screenshot: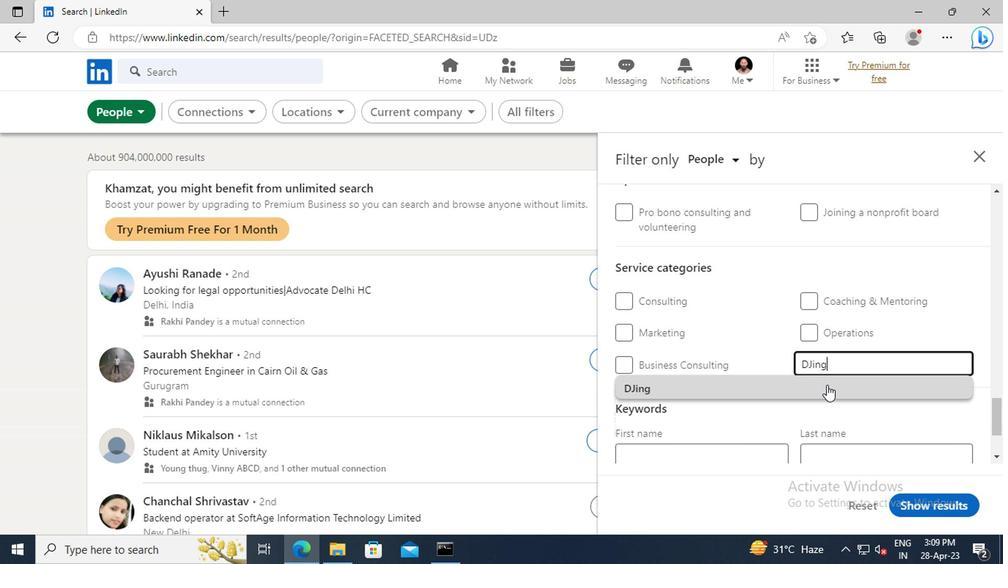 
Action: Mouse moved to (686, 358)
Screenshot: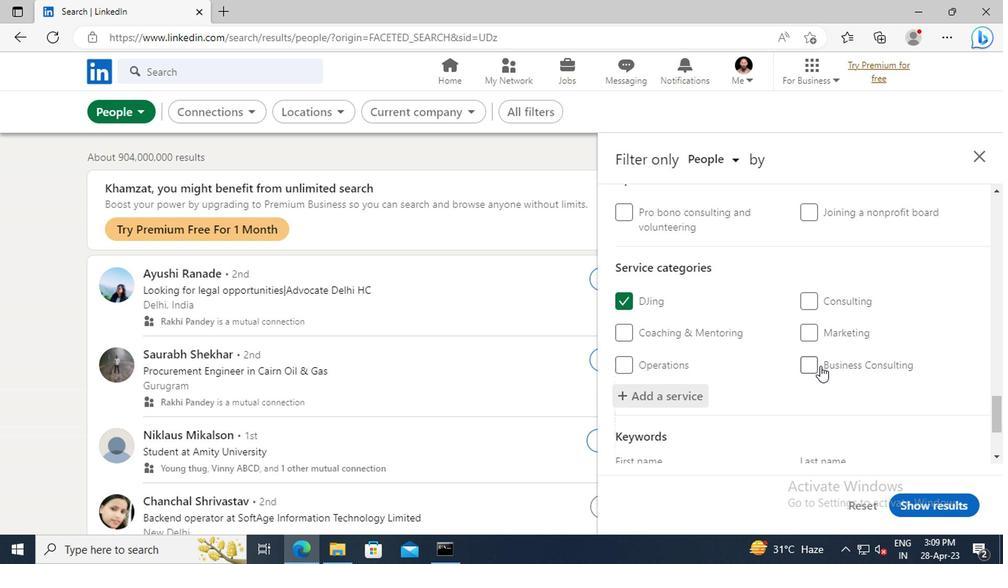 
Action: Mouse scrolled (686, 358) with delta (0, 0)
Screenshot: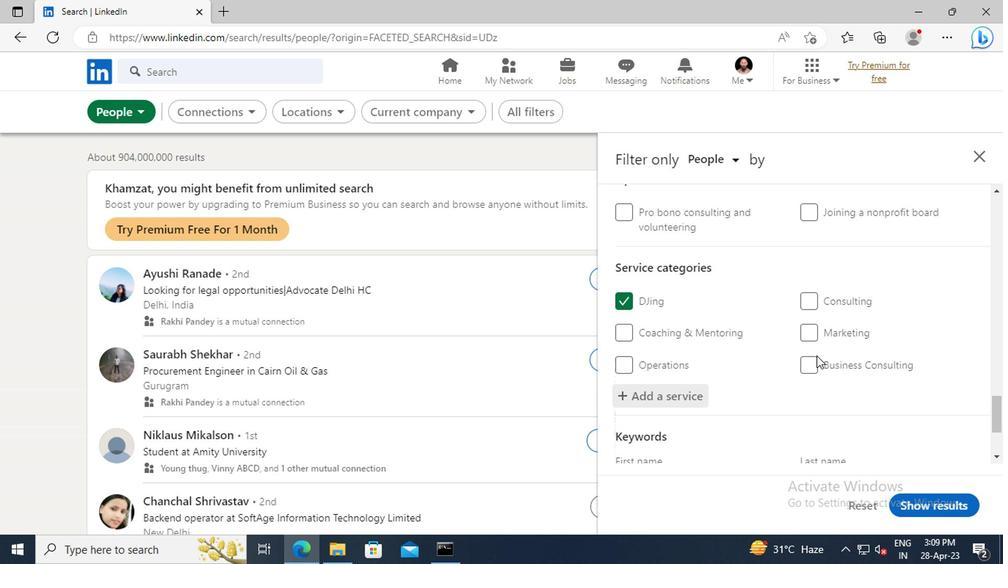 
Action: Mouse scrolled (686, 358) with delta (0, 0)
Screenshot: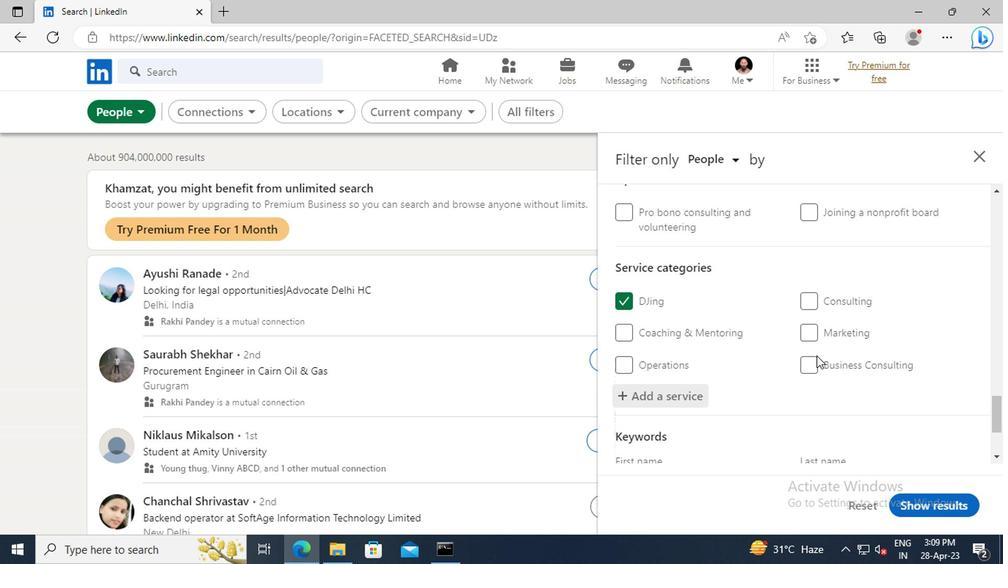 
Action: Mouse scrolled (686, 358) with delta (0, 0)
Screenshot: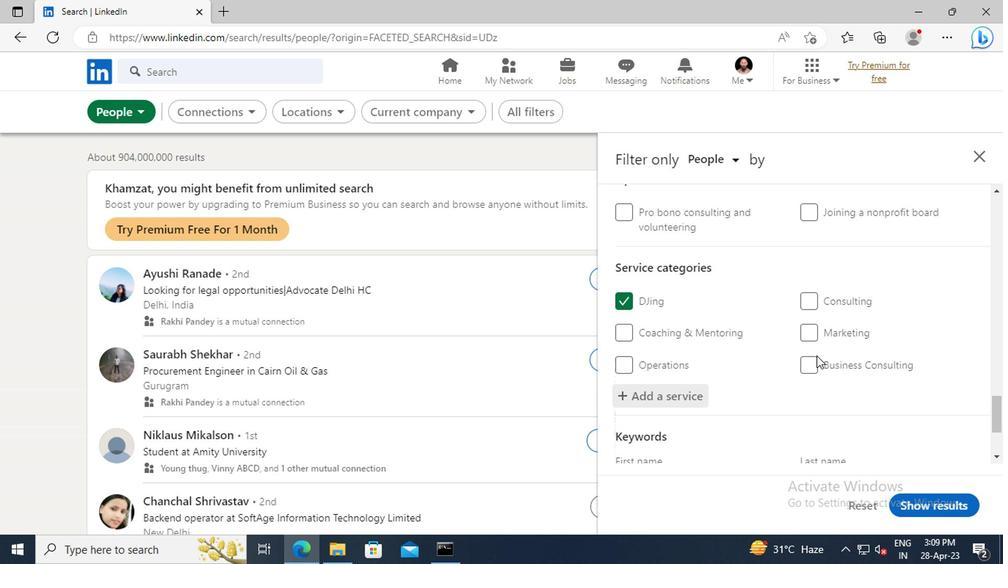 
Action: Mouse scrolled (686, 358) with delta (0, 0)
Screenshot: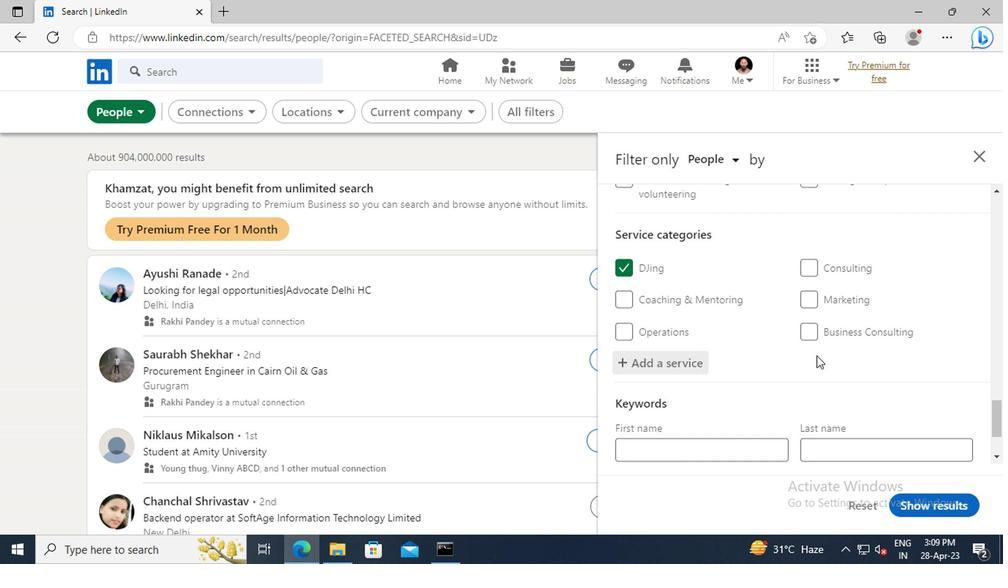 
Action: Mouse moved to (577, 387)
Screenshot: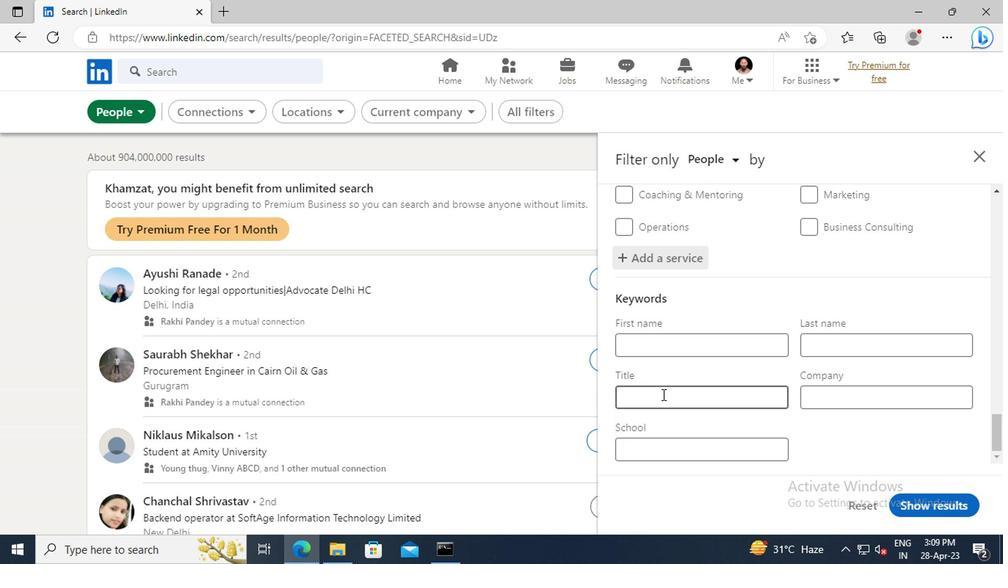 
Action: Mouse pressed left at (577, 387)
Screenshot: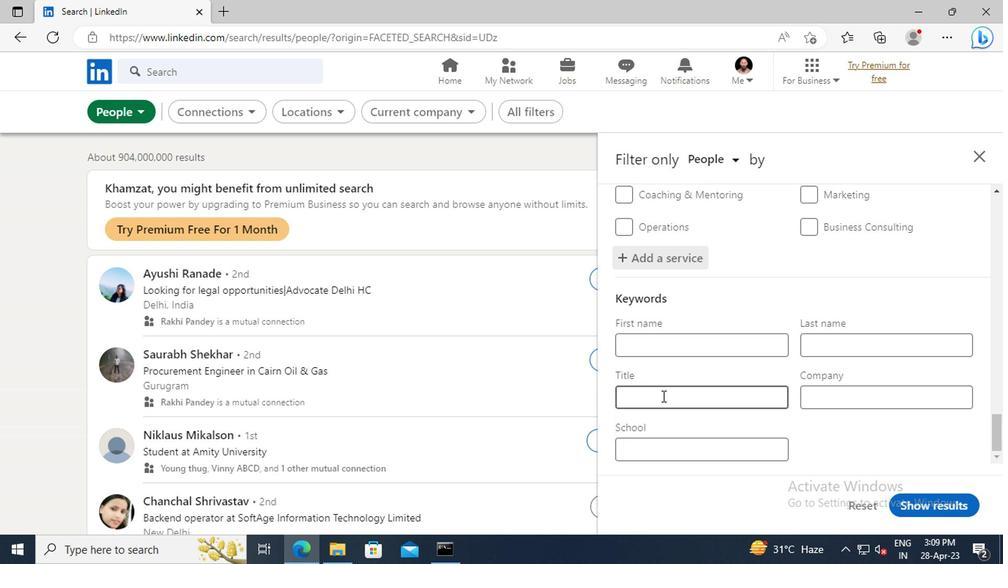 
Action: Key pressed <Key.shift>CREDIT<Key.space><Key.shift>AUTHORIZER<Key.enter>
Screenshot: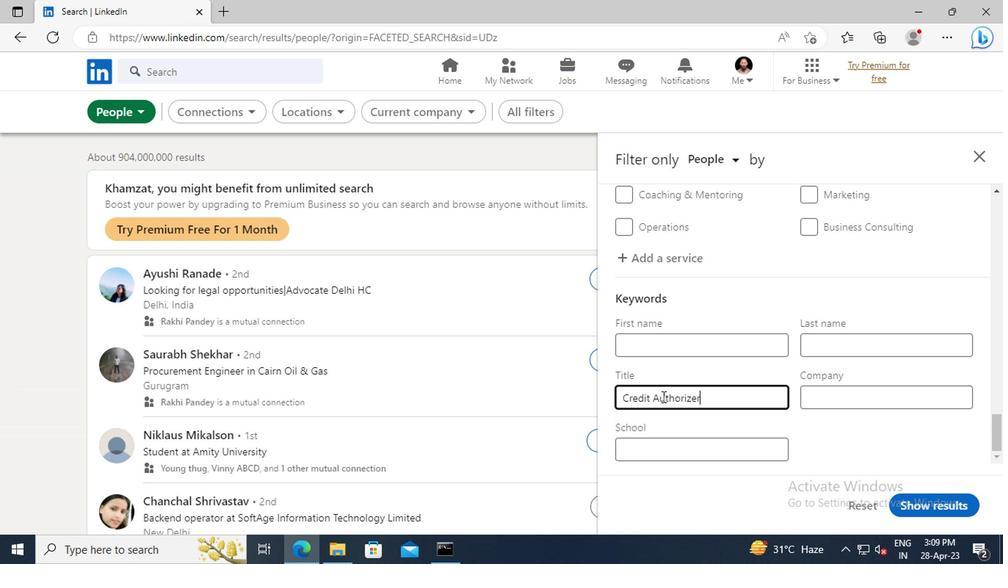 
Action: Mouse moved to (763, 465)
Screenshot: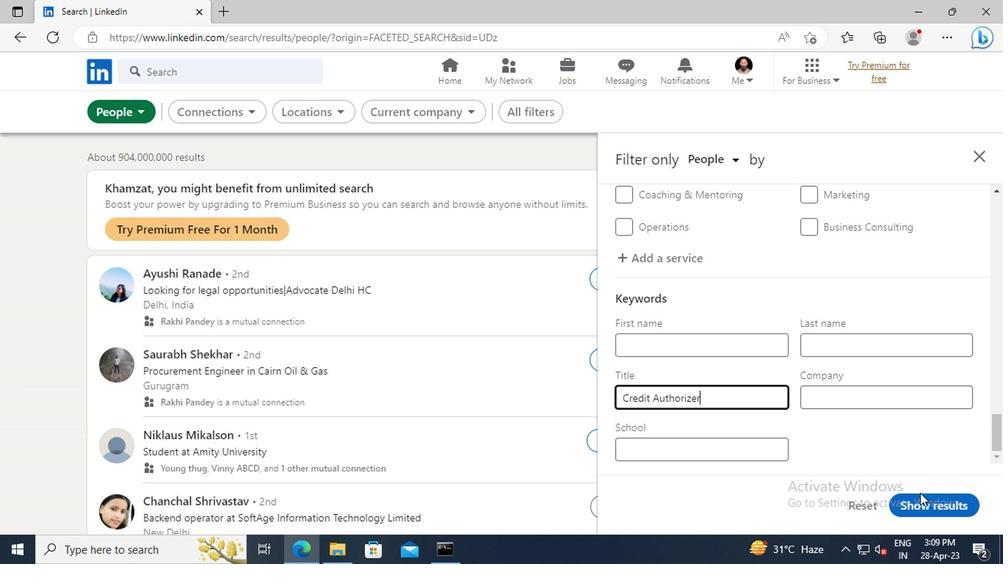 
Action: Mouse pressed left at (763, 465)
Screenshot: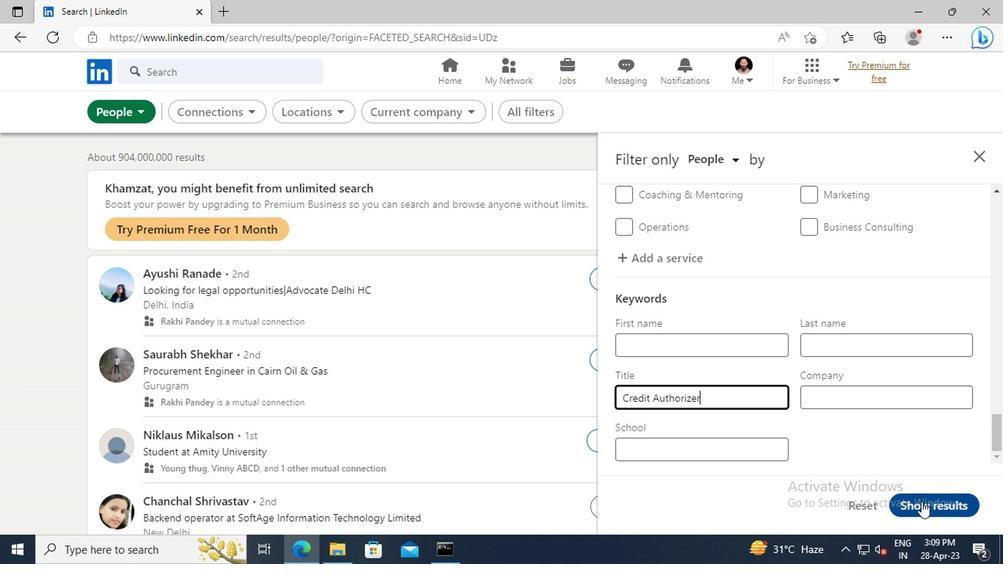 
Action: Mouse moved to (764, 457)
Screenshot: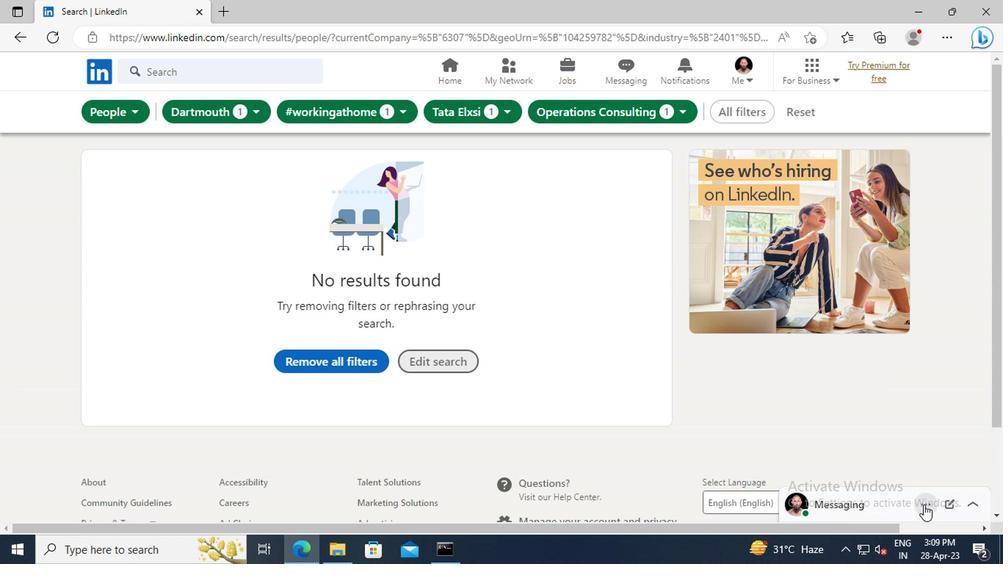 
